 Task: Open the event Second Lunch and Learn: Effective Time and Priority Management Techniques on '2024/04/14', change the date to 2024/04/26, change the font style of the description to Times New Roman, set the availability to Tentative, insert an emoji Green heart, logged in from the account softage.10@softage.net and add another guest for the event, softage.2@softage.net. Change the alignment of the event description to Align right.Change the font color of the description to Purple and select an event charm, 
Action: Mouse moved to (372, 157)
Screenshot: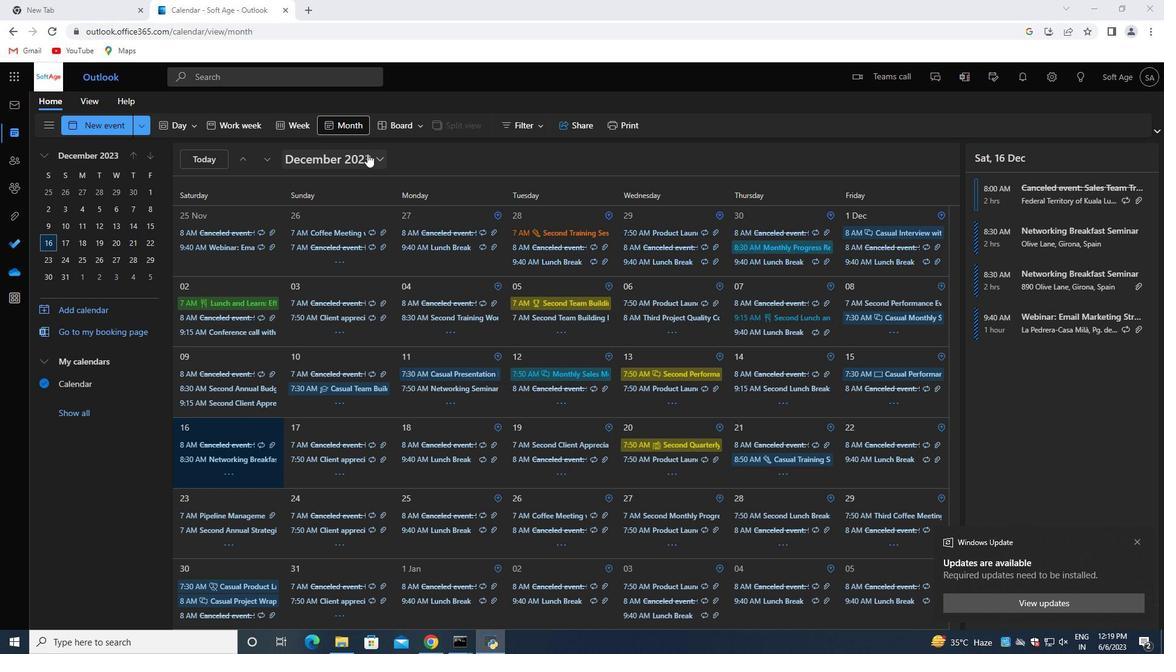 
Action: Mouse pressed left at (372, 157)
Screenshot: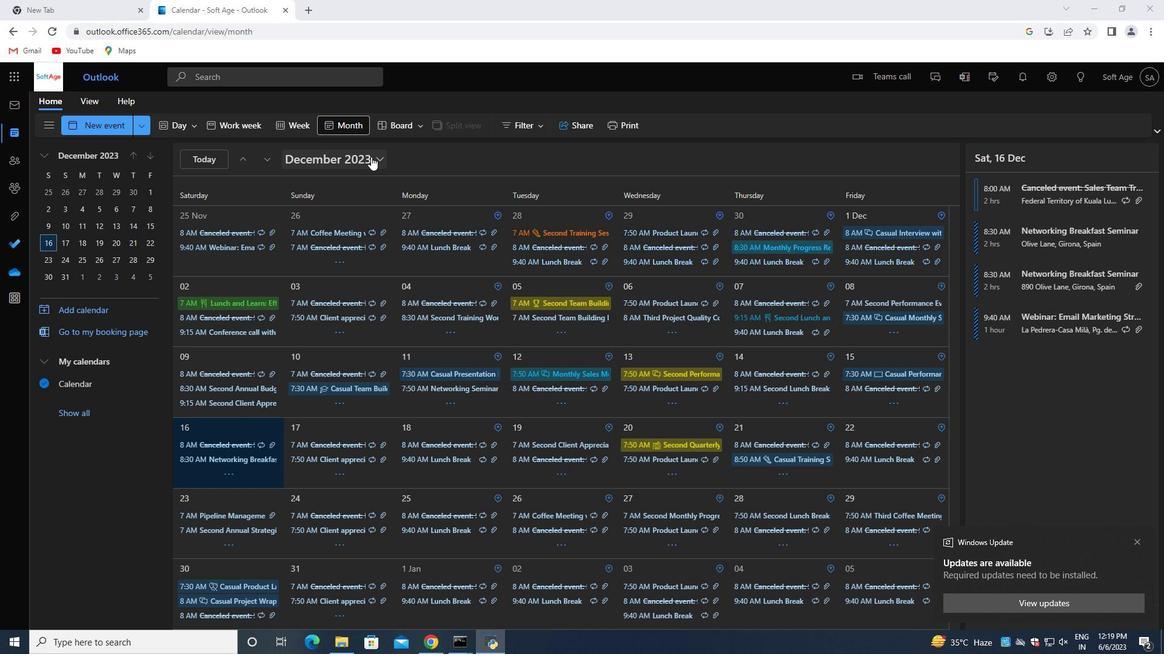 
Action: Mouse moved to (399, 192)
Screenshot: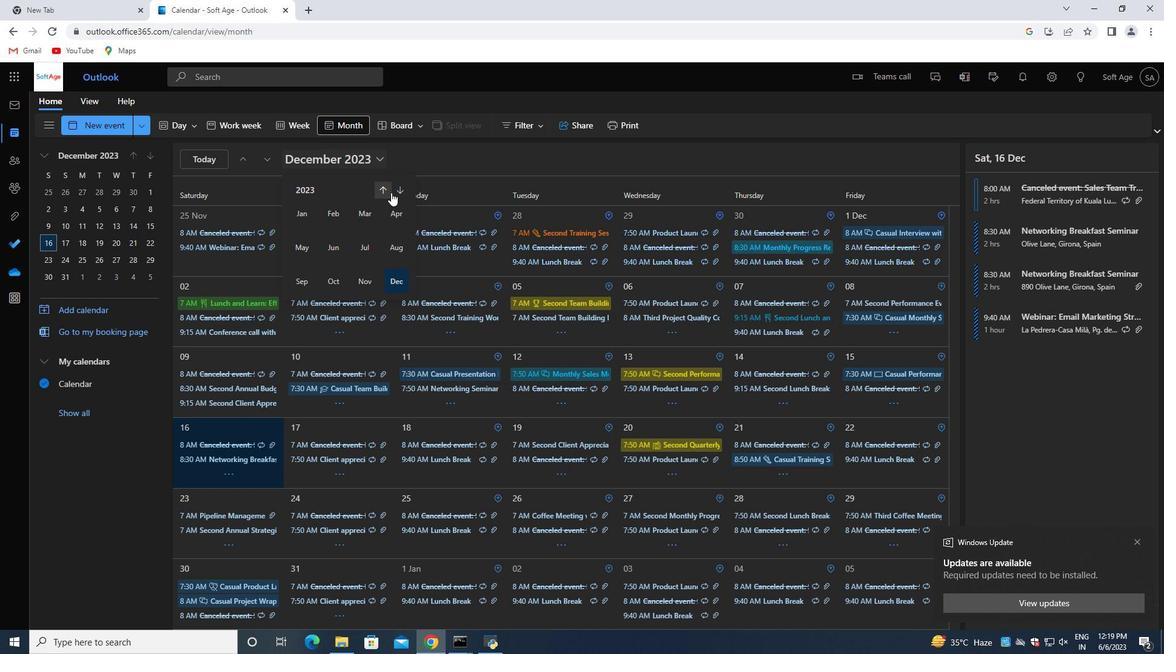 
Action: Mouse pressed left at (399, 192)
Screenshot: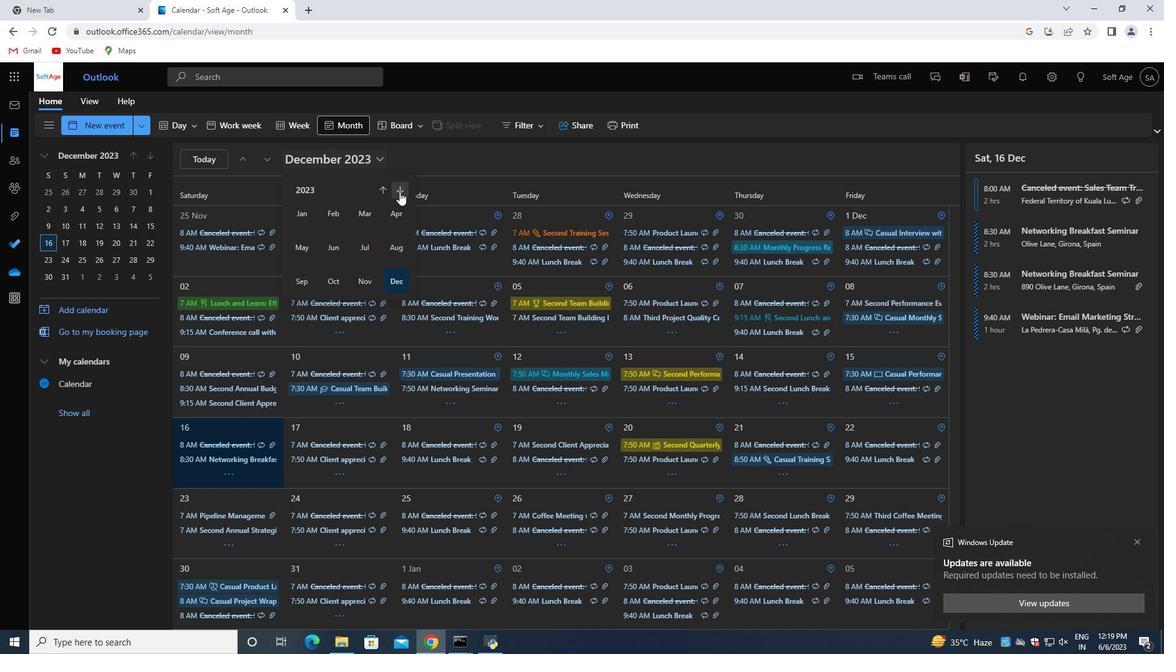
Action: Mouse moved to (400, 215)
Screenshot: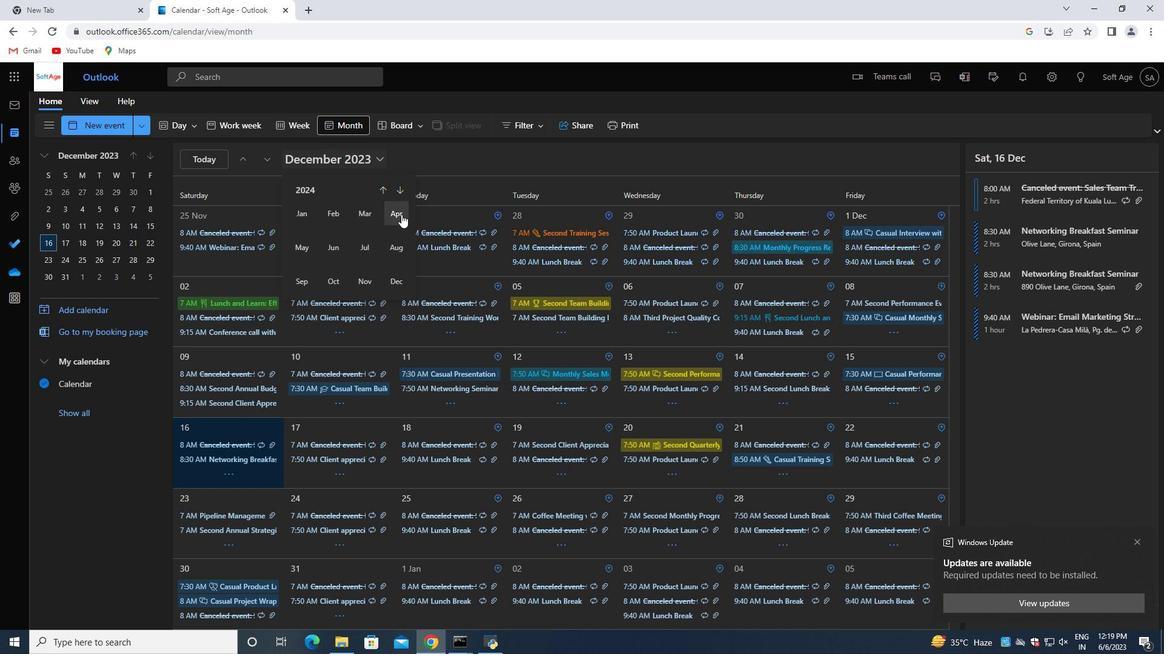 
Action: Mouse pressed left at (400, 215)
Screenshot: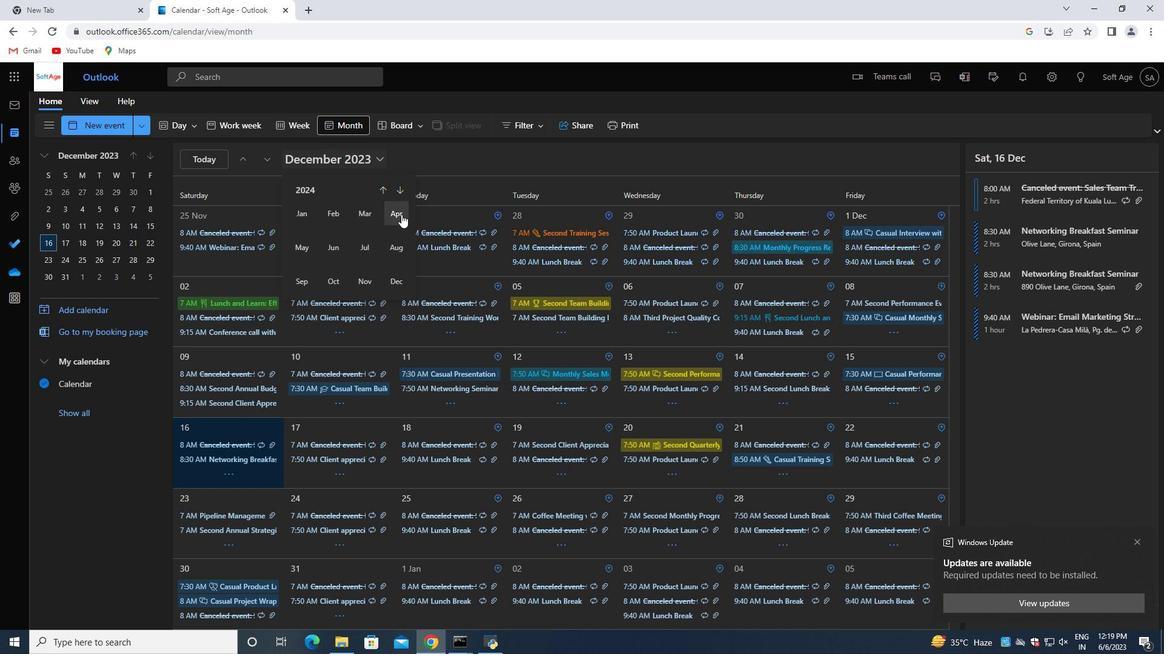
Action: Mouse moved to (306, 446)
Screenshot: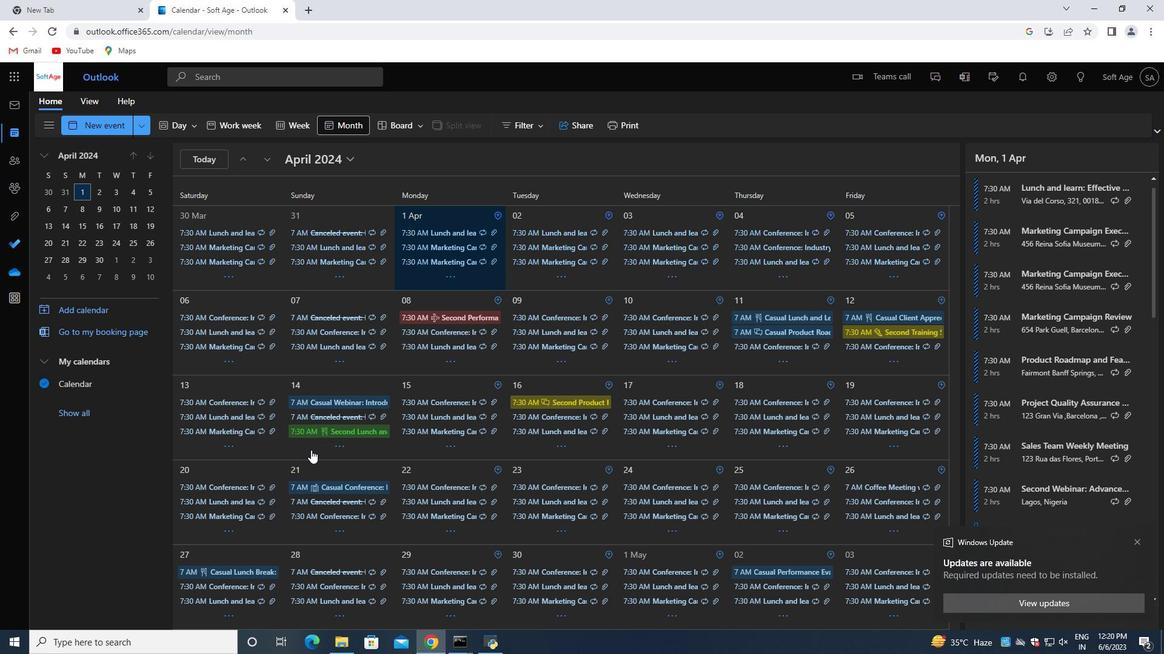
Action: Mouse pressed left at (306, 446)
Screenshot: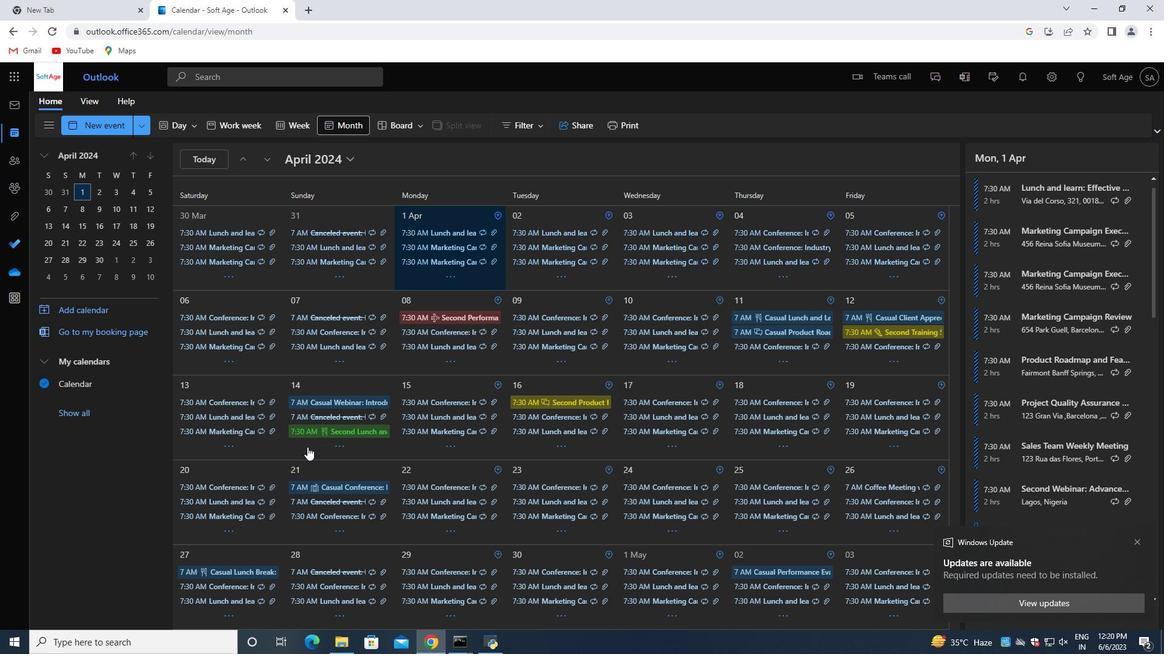 
Action: Mouse moved to (1006, 294)
Screenshot: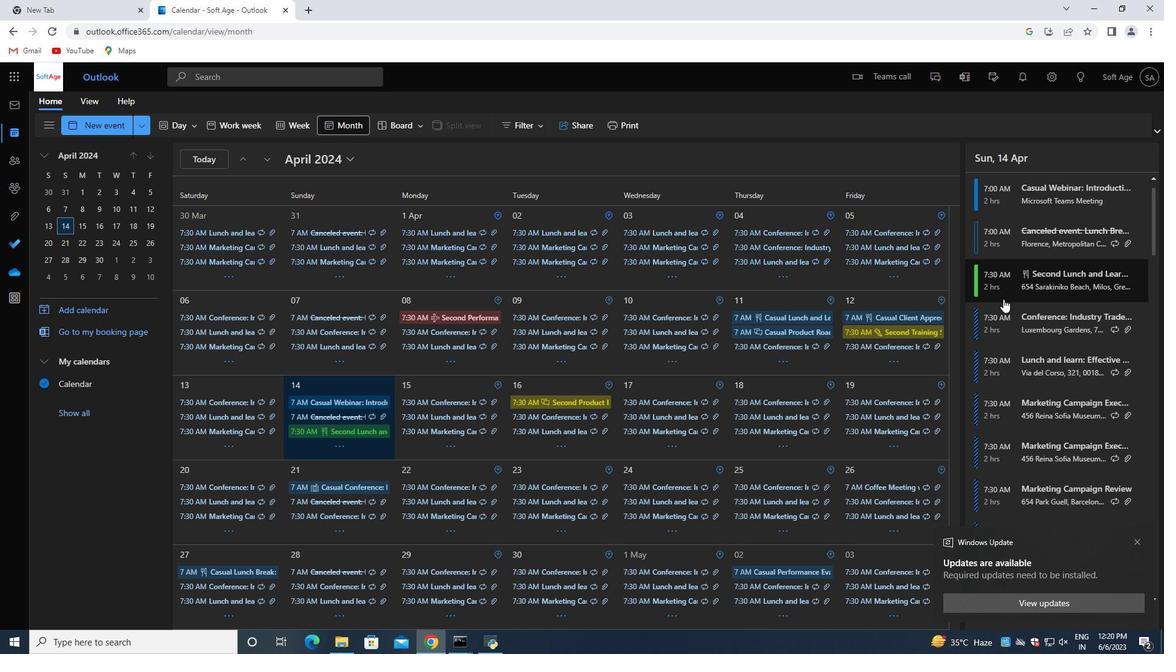 
Action: Mouse pressed left at (1006, 294)
Screenshot: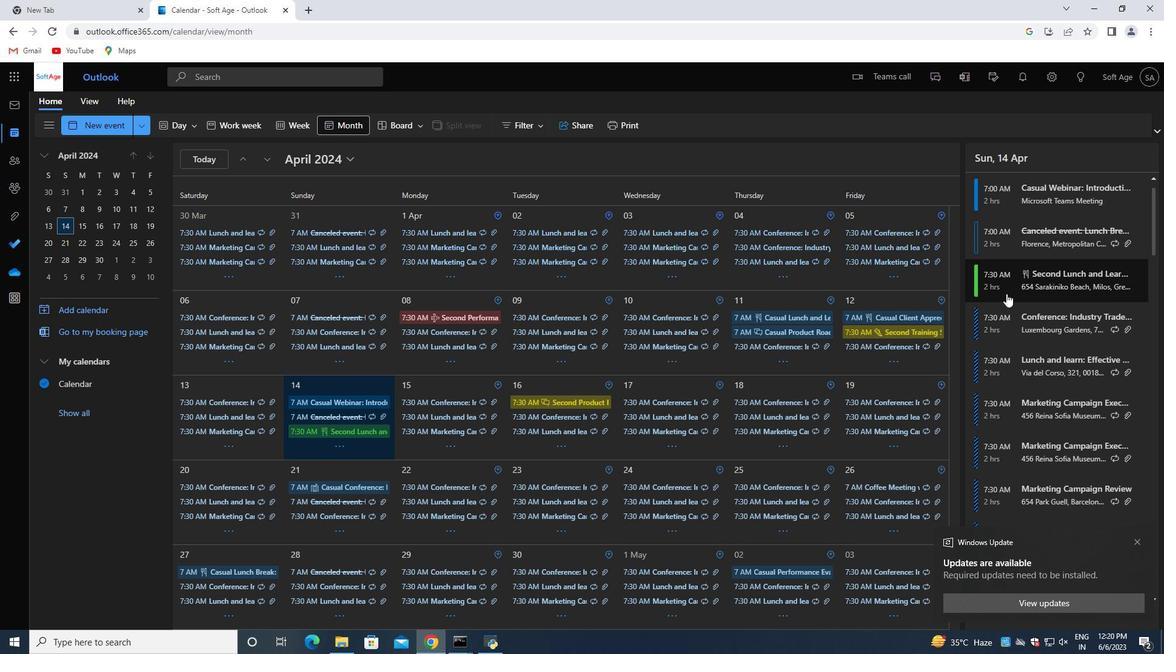 
Action: Mouse moved to (773, 425)
Screenshot: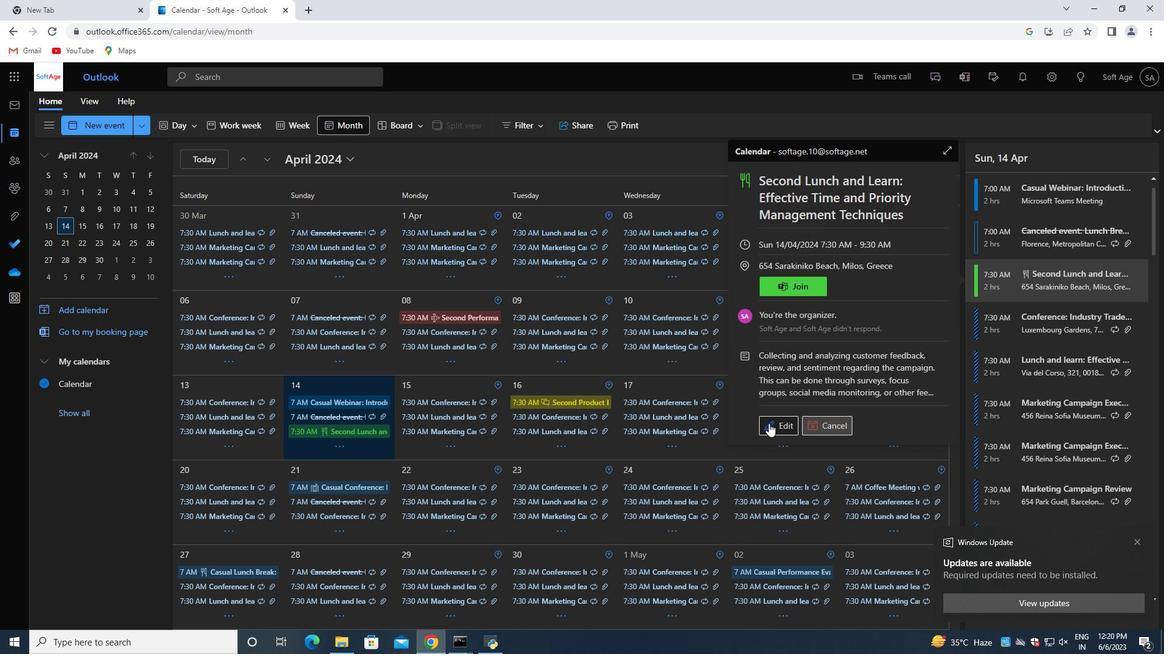 
Action: Mouse pressed left at (773, 425)
Screenshot: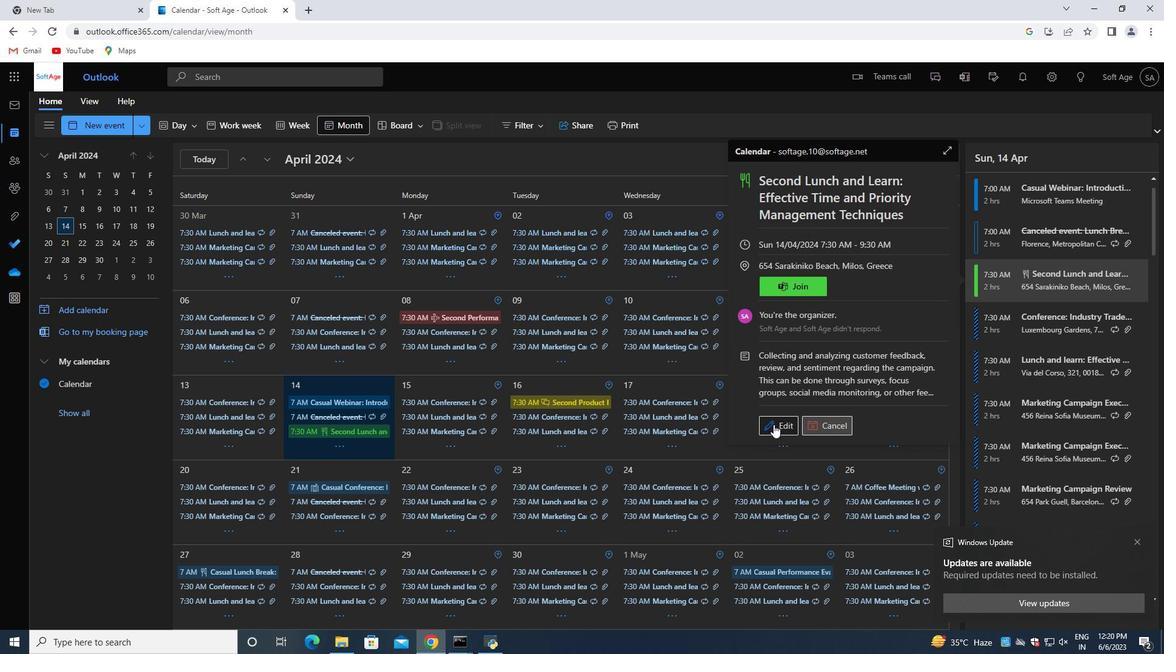 
Action: Mouse moved to (354, 335)
Screenshot: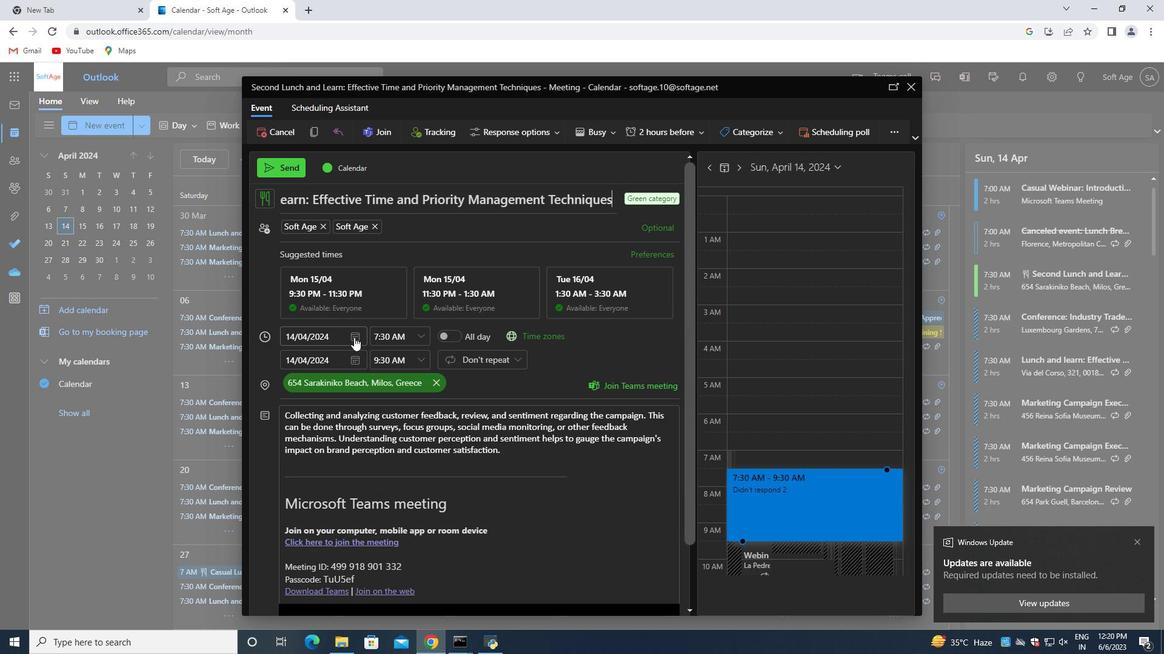 
Action: Mouse pressed left at (354, 335)
Screenshot: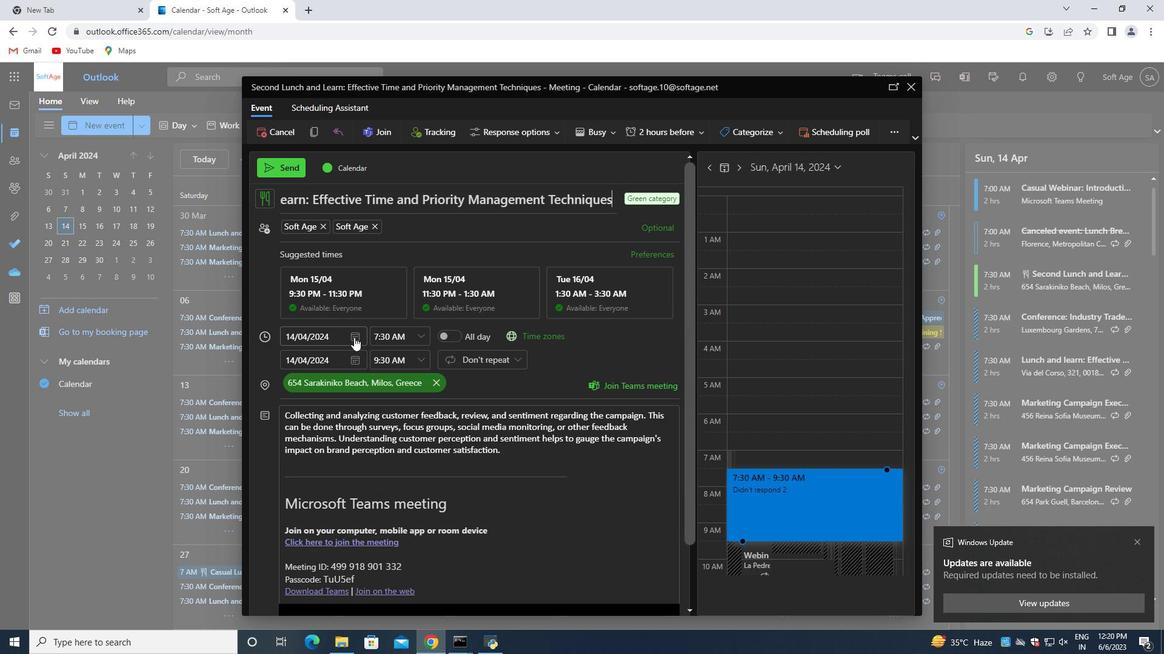 
Action: Mouse moved to (400, 450)
Screenshot: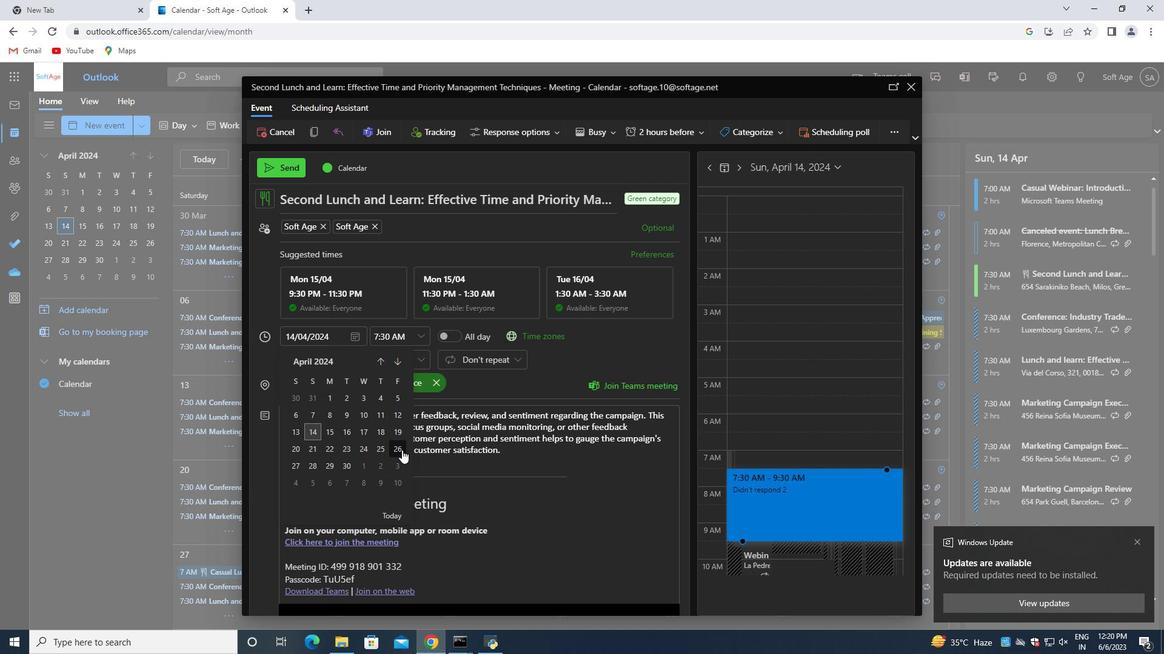 
Action: Mouse pressed left at (400, 450)
Screenshot: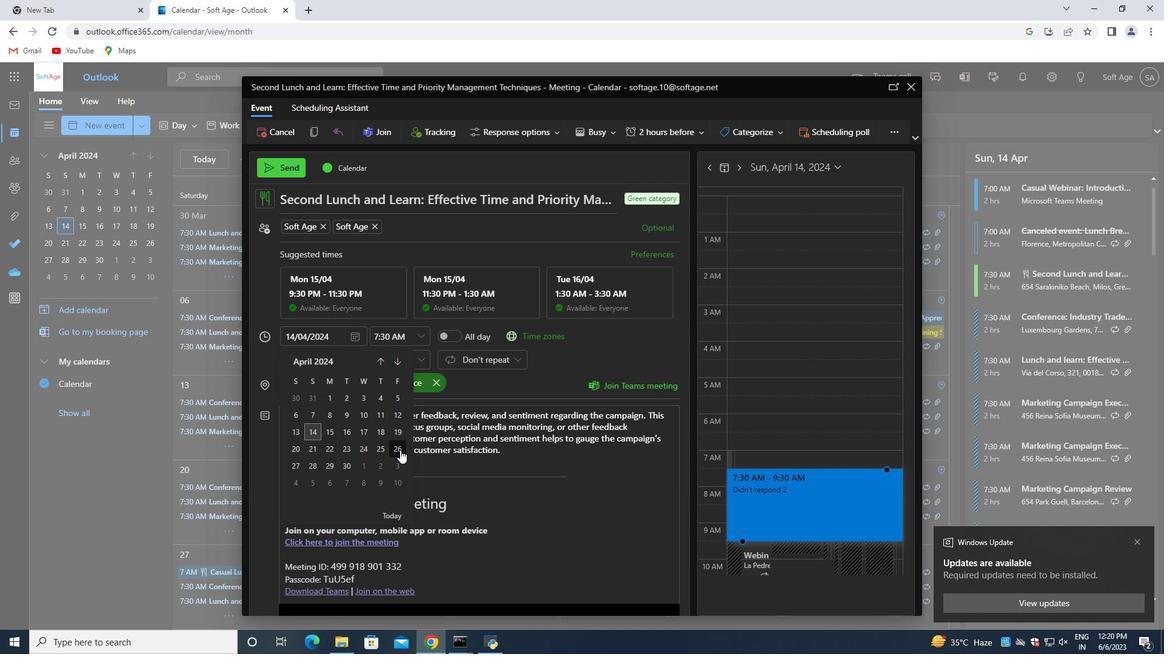 
Action: Mouse moved to (502, 452)
Screenshot: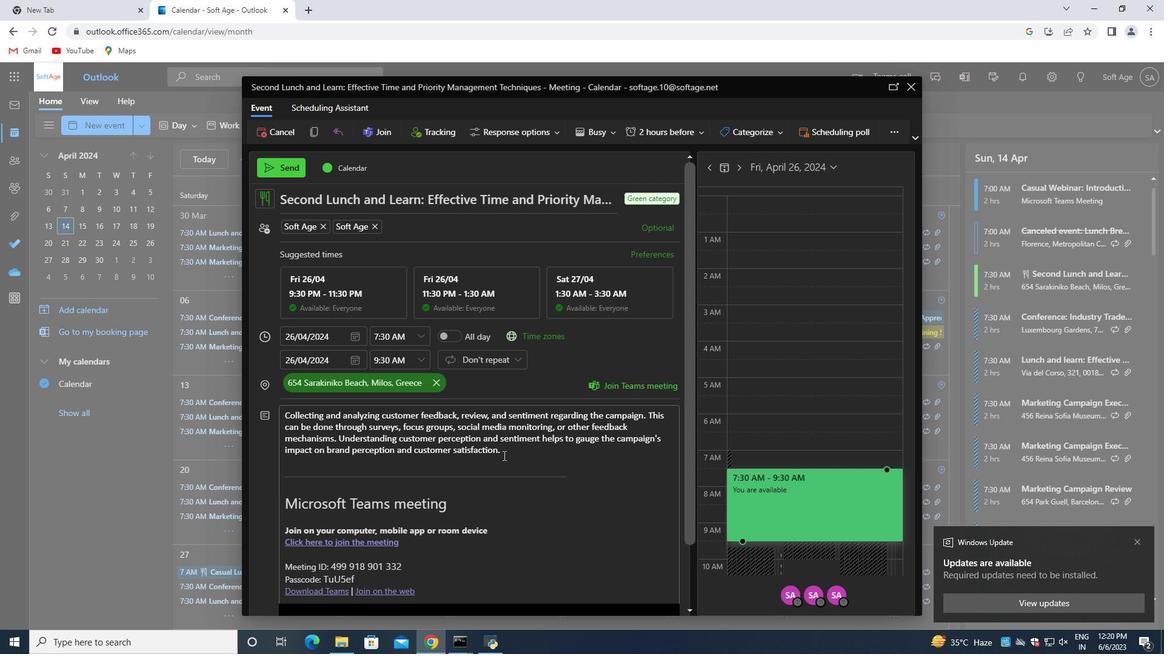 
Action: Mouse pressed left at (502, 452)
Screenshot: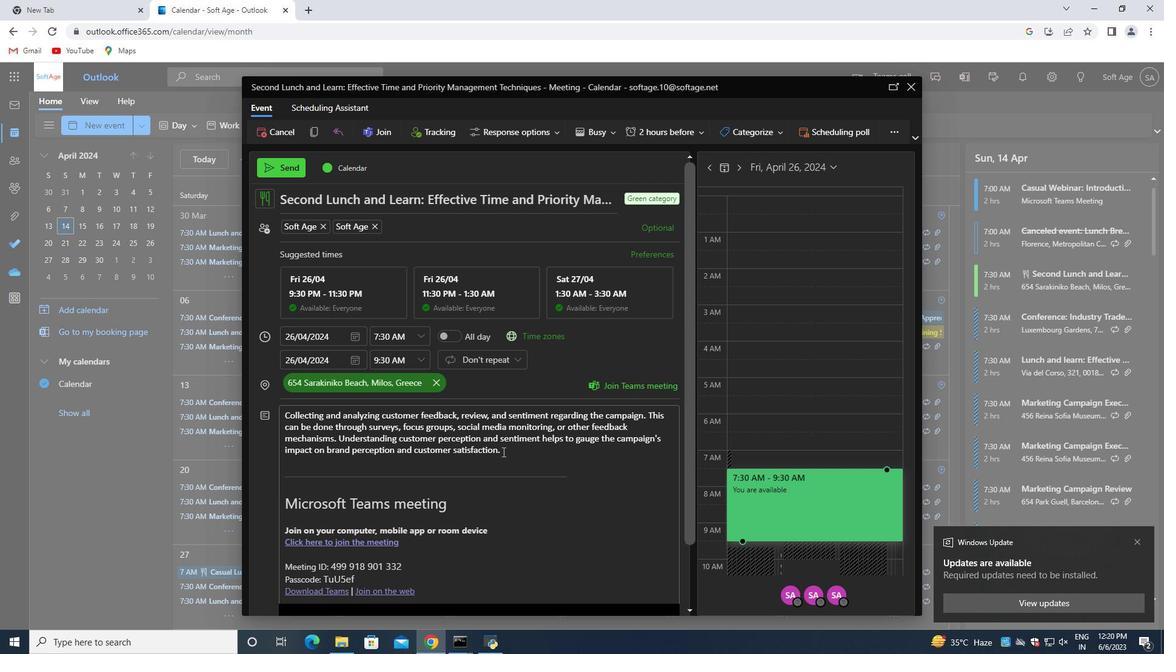 
Action: Mouse moved to (402, 491)
Screenshot: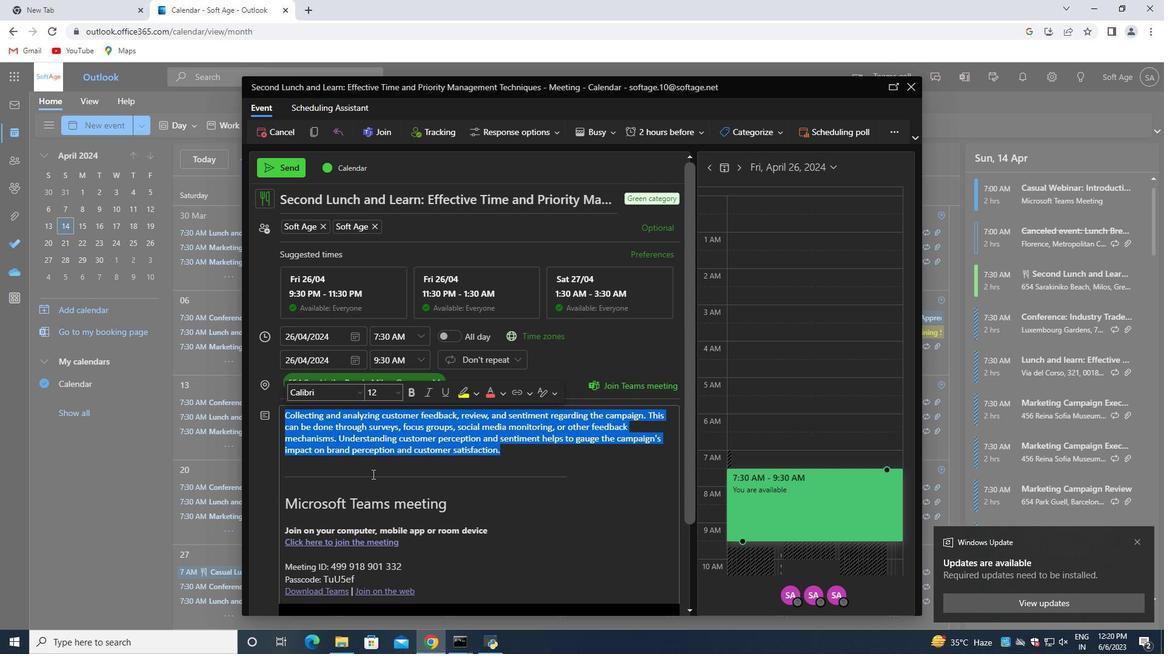 
Action: Mouse scrolled (402, 490) with delta (0, 0)
Screenshot: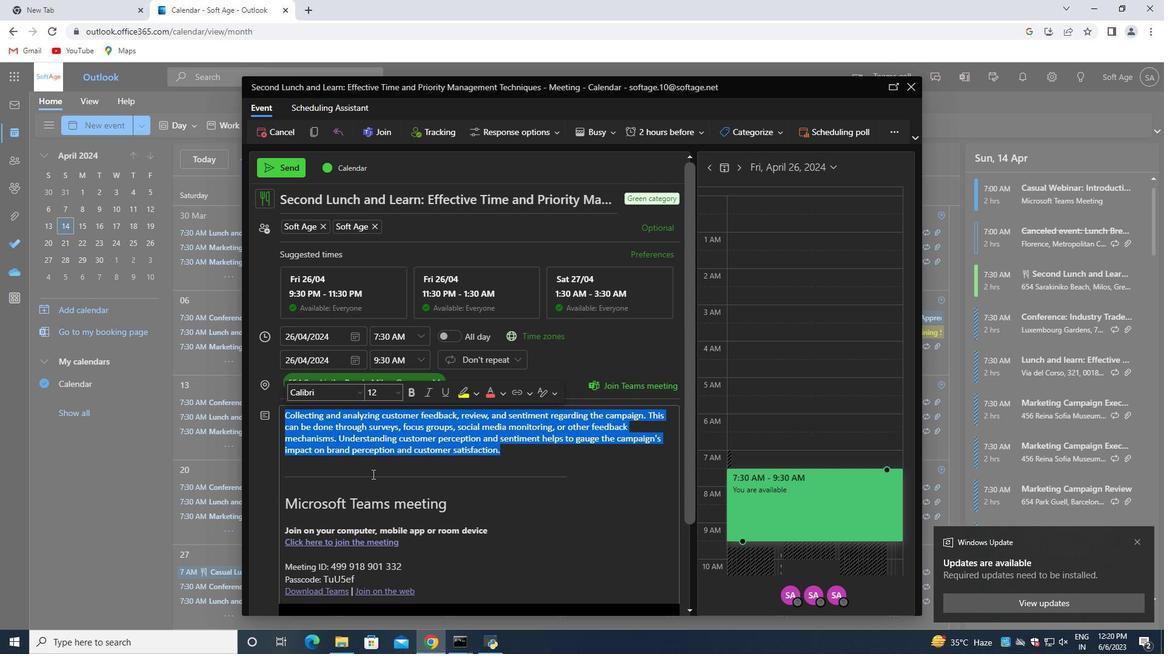 
Action: Mouse moved to (402, 491)
Screenshot: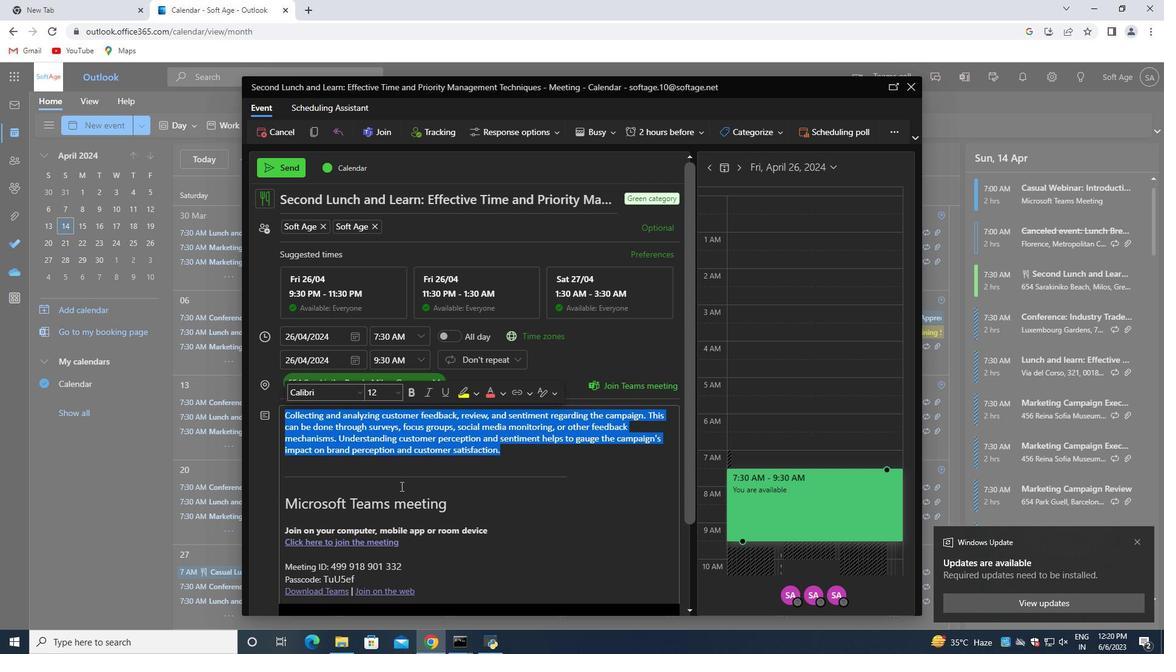 
Action: Mouse scrolled (402, 491) with delta (0, 0)
Screenshot: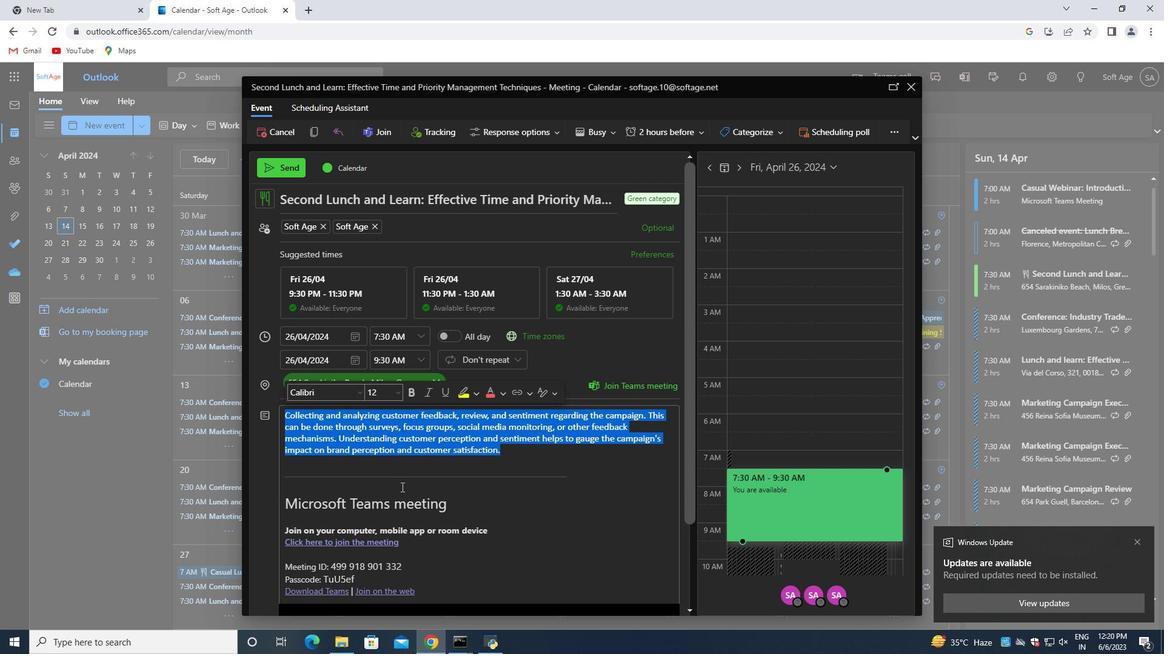 
Action: Mouse scrolled (402, 491) with delta (0, 0)
Screenshot: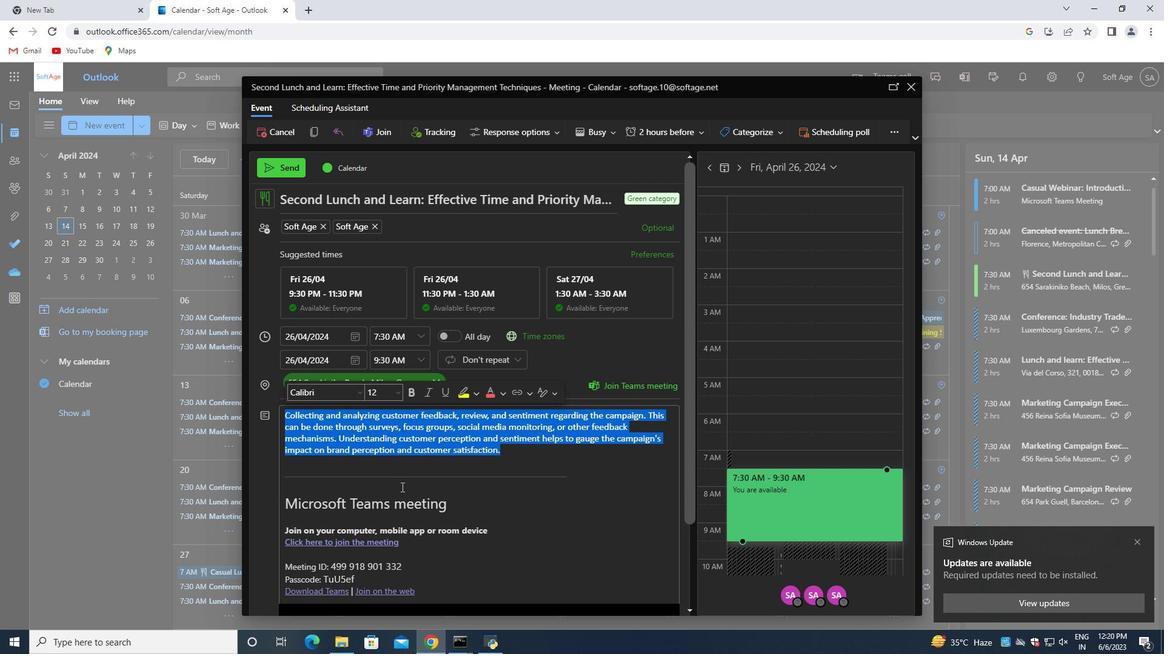 
Action: Mouse moved to (402, 492)
Screenshot: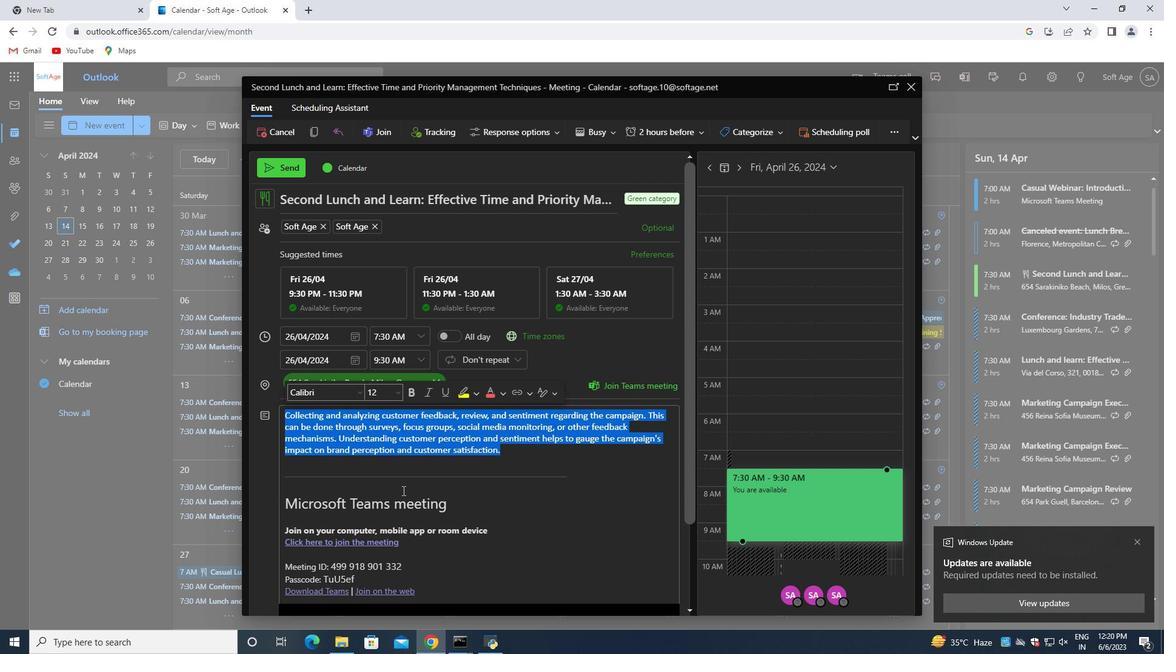 
Action: Mouse scrolled (402, 491) with delta (0, 0)
Screenshot: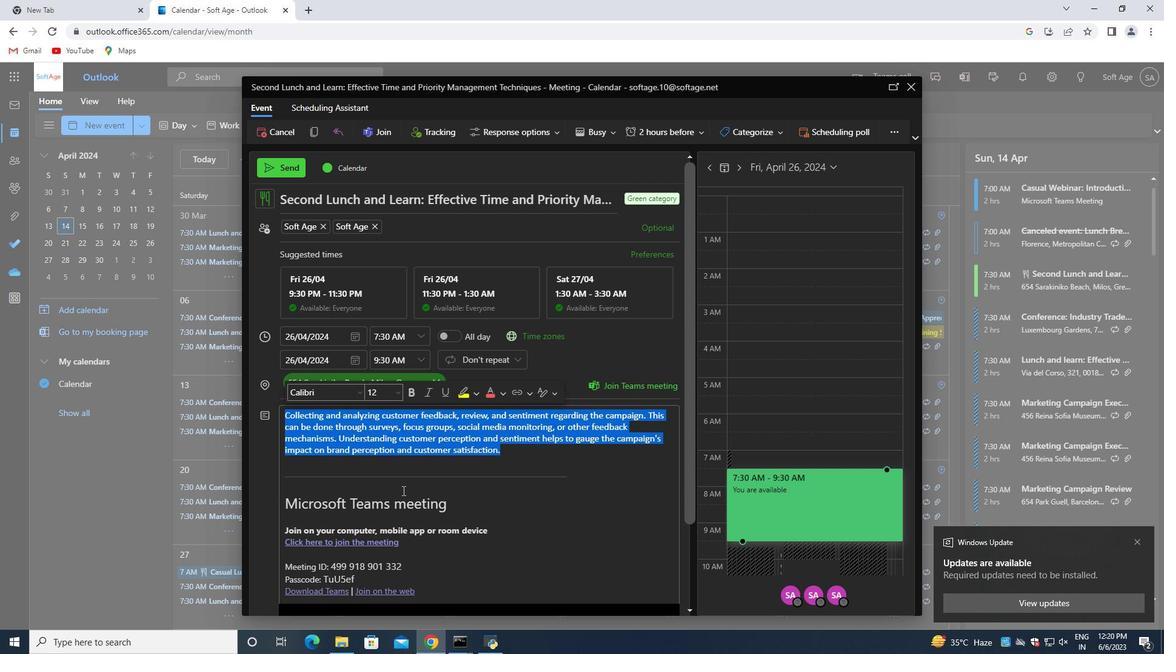 
Action: Mouse moved to (324, 558)
Screenshot: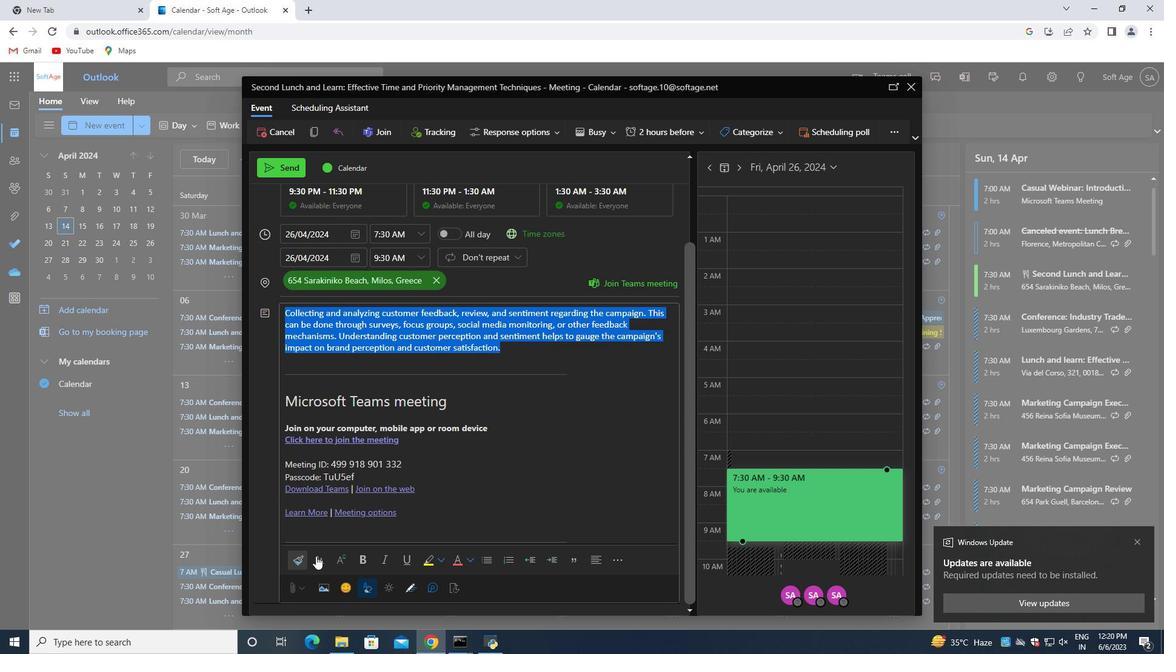 
Action: Mouse pressed left at (324, 558)
Screenshot: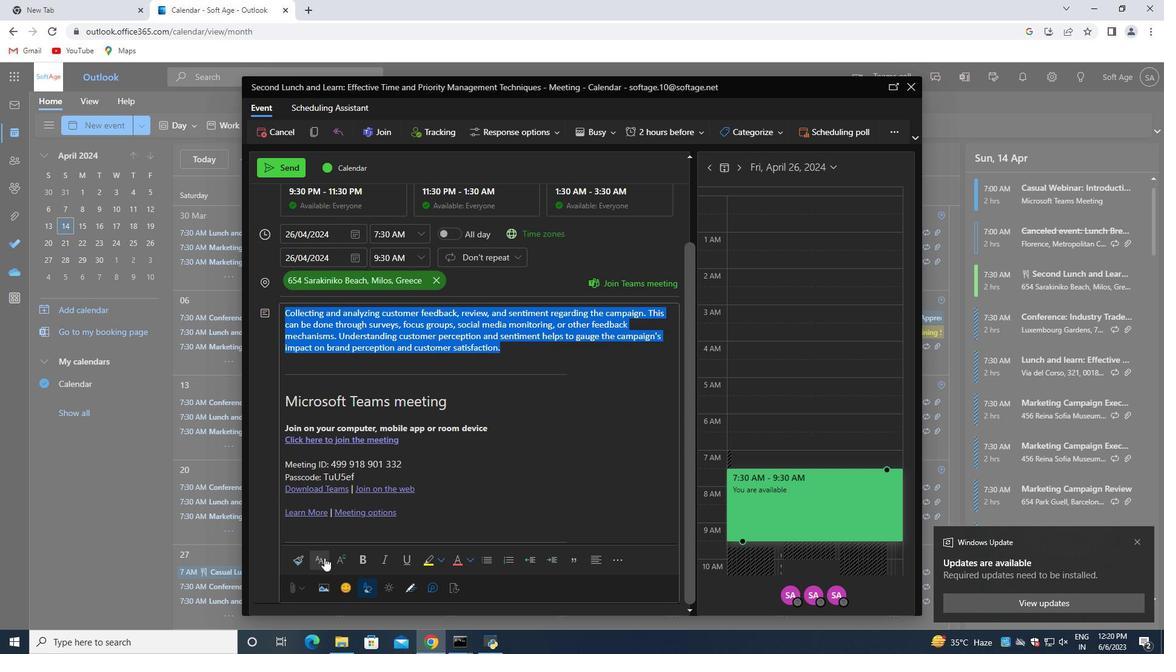 
Action: Mouse moved to (372, 499)
Screenshot: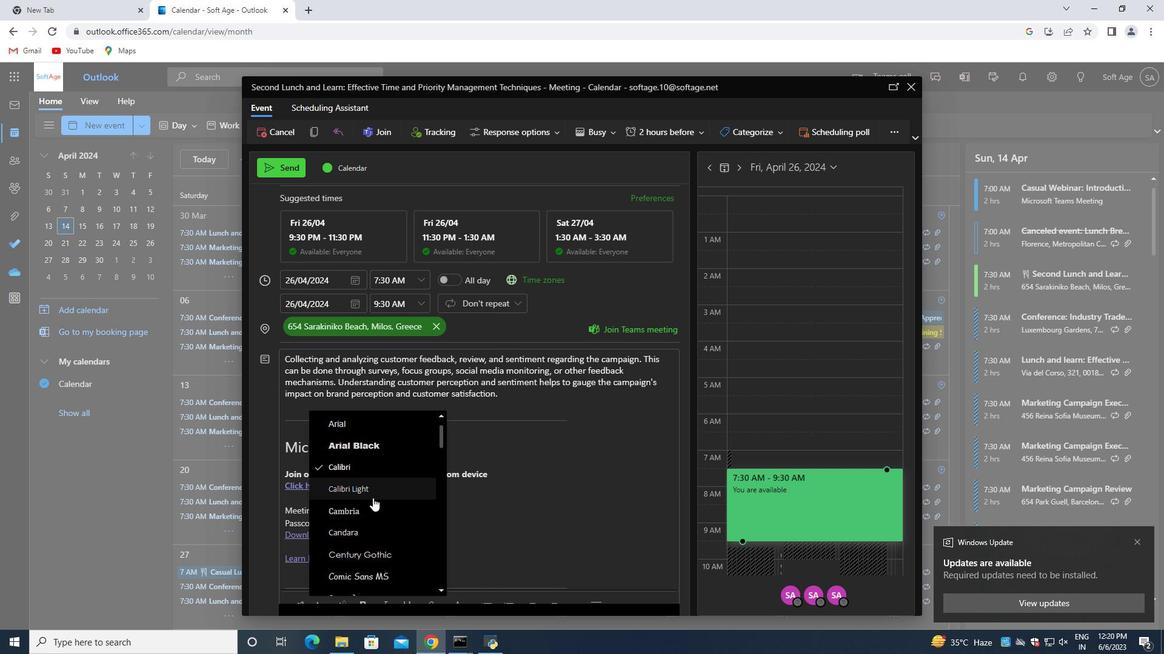 
Action: Mouse scrolled (372, 498) with delta (0, 0)
Screenshot: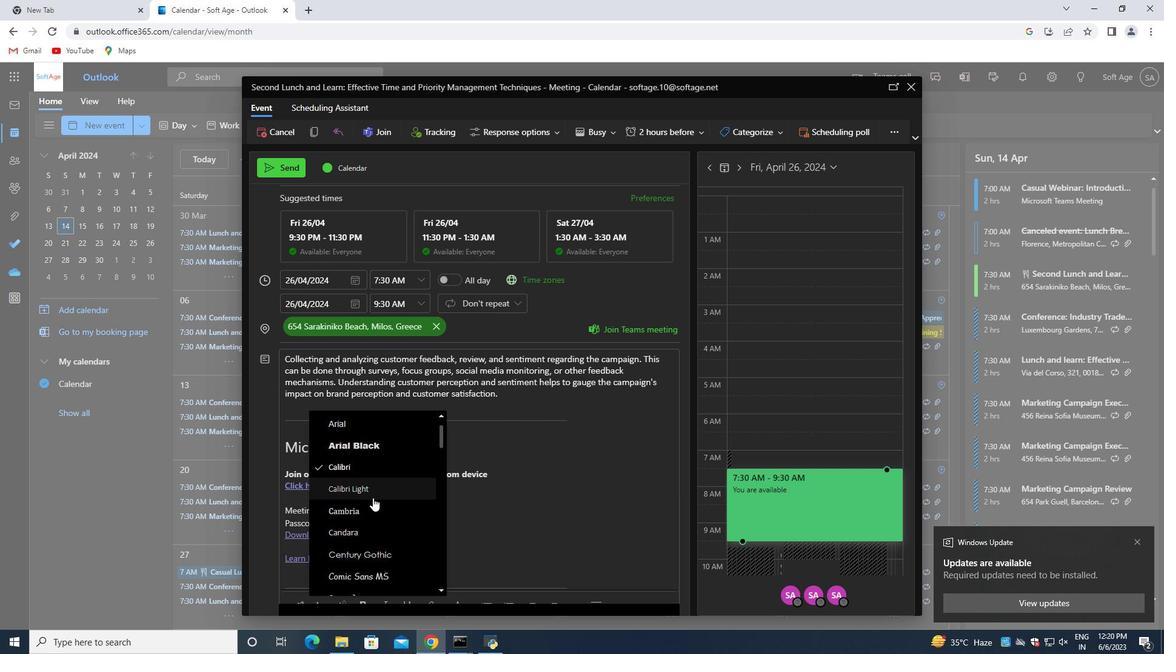 
Action: Mouse moved to (372, 499)
Screenshot: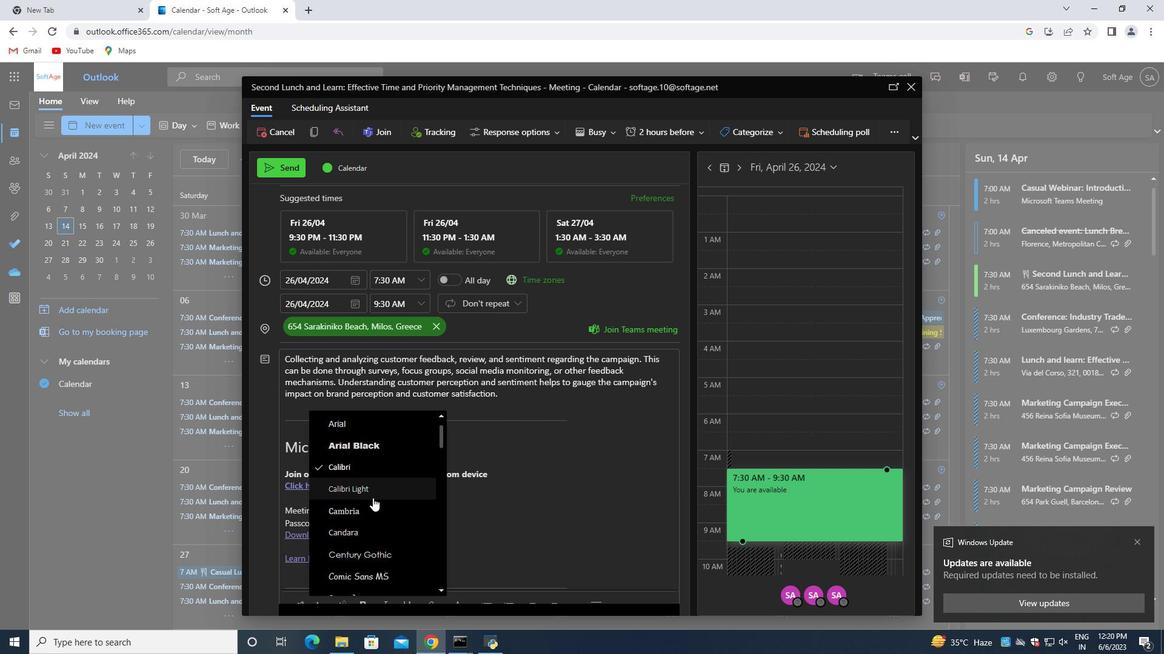 
Action: Mouse scrolled (372, 499) with delta (0, 0)
Screenshot: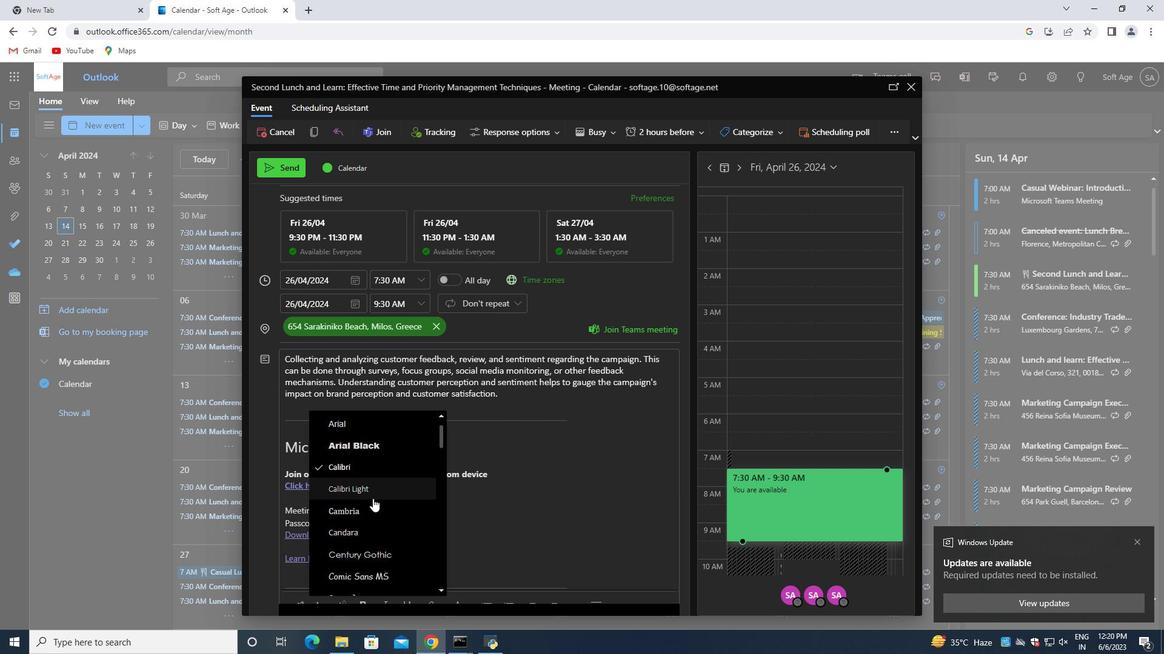 
Action: Mouse scrolled (372, 499) with delta (0, 0)
Screenshot: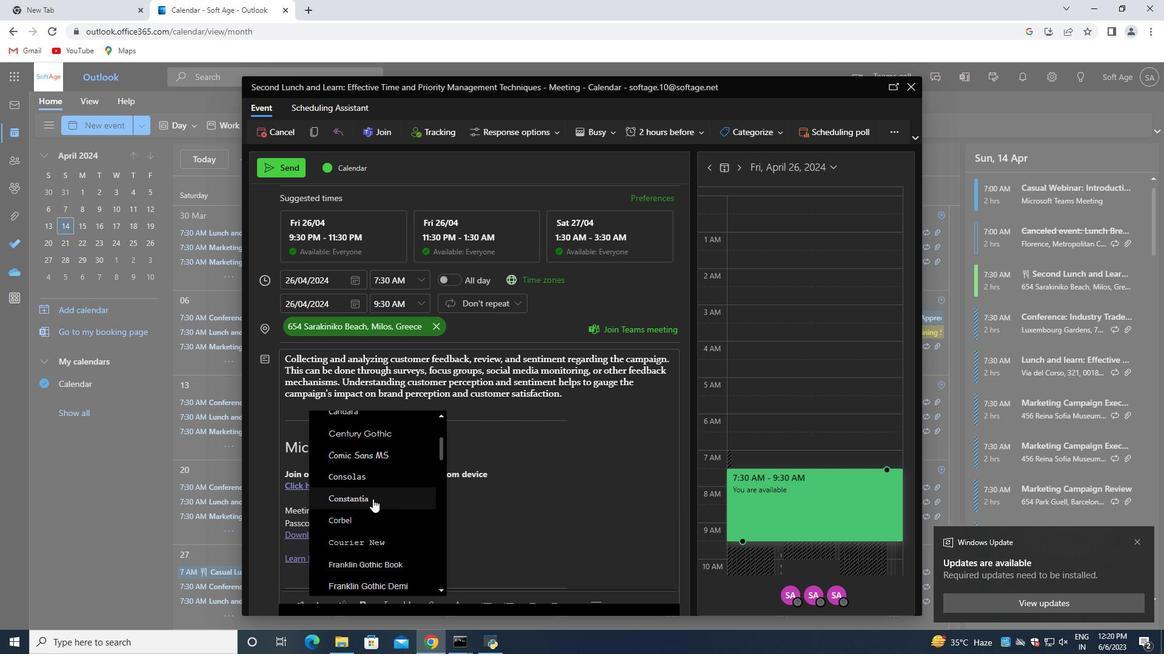 
Action: Mouse moved to (361, 495)
Screenshot: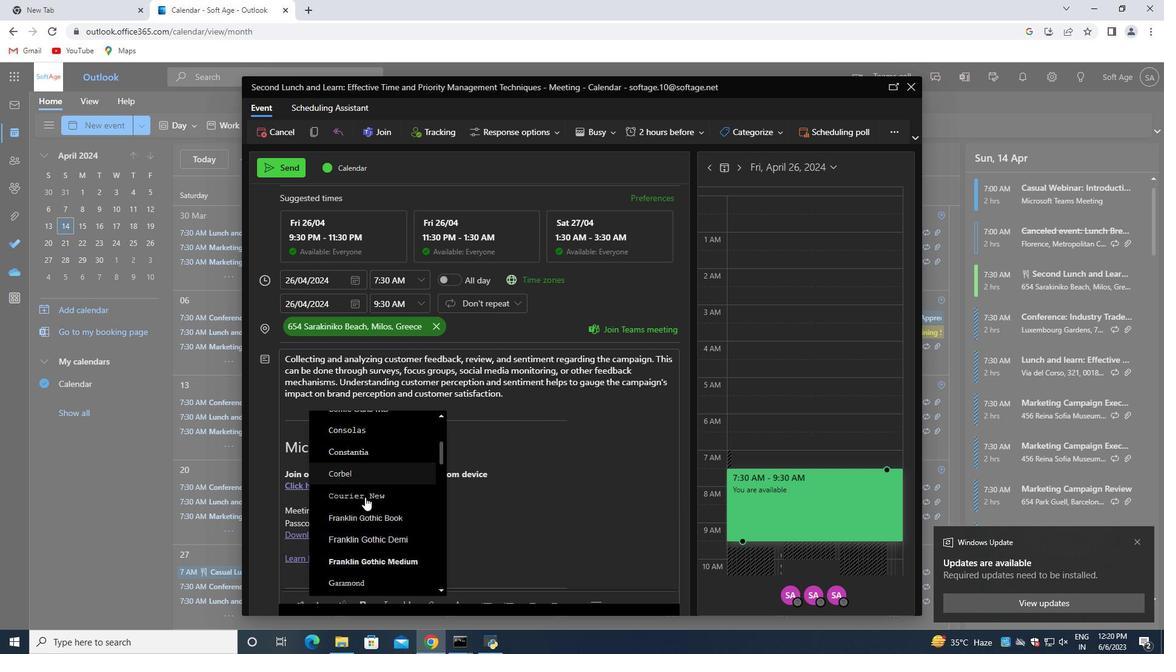 
Action: Mouse scrolled (361, 494) with delta (0, 0)
Screenshot: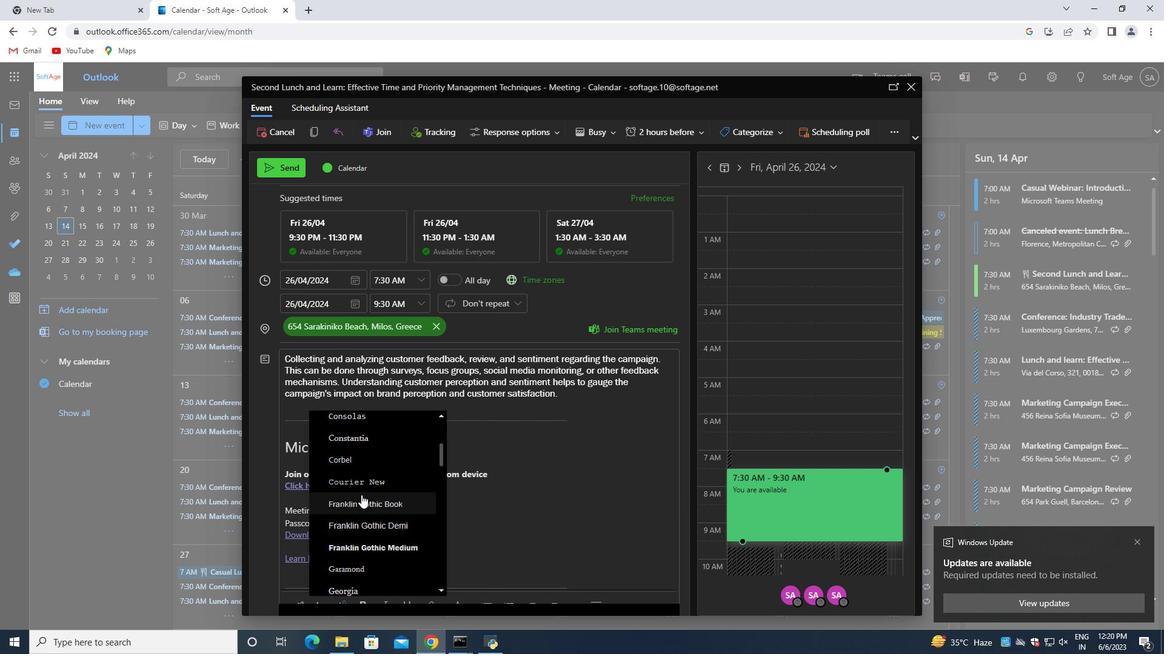 
Action: Mouse moved to (360, 497)
Screenshot: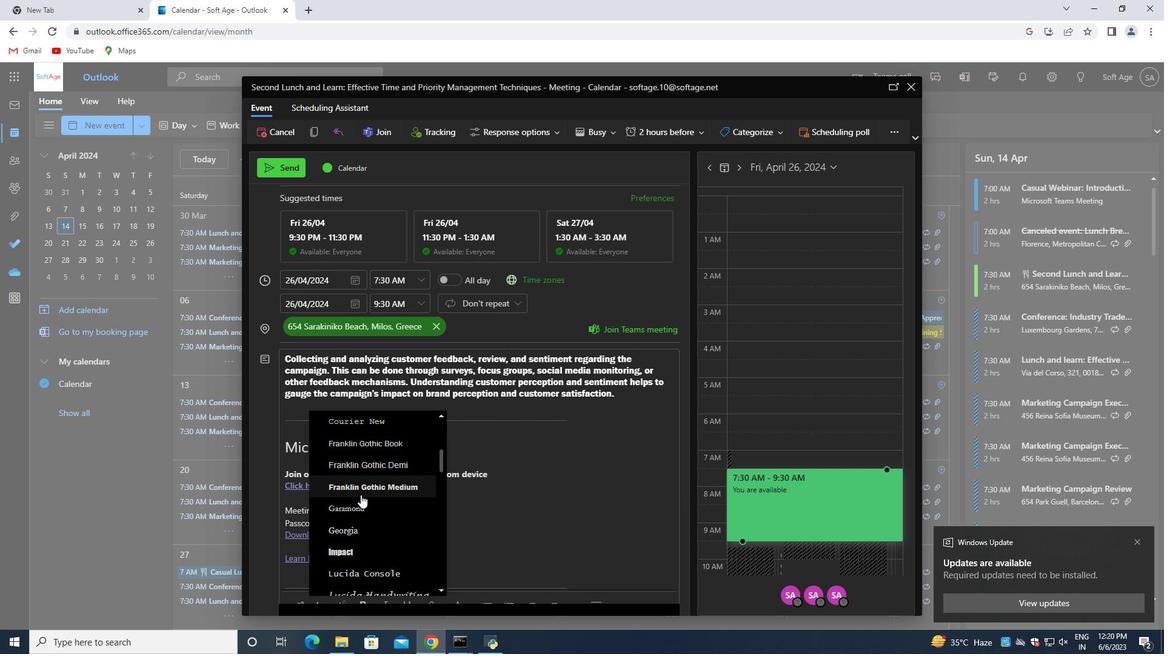 
Action: Mouse scrolled (360, 497) with delta (0, 0)
Screenshot: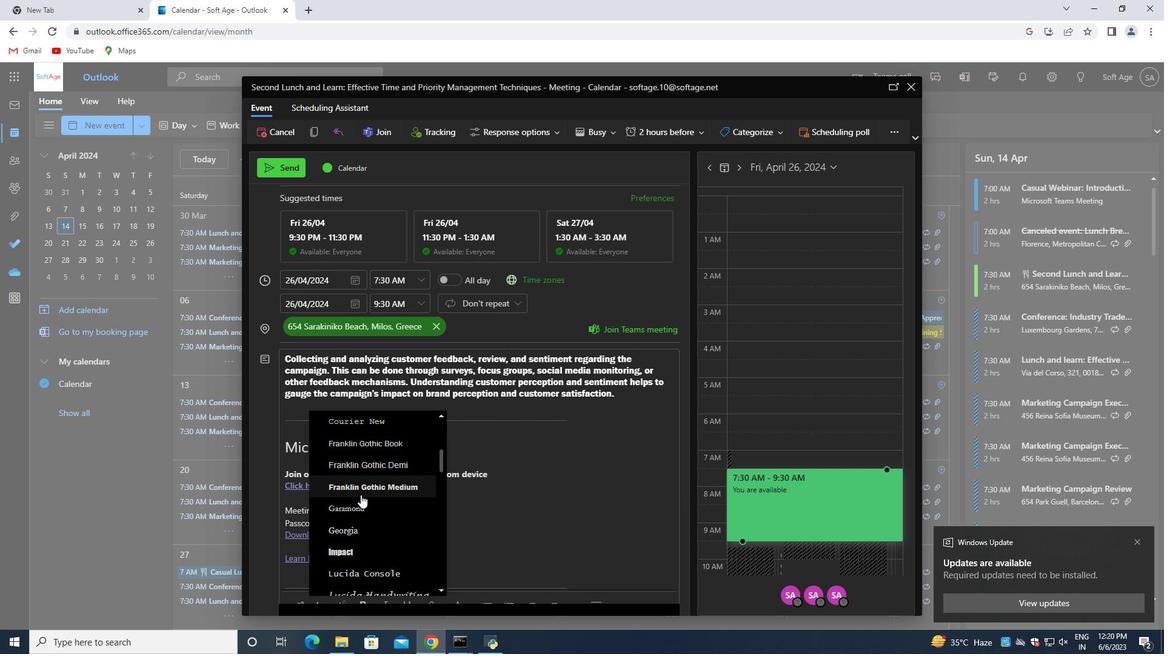
Action: Mouse scrolled (360, 497) with delta (0, 0)
Screenshot: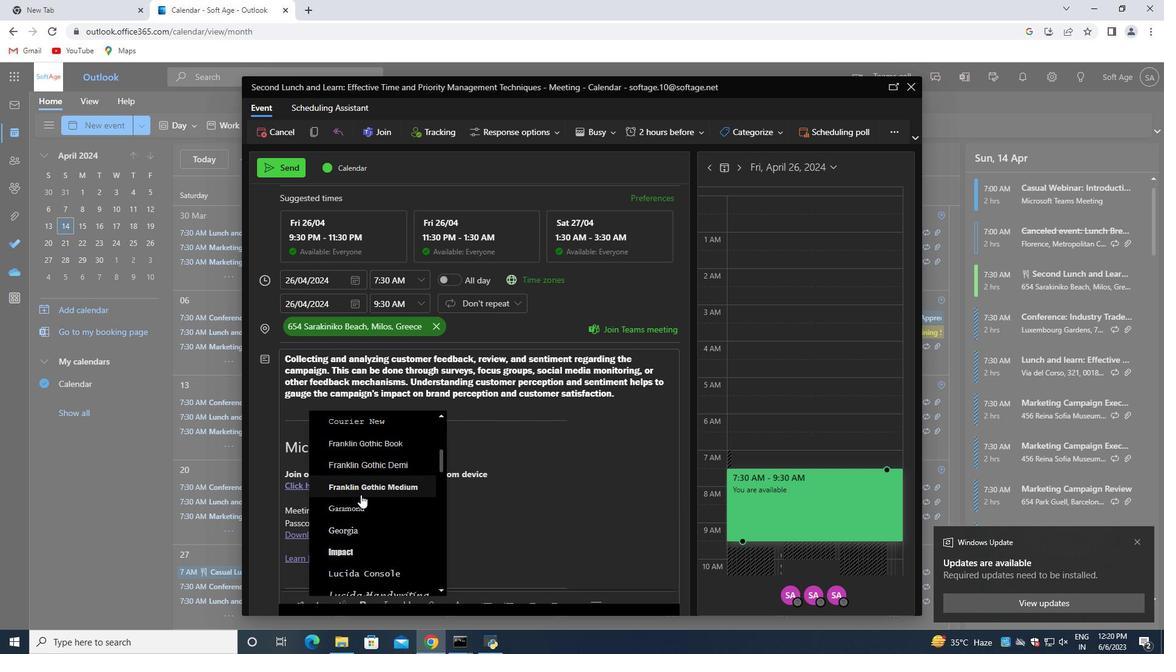
Action: Mouse moved to (360, 498)
Screenshot: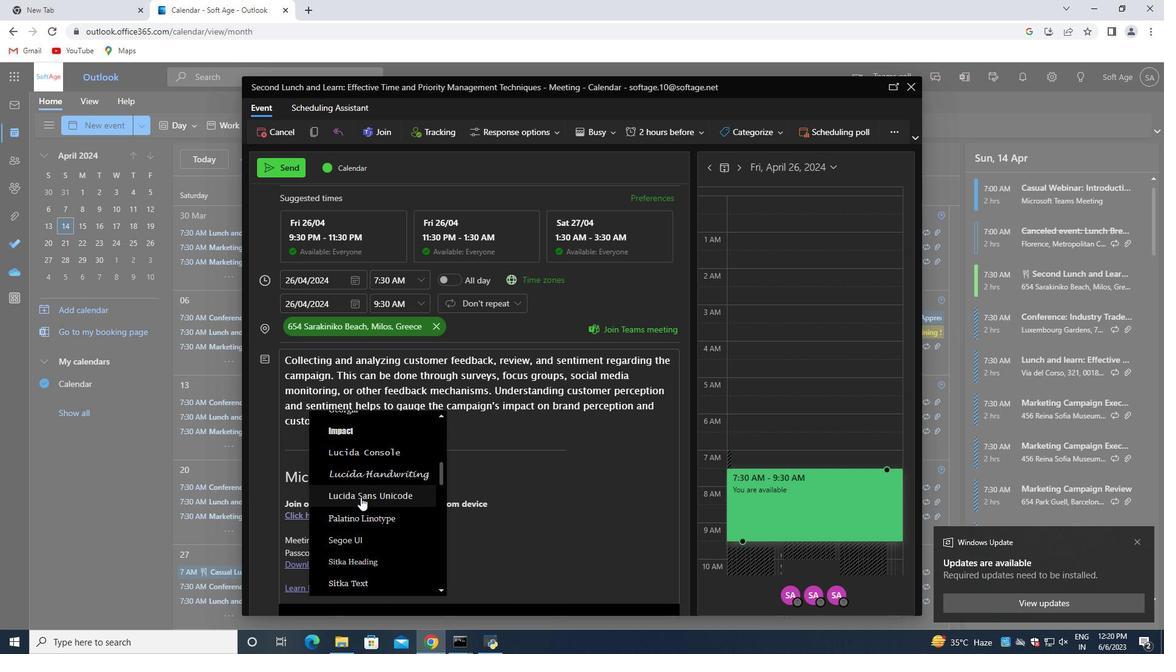 
Action: Mouse scrolled (360, 497) with delta (0, 0)
Screenshot: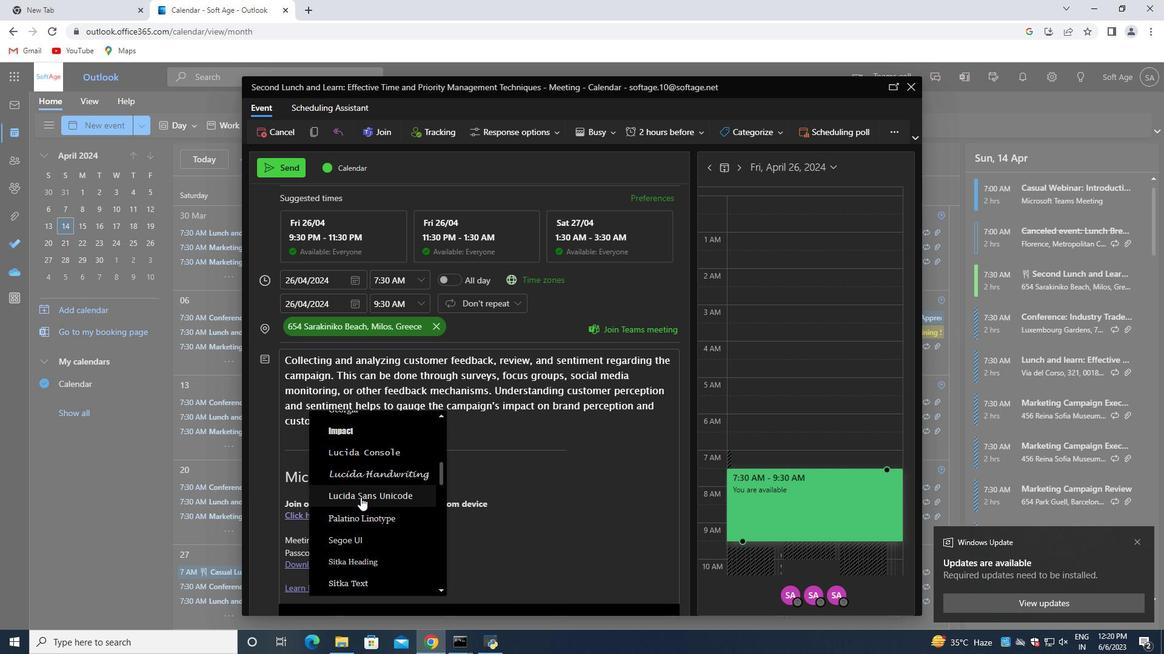 
Action: Mouse moved to (360, 500)
Screenshot: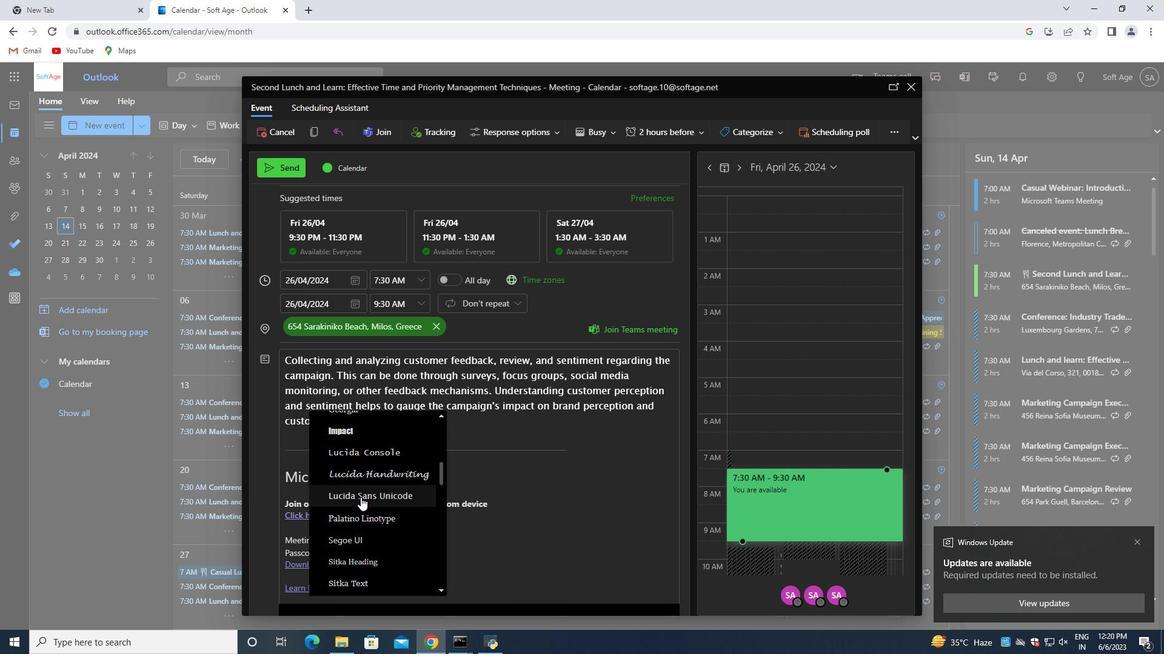 
Action: Mouse scrolled (360, 500) with delta (0, 0)
Screenshot: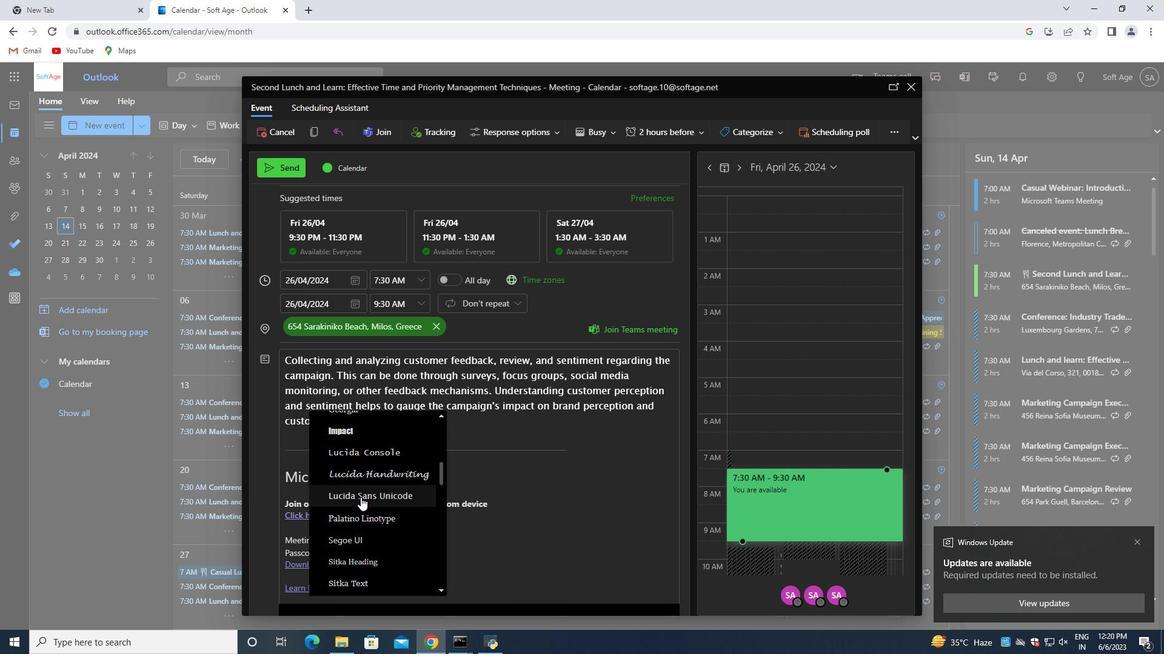 
Action: Mouse moved to (357, 527)
Screenshot: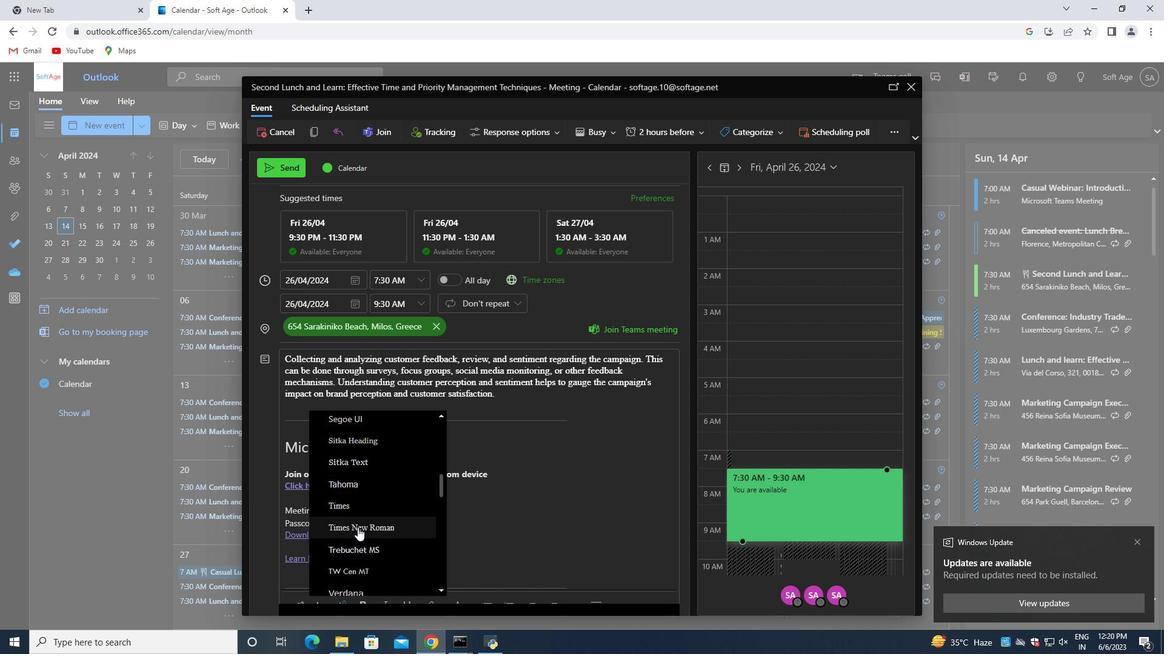 
Action: Mouse pressed left at (357, 527)
Screenshot: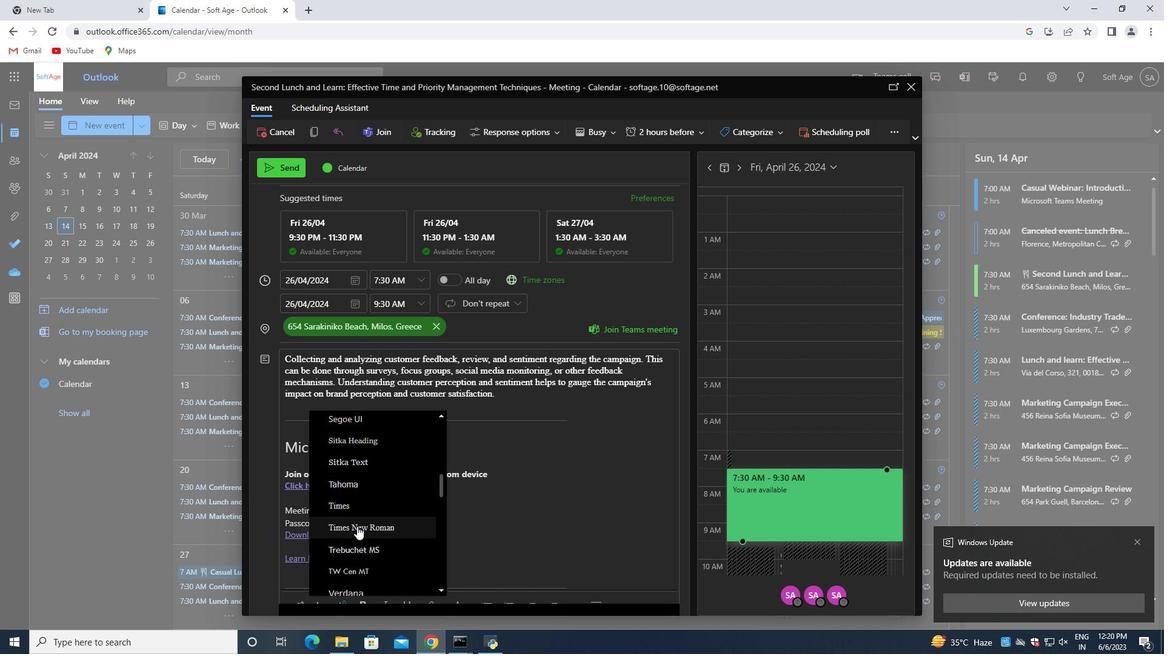 
Action: Mouse moved to (507, 312)
Screenshot: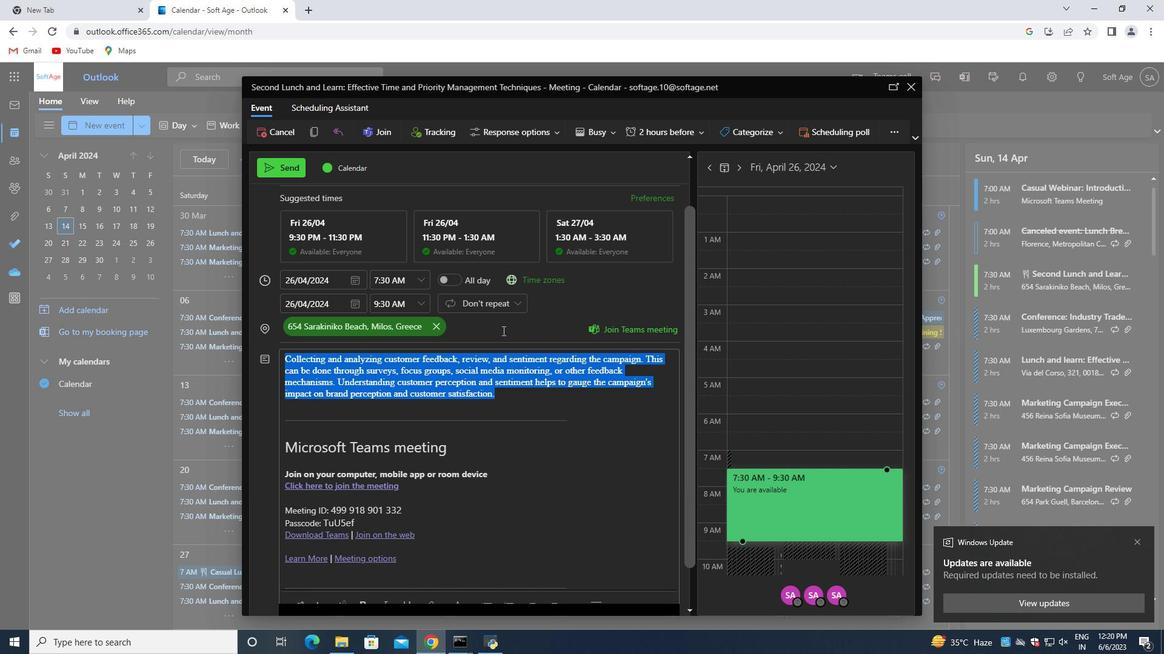 
Action: Mouse scrolled (507, 313) with delta (0, 0)
Screenshot: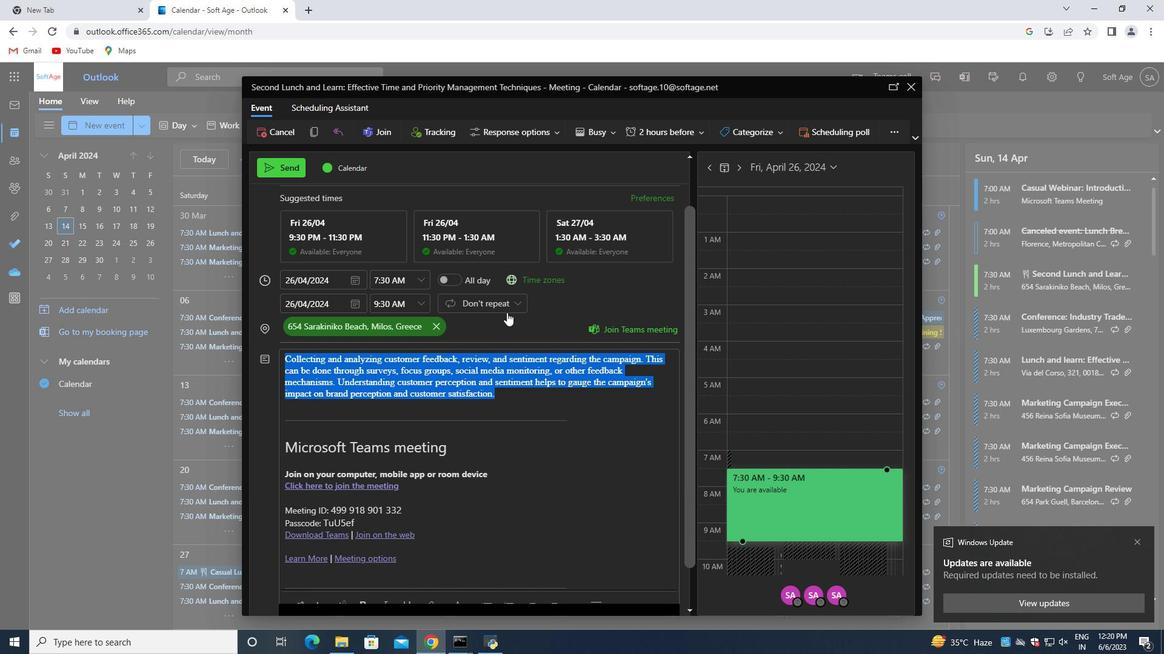 
Action: Mouse scrolled (507, 313) with delta (0, 0)
Screenshot: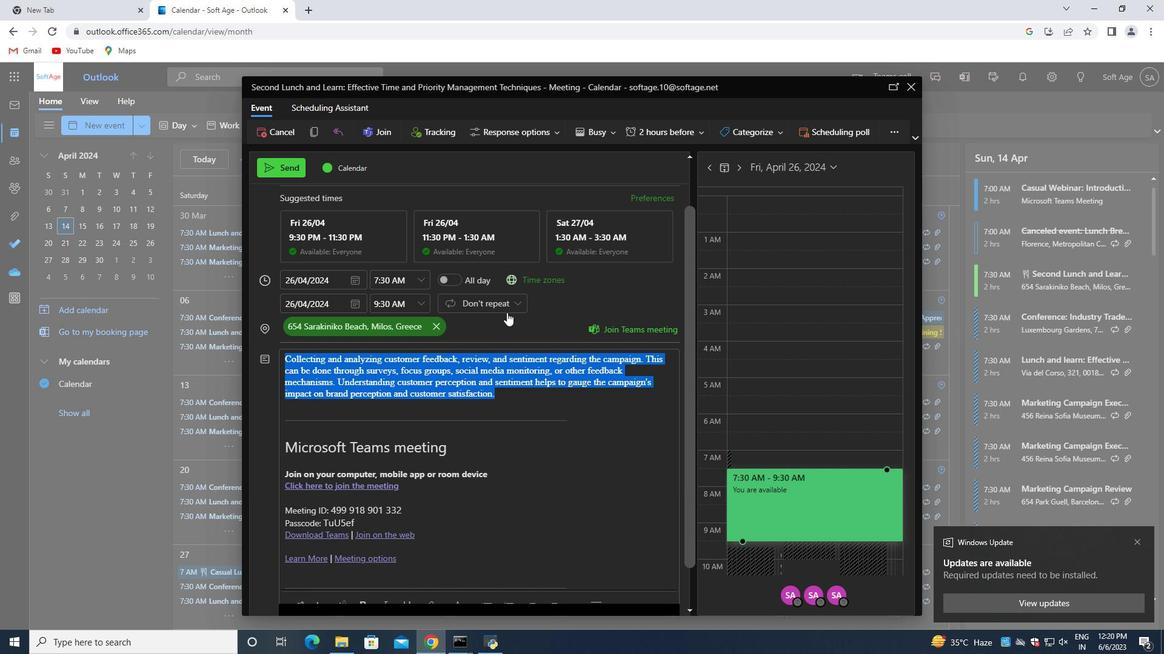 
Action: Mouse moved to (507, 312)
Screenshot: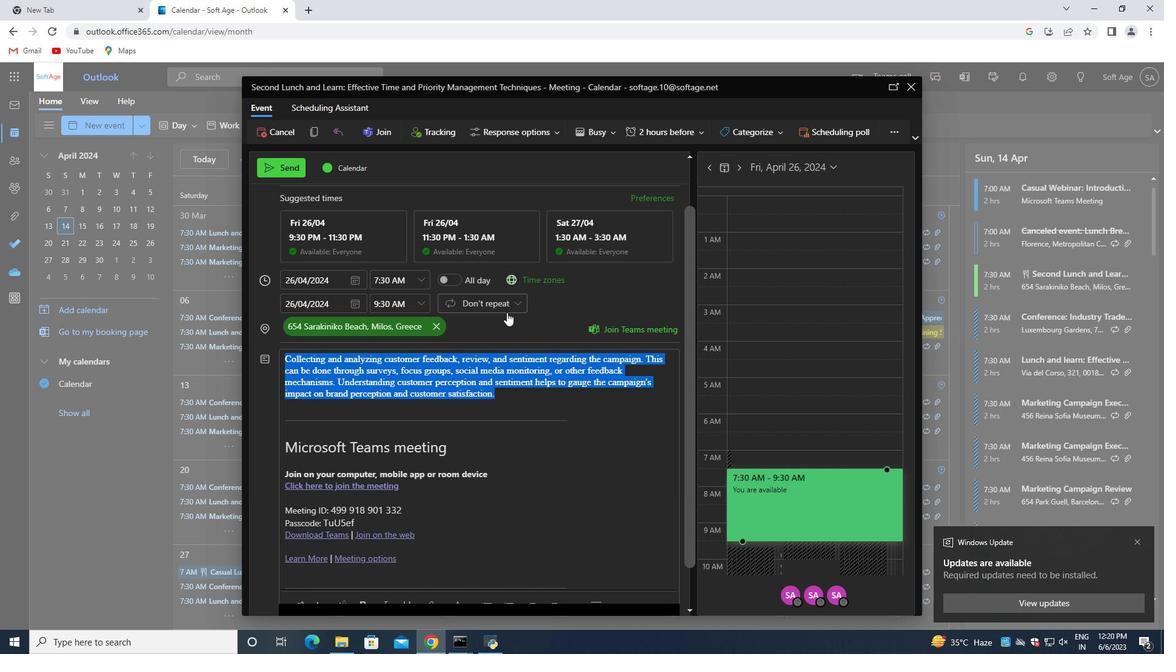 
Action: Mouse scrolled (507, 313) with delta (0, 0)
Screenshot: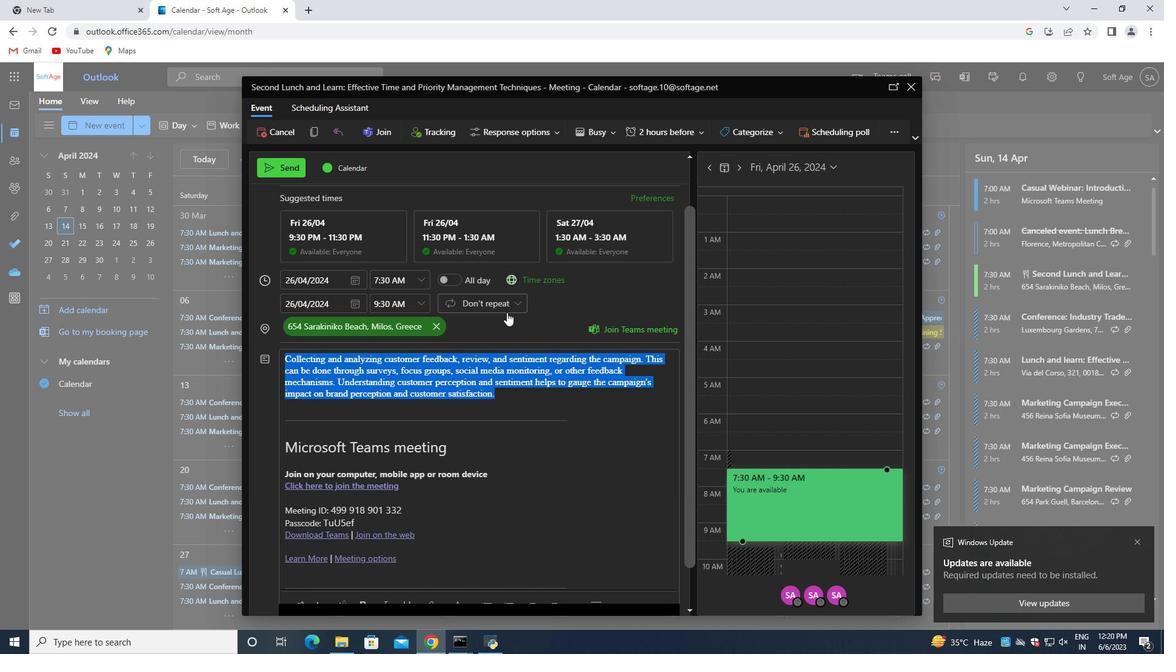 
Action: Mouse scrolled (507, 313) with delta (0, 0)
Screenshot: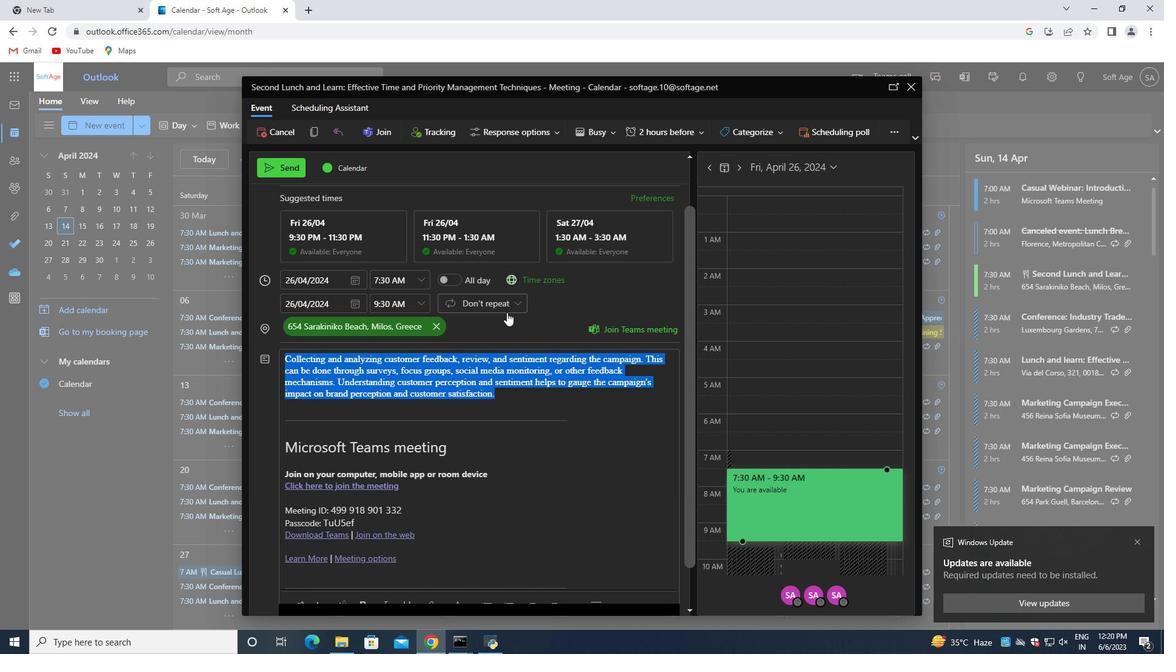 
Action: Mouse moved to (507, 312)
Screenshot: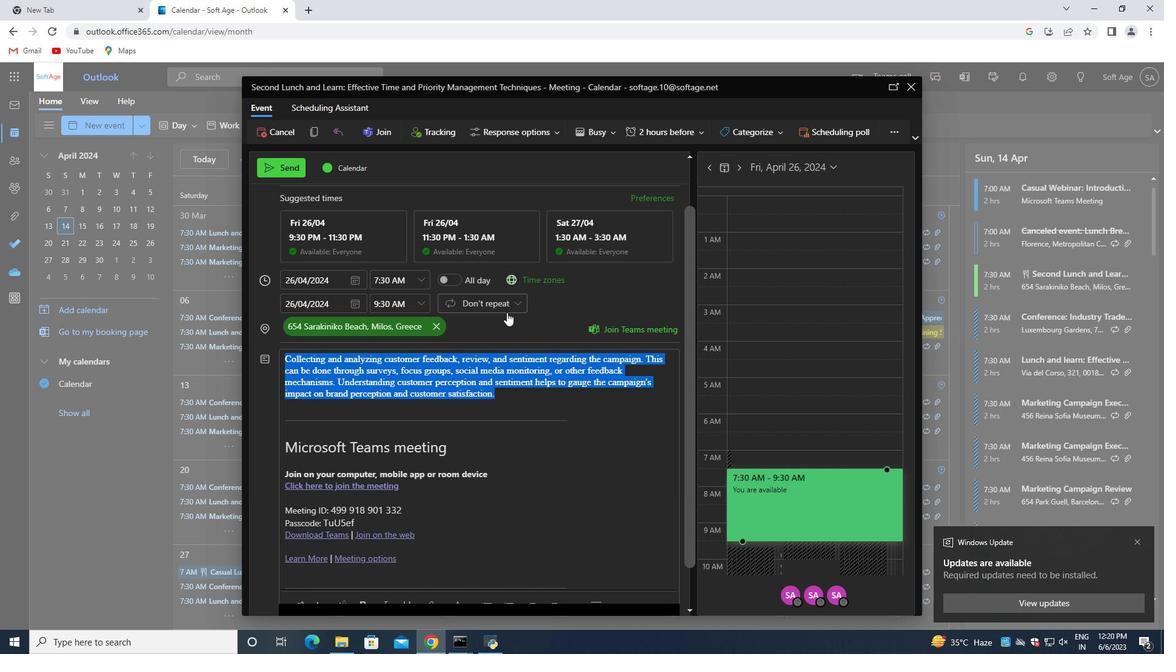 
Action: Mouse scrolled (507, 313) with delta (0, 0)
Screenshot: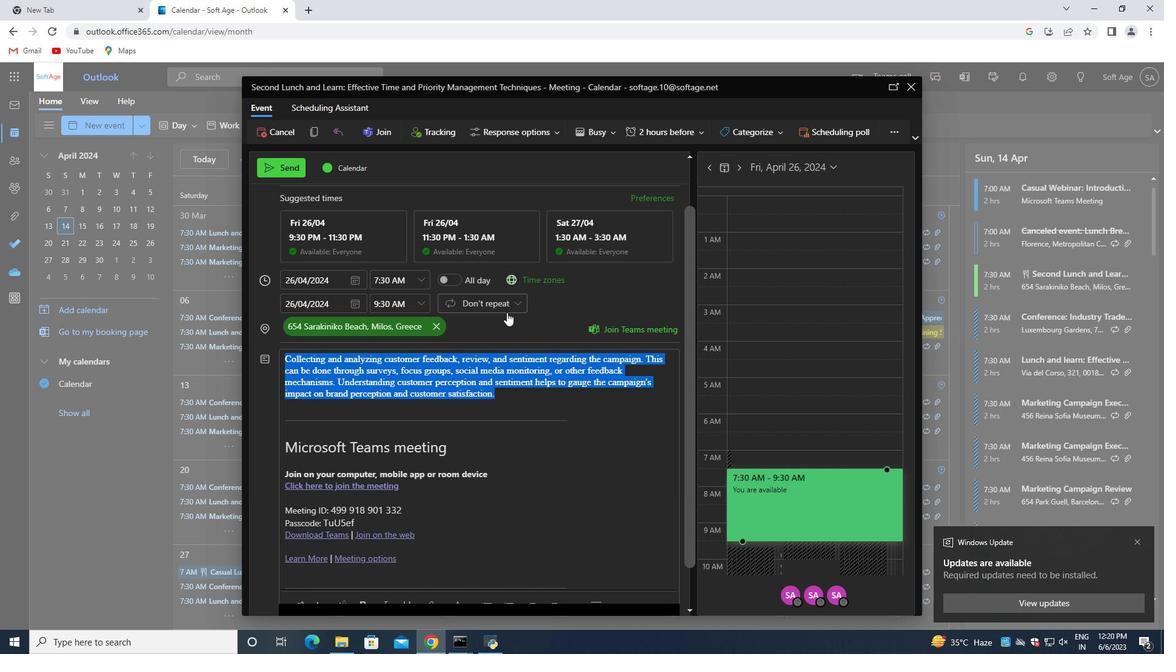
Action: Mouse moved to (514, 451)
Screenshot: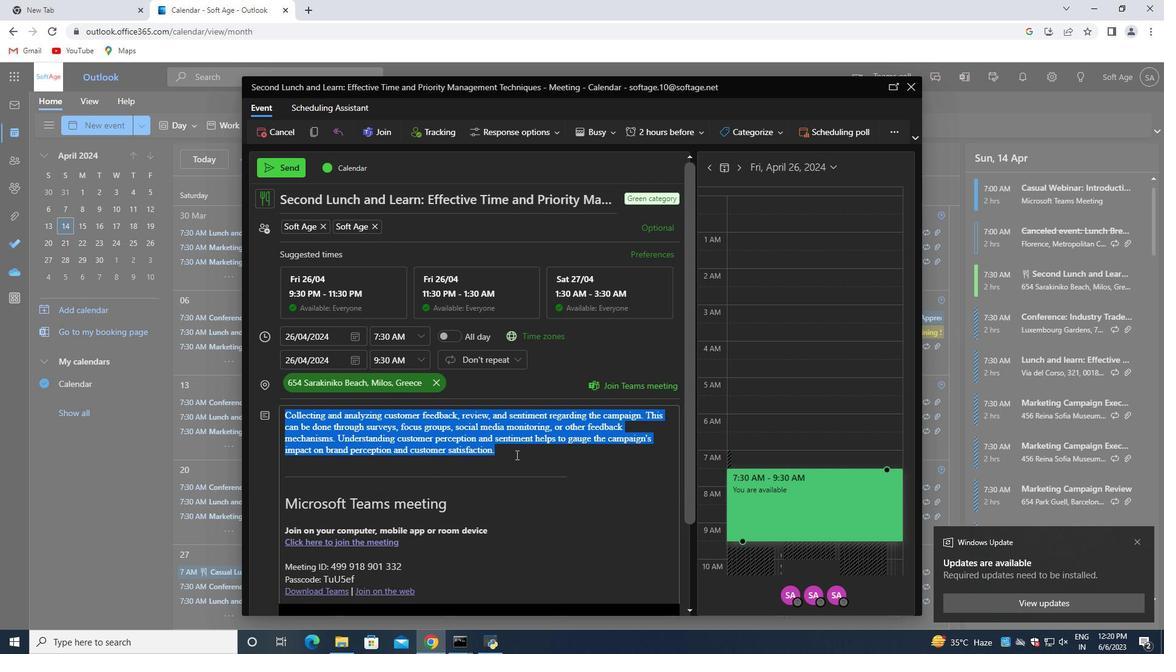 
Action: Mouse pressed left at (514, 451)
Screenshot: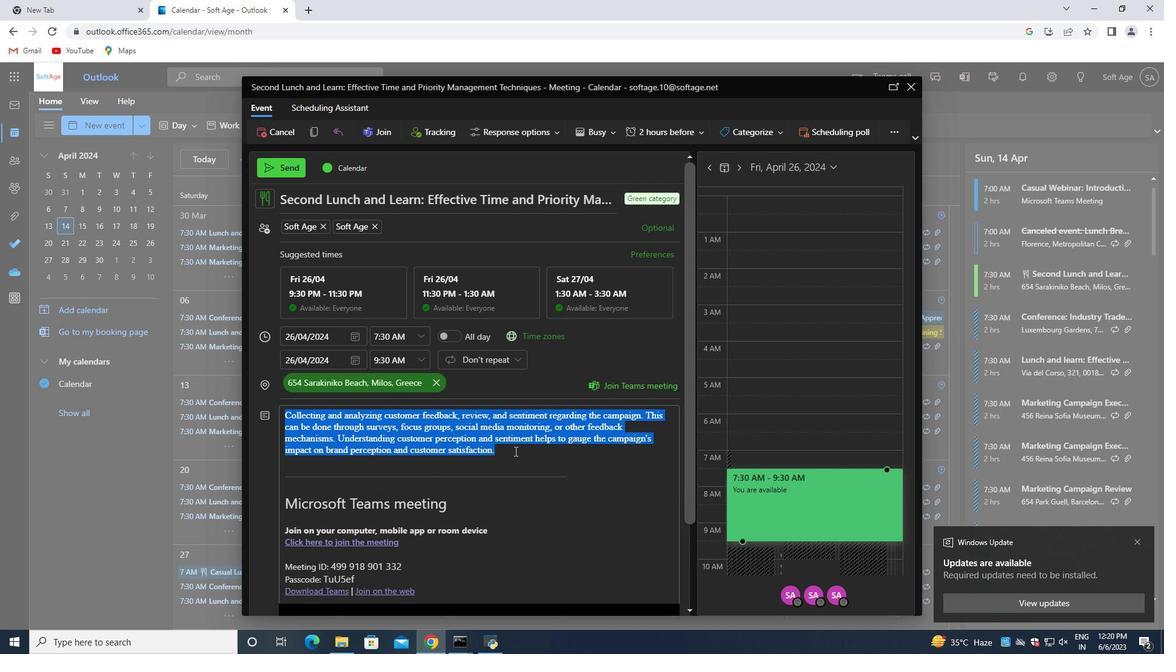 
Action: Mouse moved to (604, 130)
Screenshot: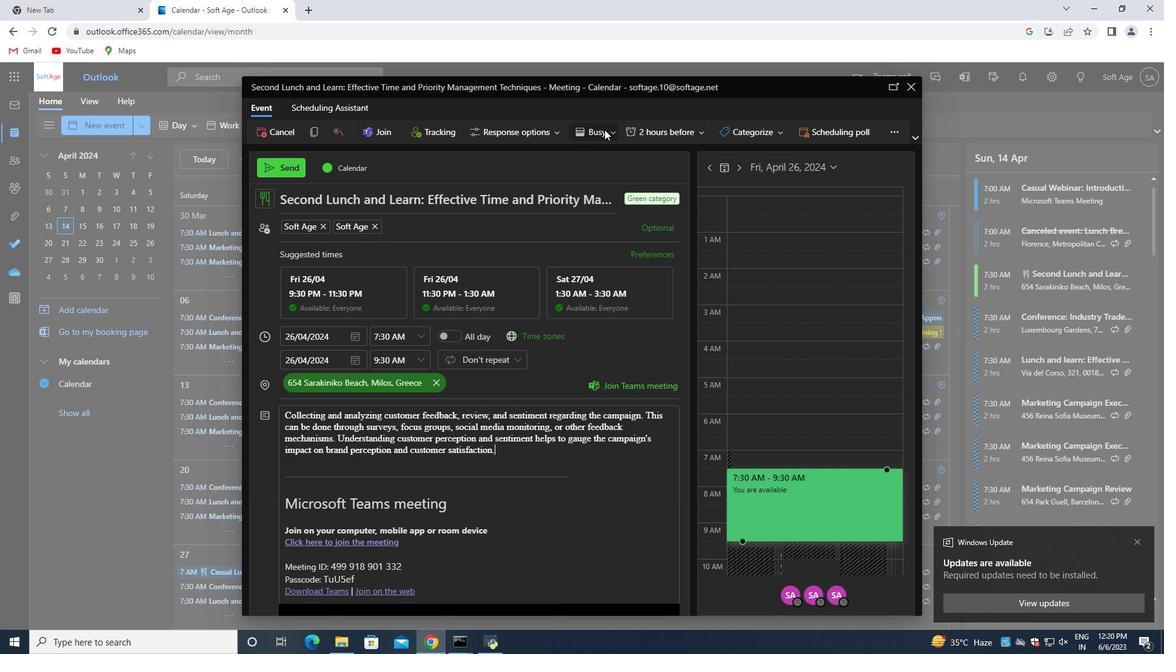 
Action: Mouse pressed left at (604, 130)
Screenshot: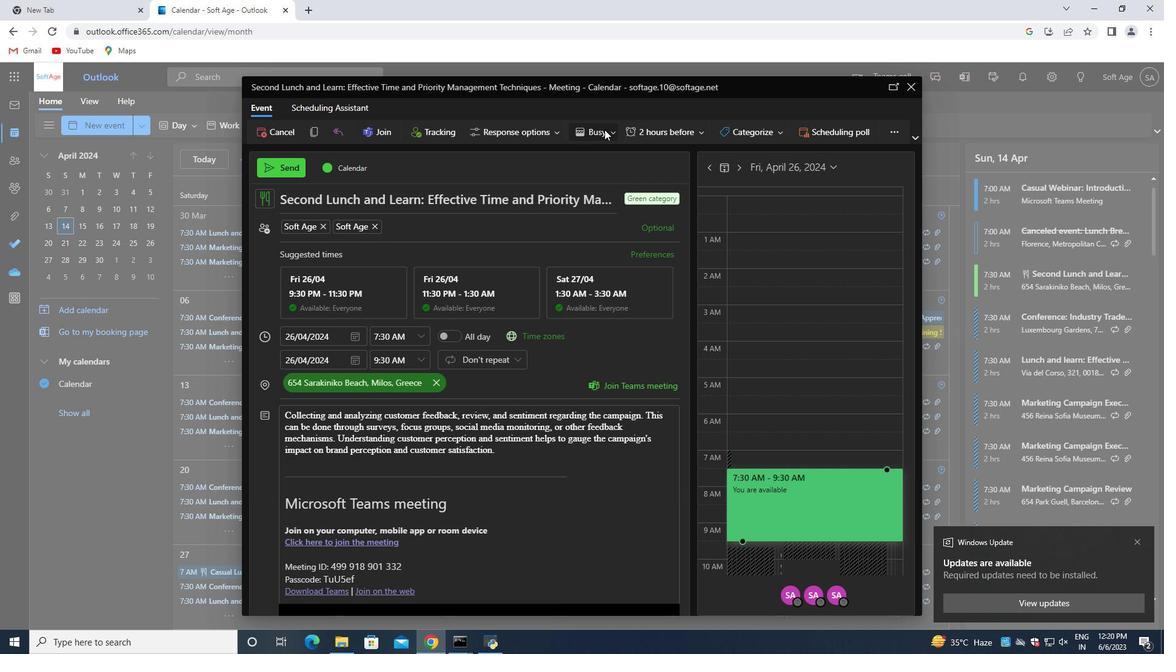 
Action: Mouse moved to (567, 198)
Screenshot: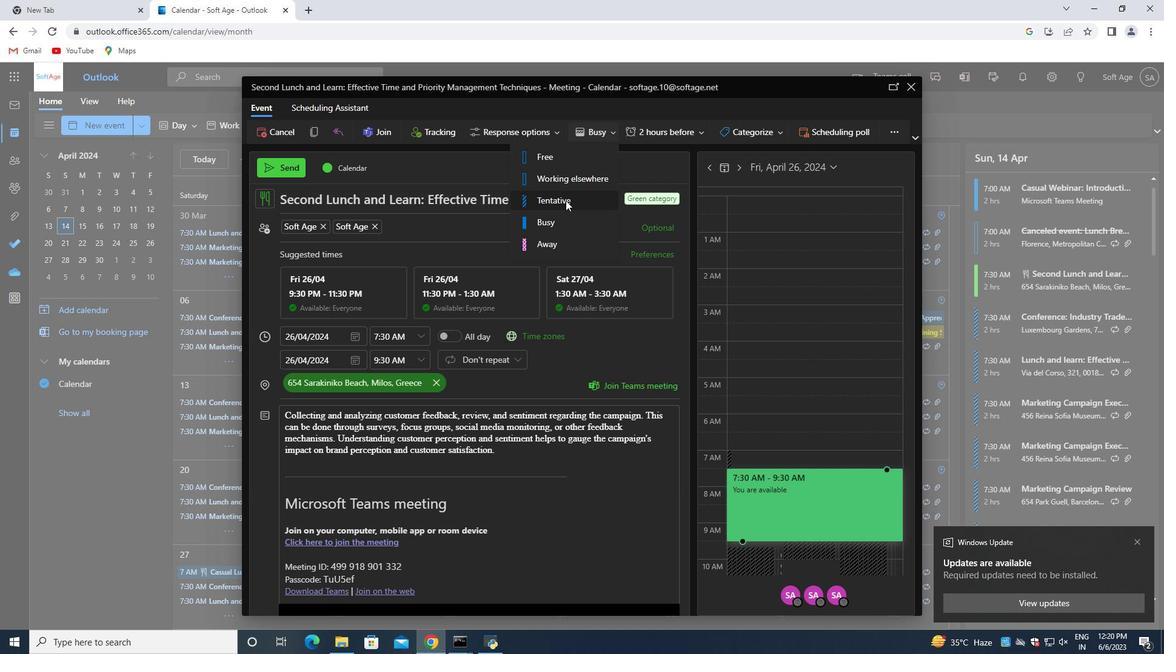 
Action: Mouse pressed left at (567, 198)
Screenshot: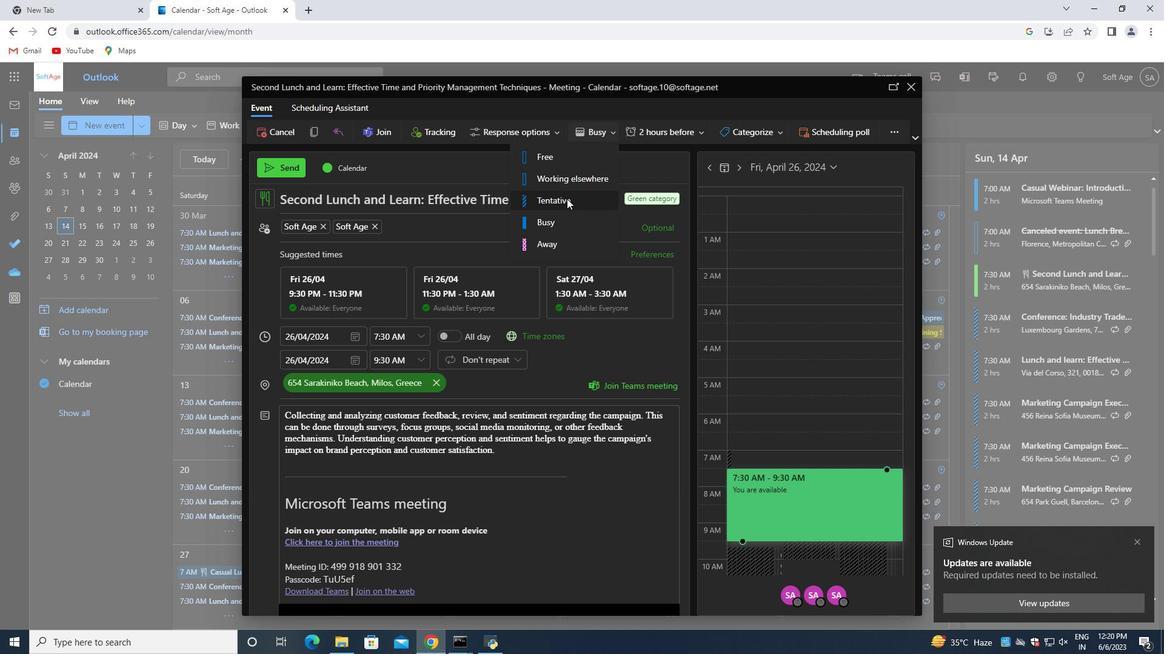 
Action: Mouse moved to (501, 453)
Screenshot: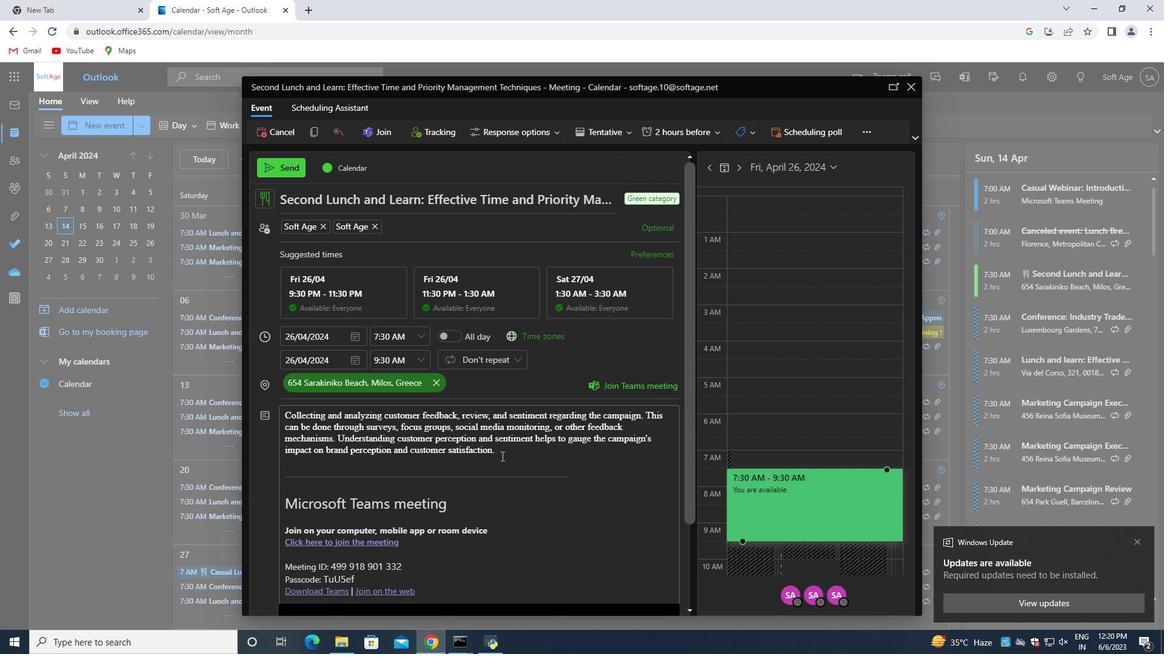 
Action: Mouse pressed left at (501, 453)
Screenshot: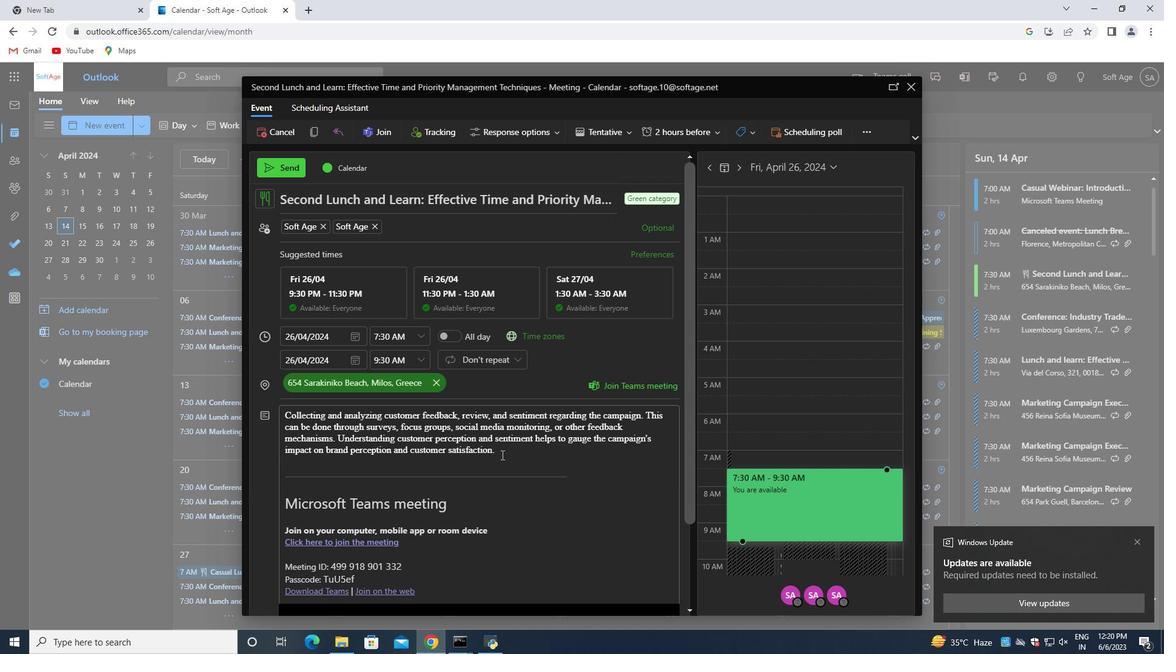 
Action: Mouse moved to (499, 451)
Screenshot: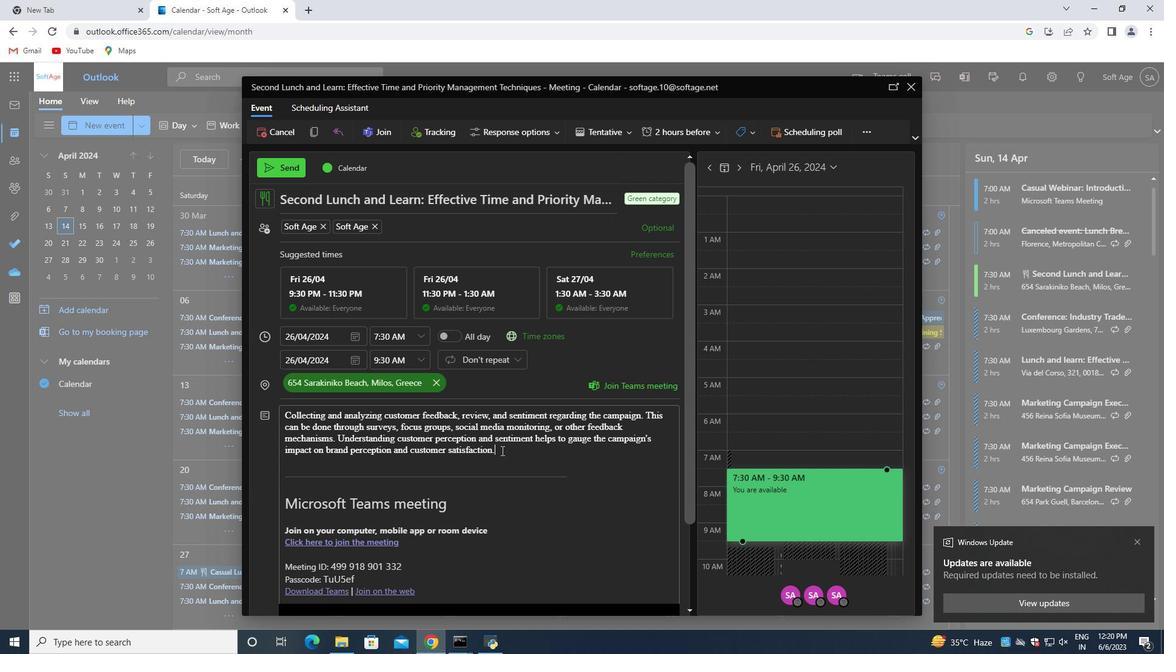
Action: Mouse scrolled (499, 451) with delta (0, 0)
Screenshot: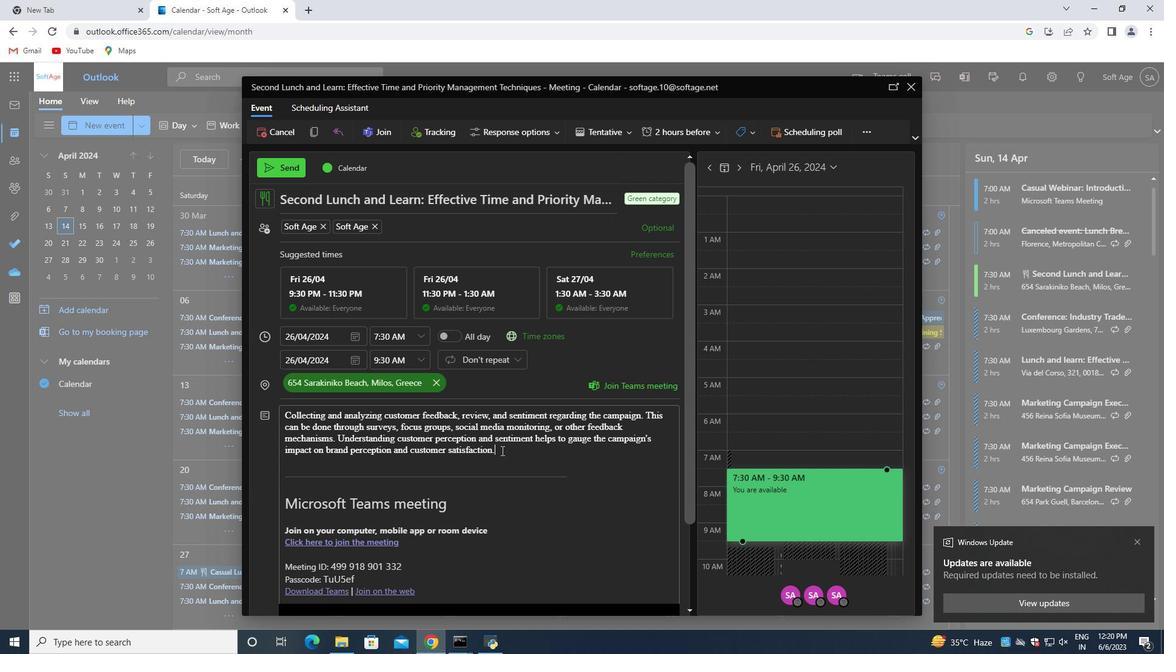 
Action: Mouse moved to (498, 453)
Screenshot: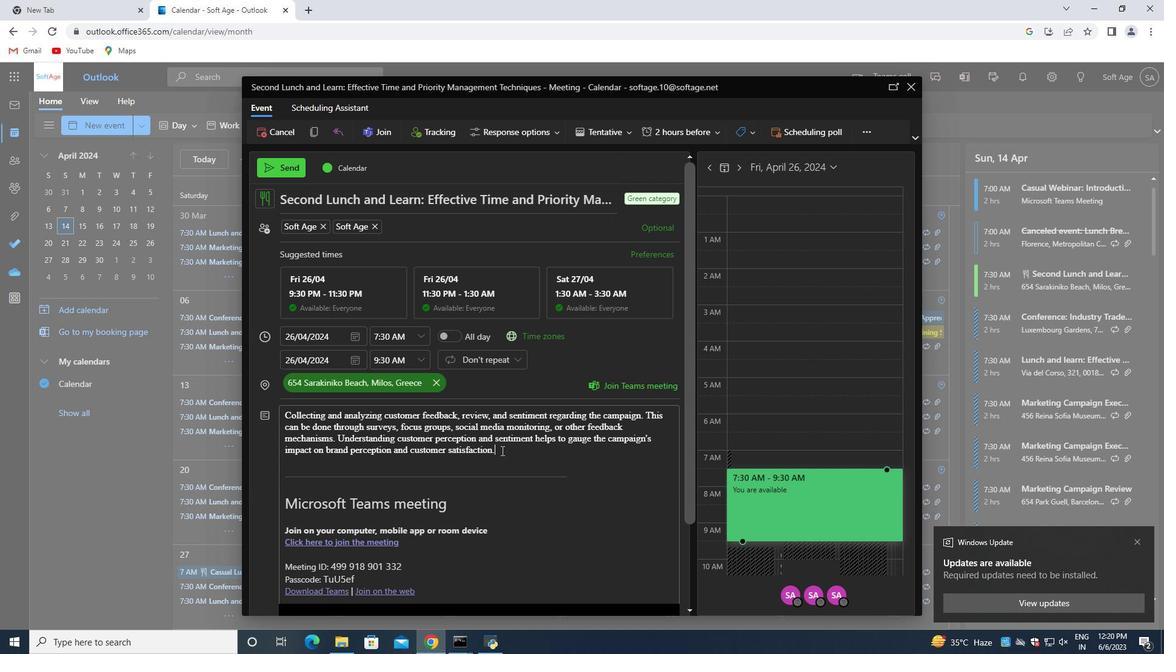 
Action: Mouse scrolled (498, 452) with delta (0, 0)
Screenshot: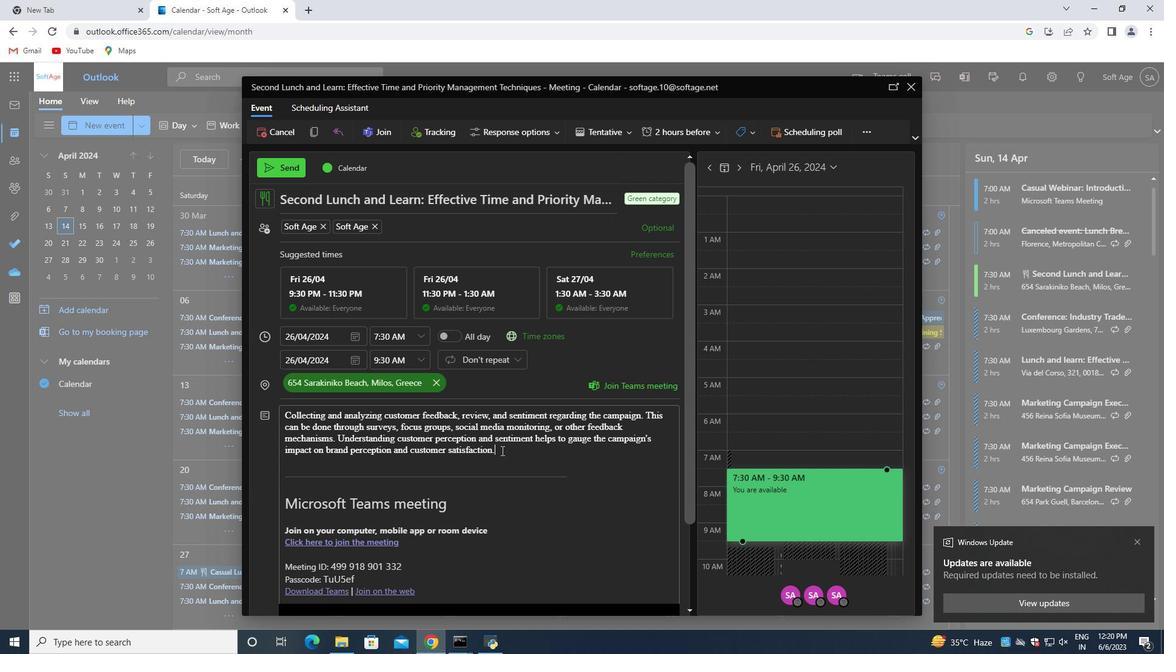 
Action: Mouse moved to (496, 454)
Screenshot: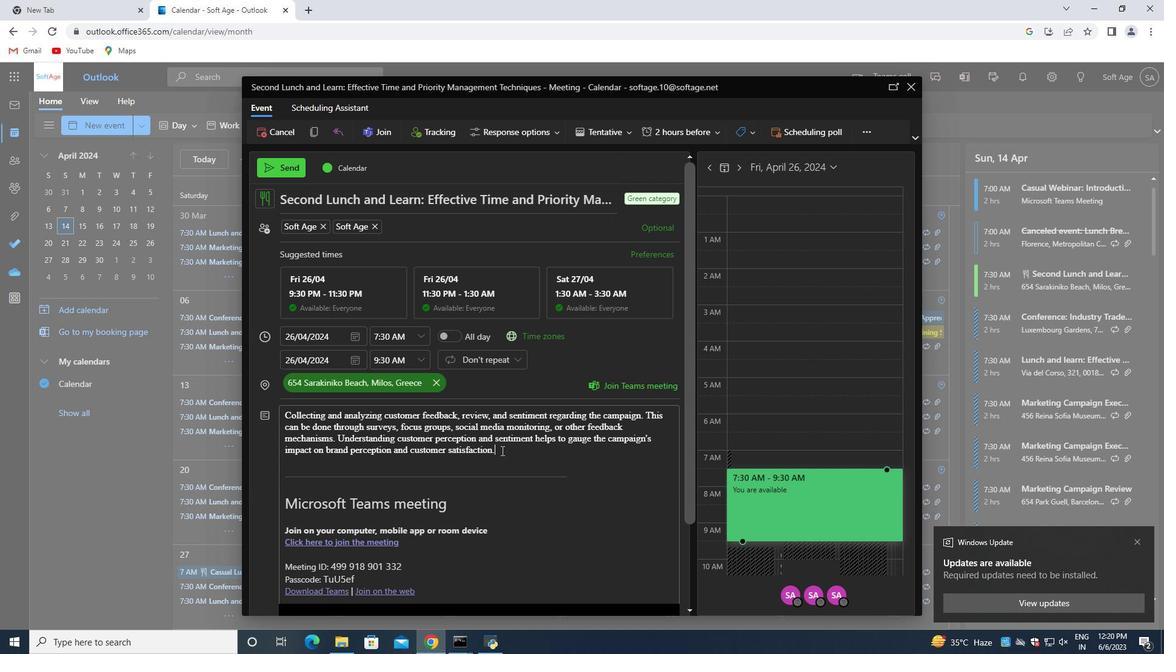 
Action: Mouse scrolled (496, 454) with delta (0, 0)
Screenshot: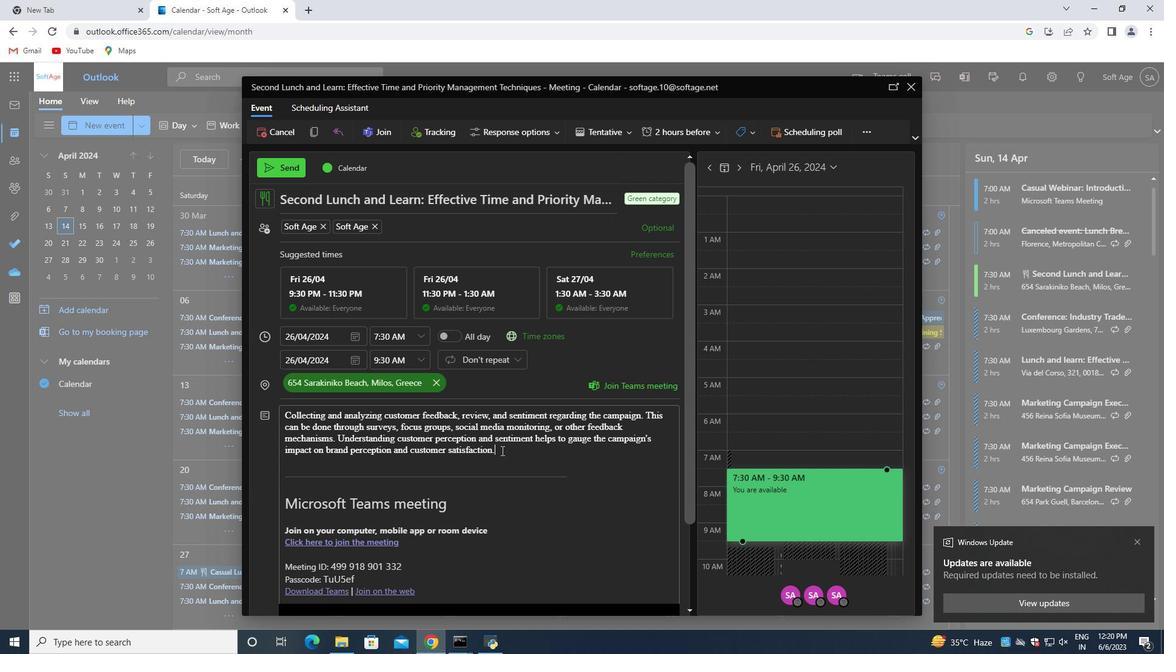 
Action: Mouse moved to (488, 460)
Screenshot: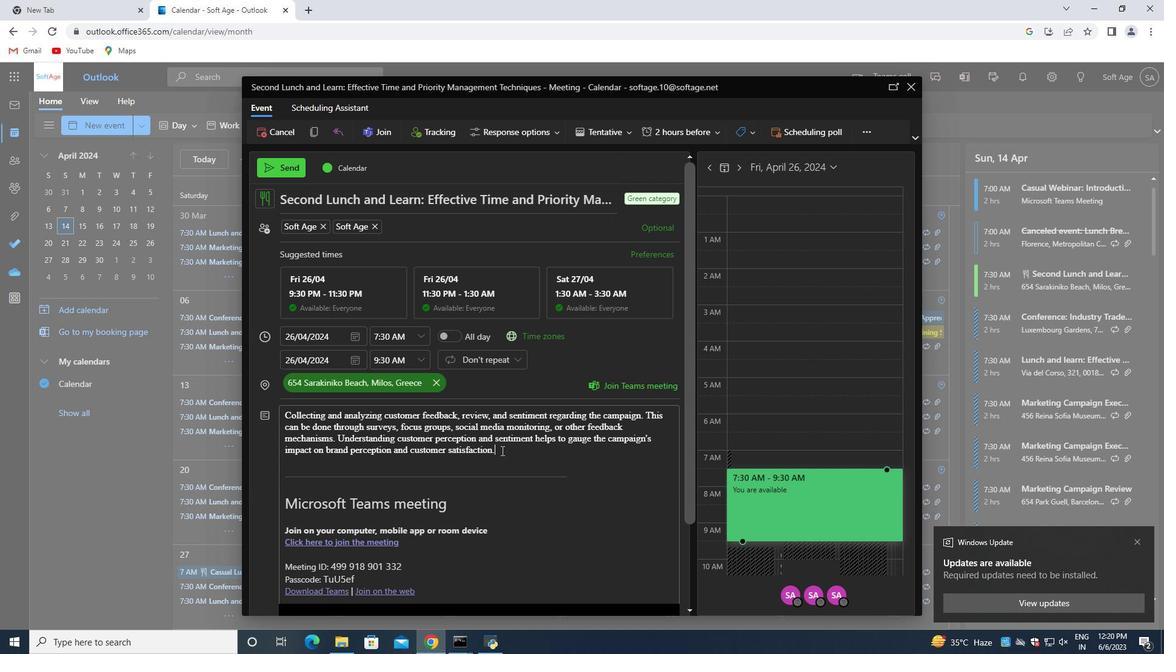 
Action: Mouse scrolled (491, 457) with delta (0, 0)
Screenshot: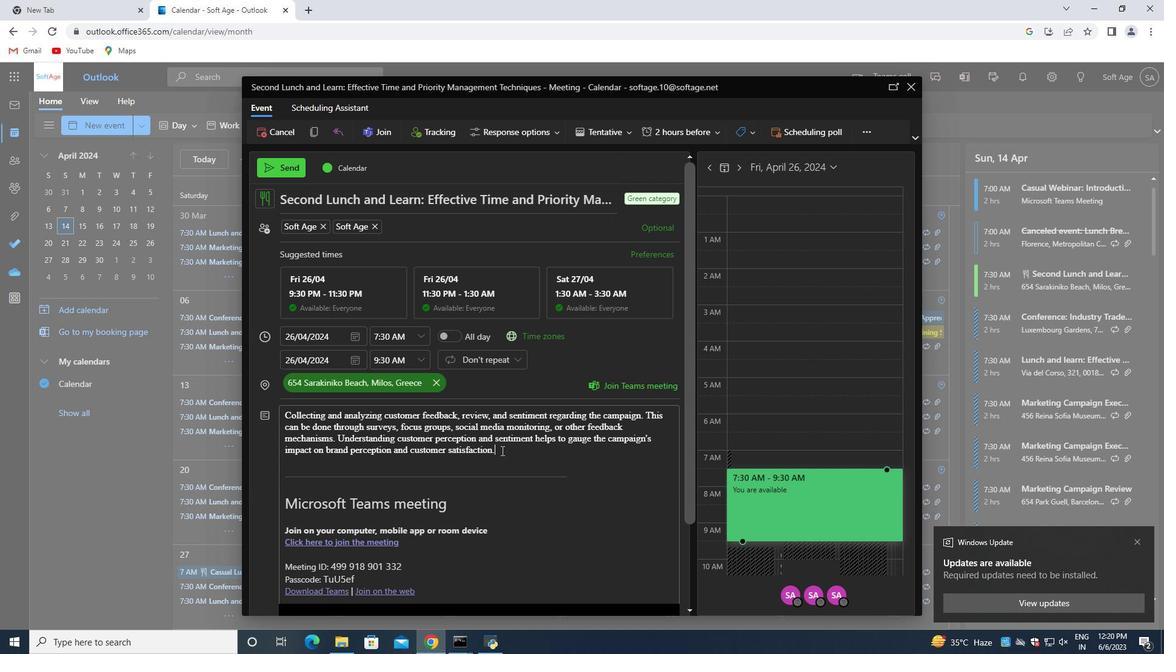 
Action: Mouse moved to (479, 466)
Screenshot: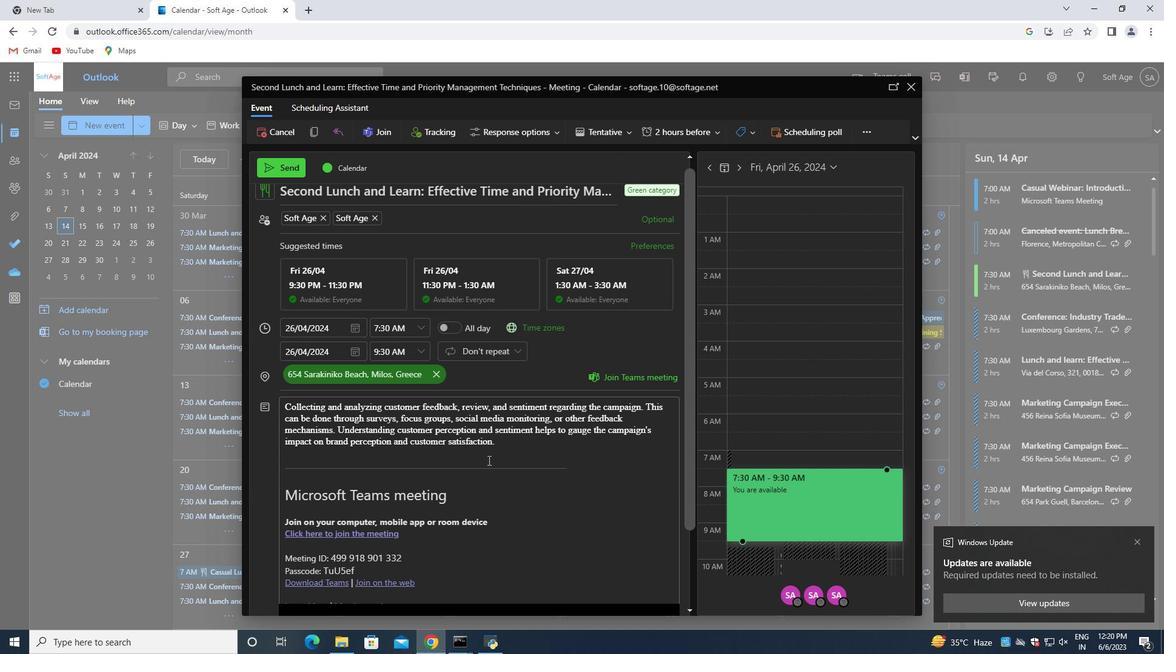 
Action: Mouse scrolled (483, 463) with delta (0, 0)
Screenshot: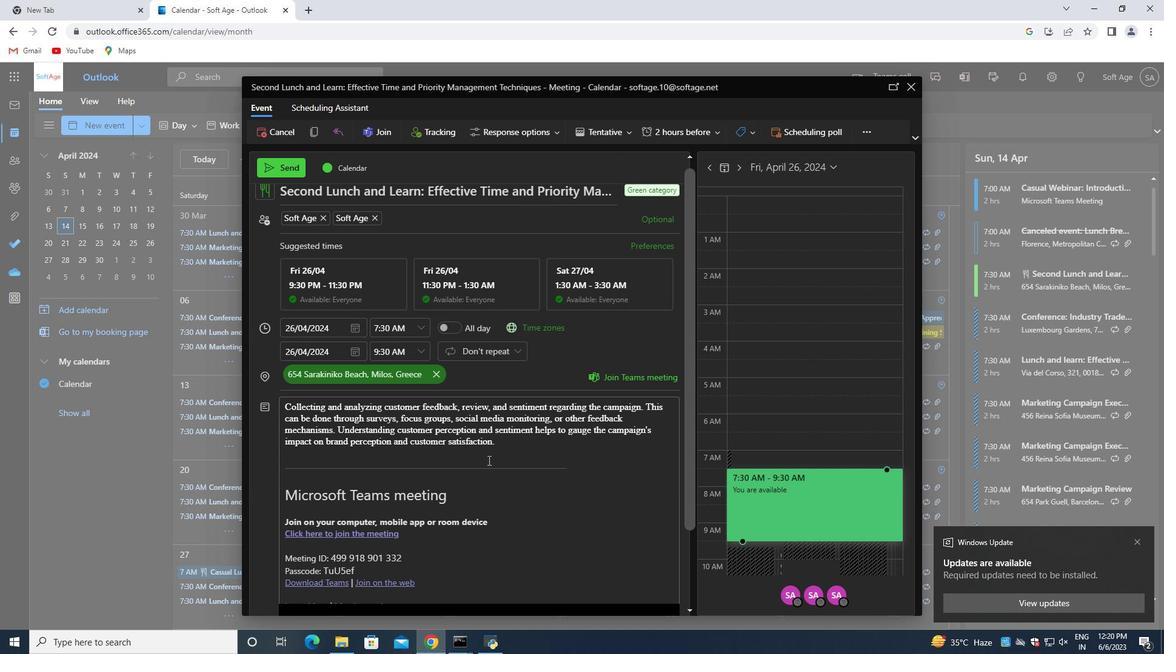 
Action: Mouse moved to (345, 584)
Screenshot: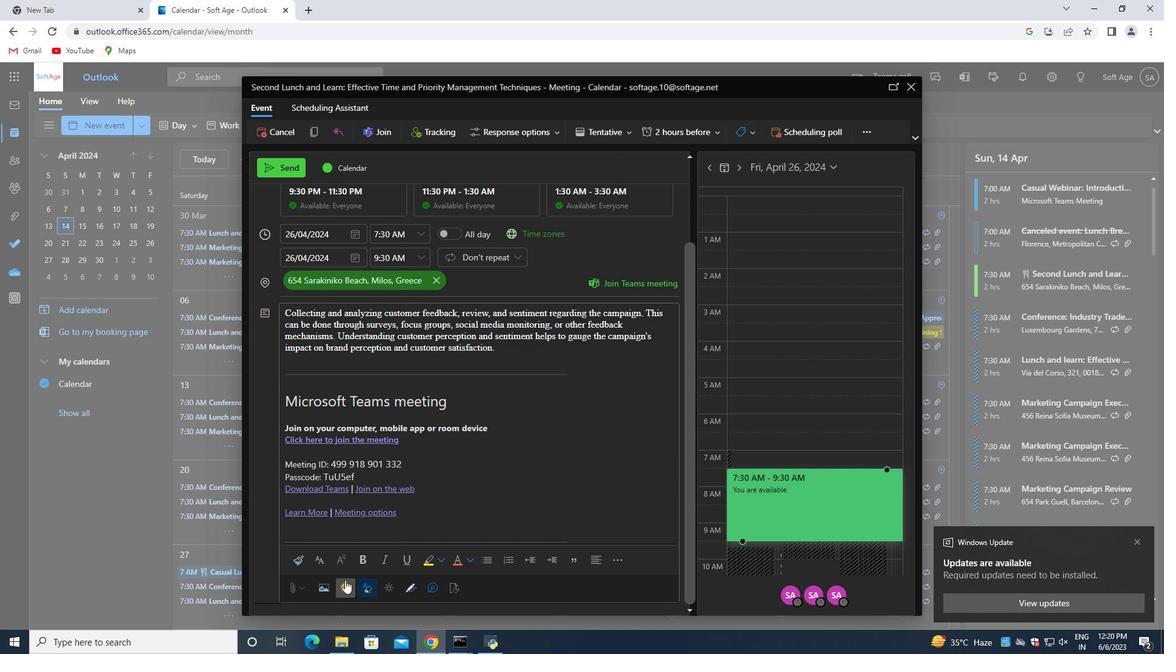 
Action: Mouse pressed left at (345, 584)
Screenshot: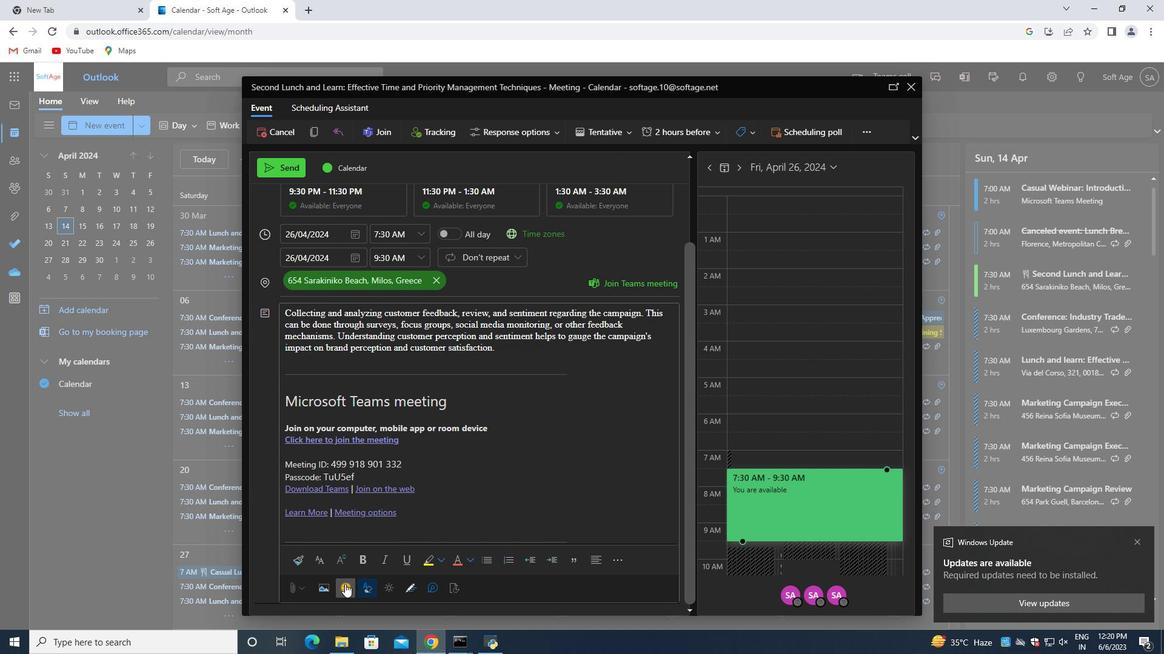 
Action: Mouse moved to (886, 255)
Screenshot: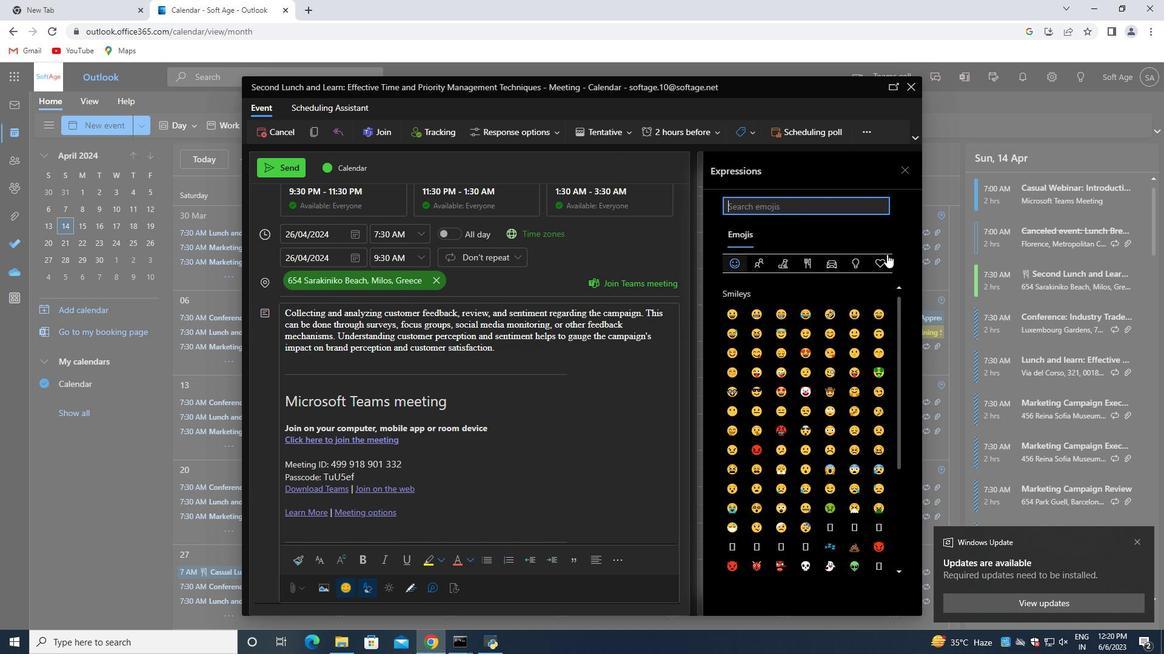 
Action: Mouse pressed left at (886, 255)
Screenshot: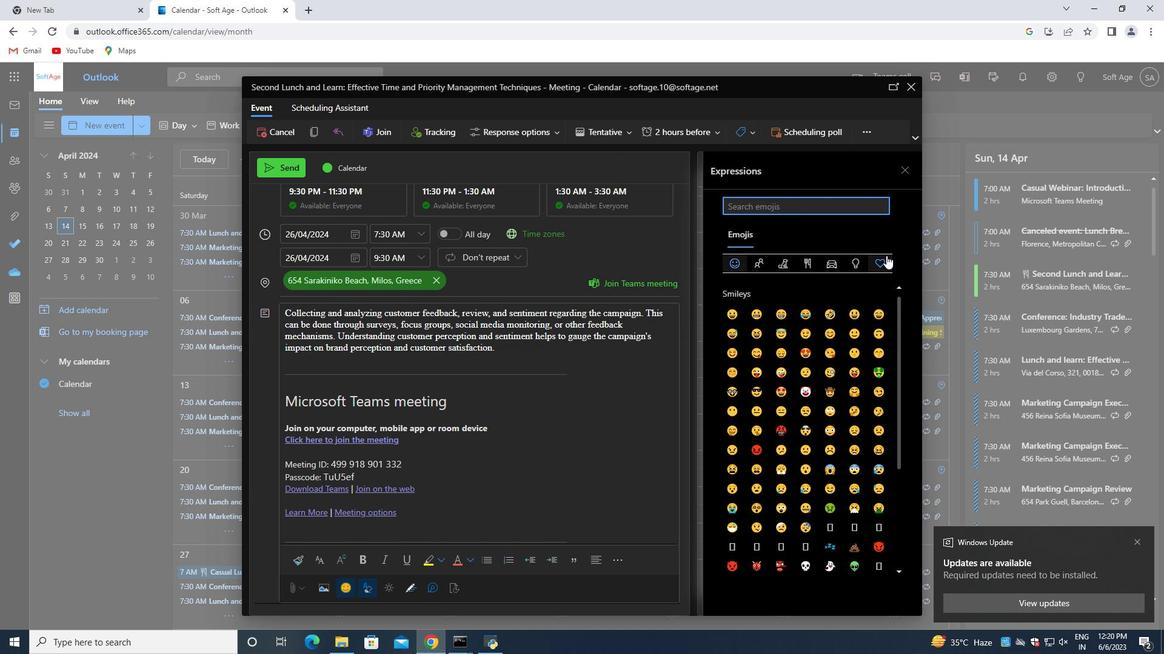 
Action: Mouse moved to (827, 314)
Screenshot: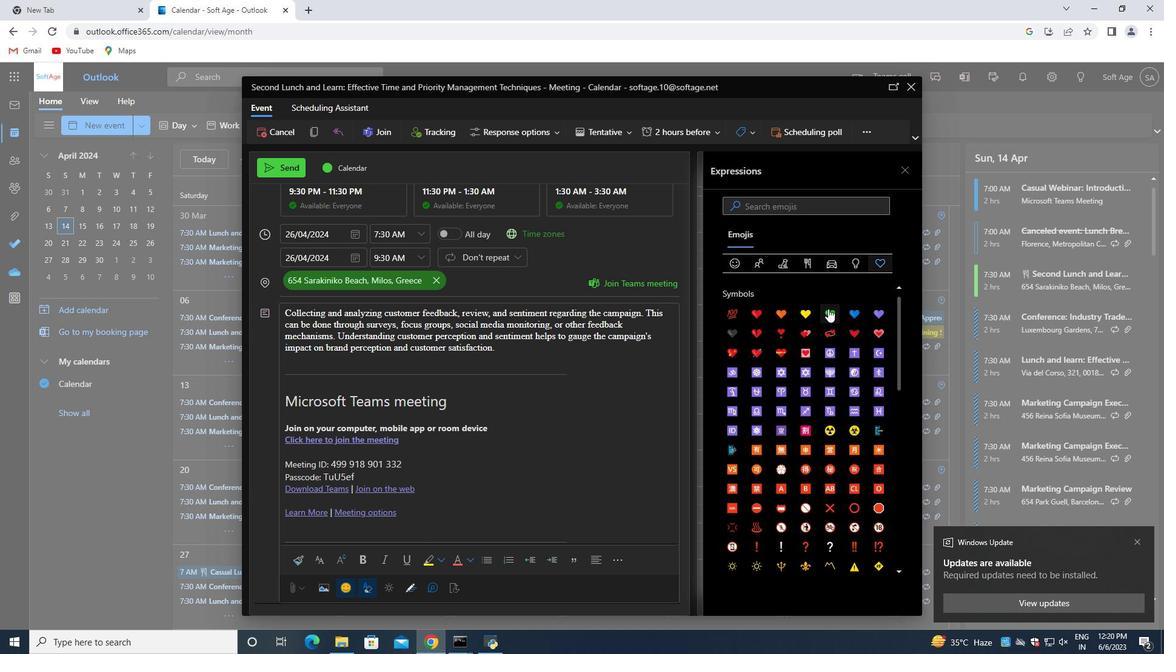 
Action: Mouse pressed left at (827, 314)
Screenshot: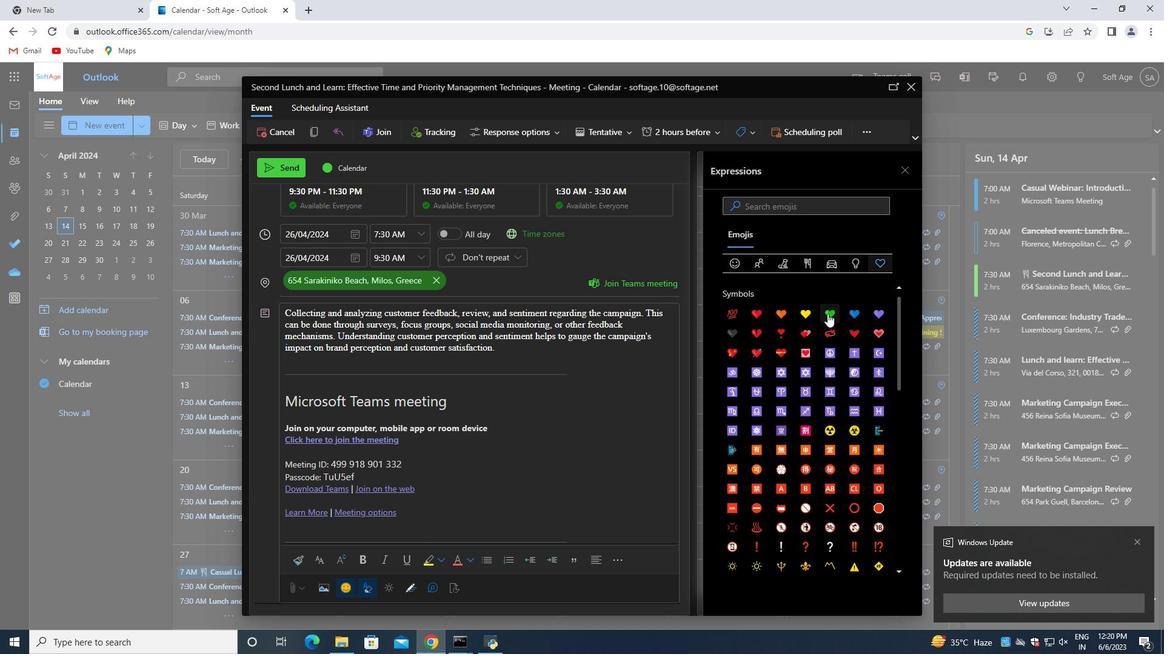 
Action: Mouse moved to (906, 169)
Screenshot: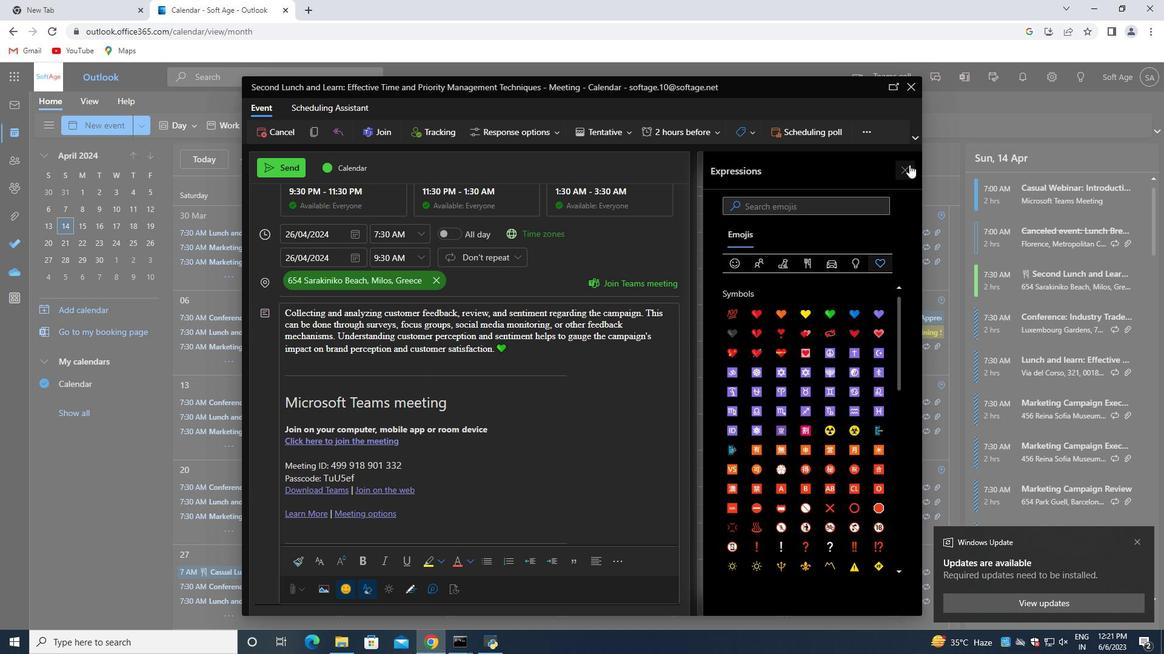 
Action: Mouse pressed left at (906, 169)
Screenshot: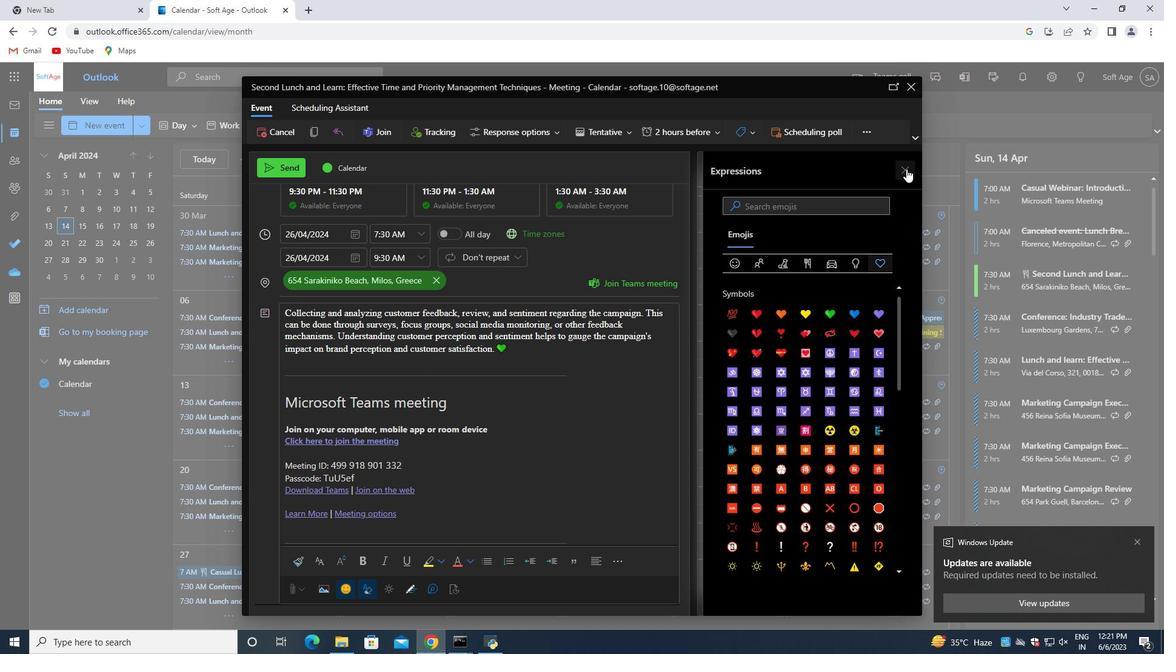 
Action: Mouse moved to (590, 268)
Screenshot: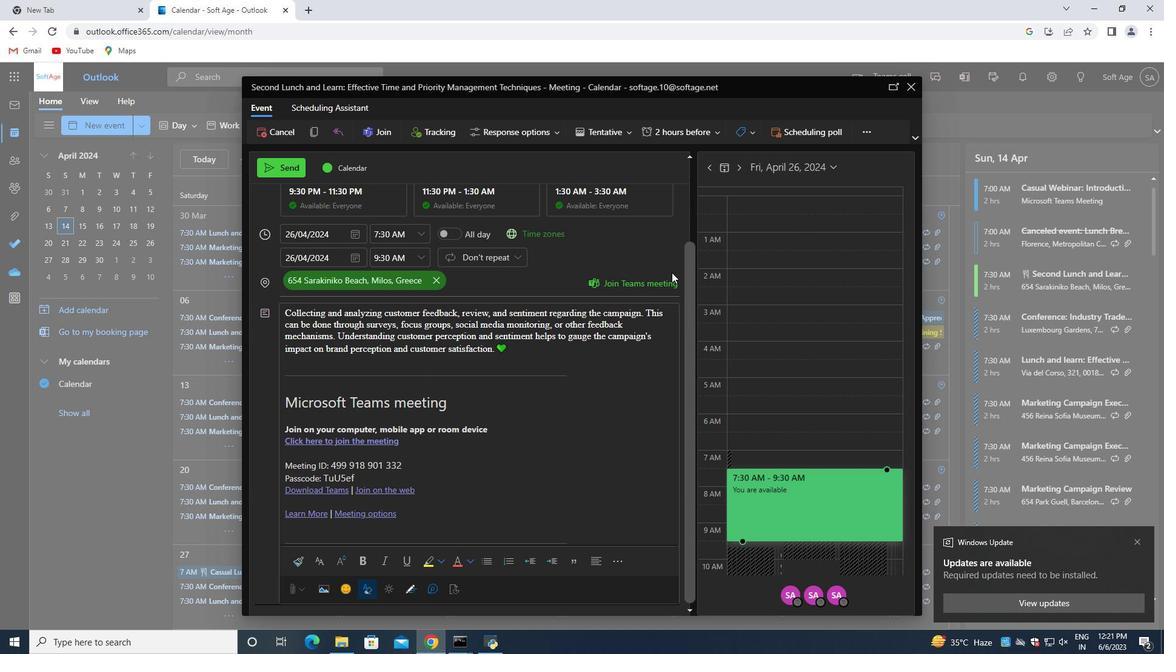 
Action: Mouse scrolled (590, 268) with delta (0, 0)
Screenshot: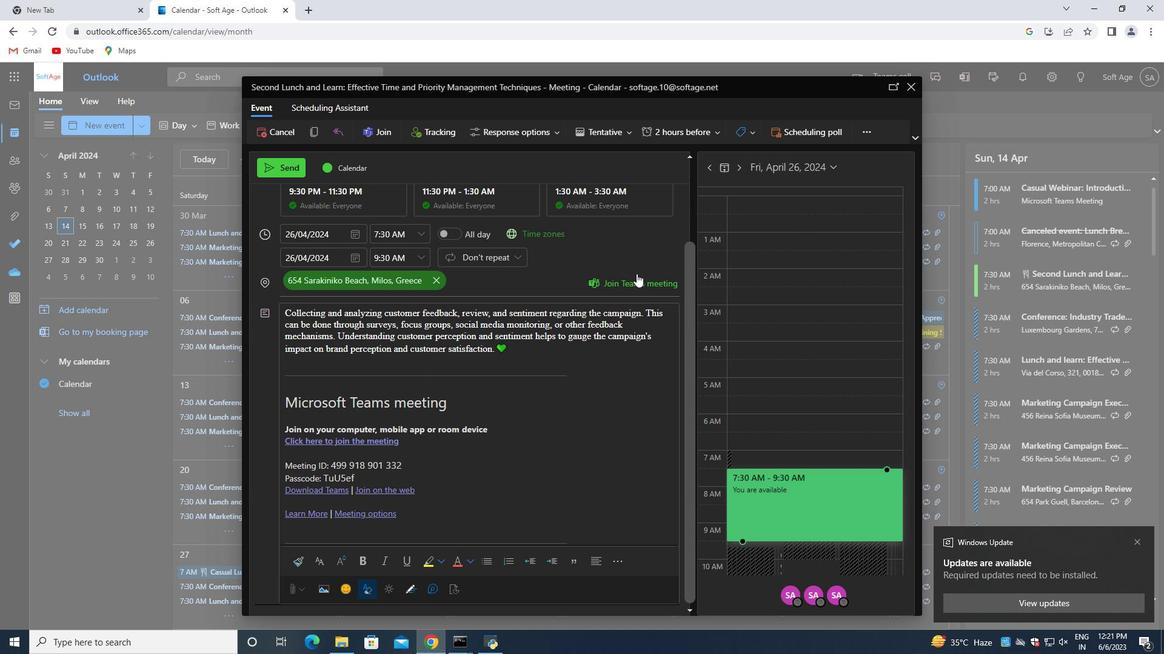 
Action: Mouse scrolled (590, 268) with delta (0, 0)
Screenshot: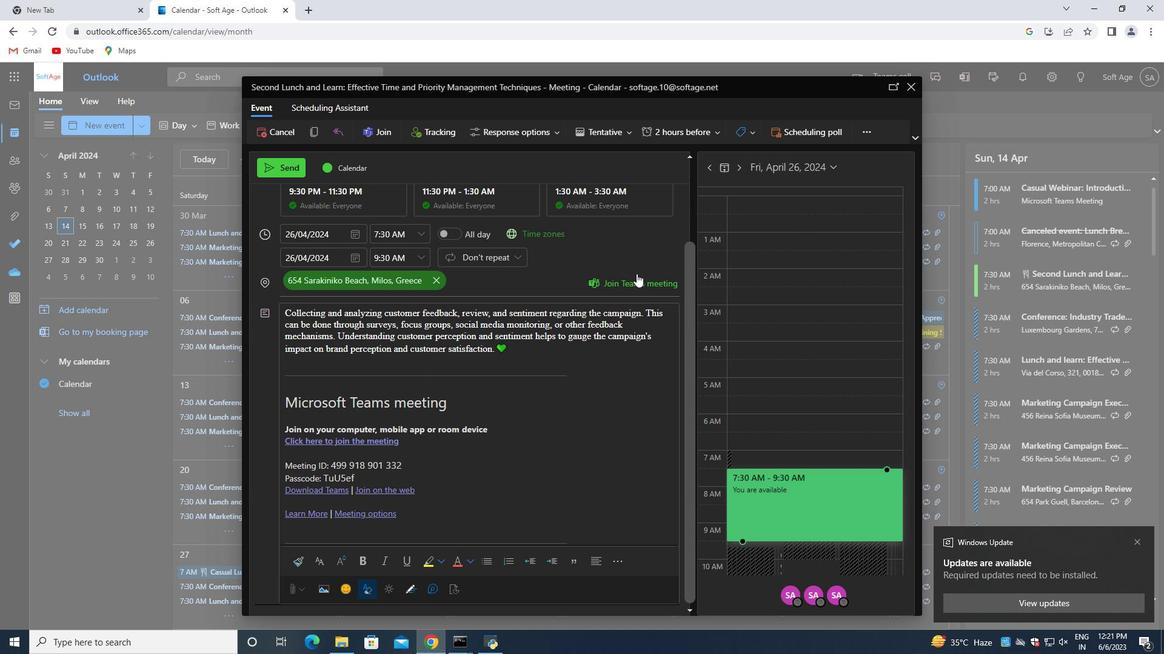 
Action: Mouse scrolled (590, 268) with delta (0, 0)
Screenshot: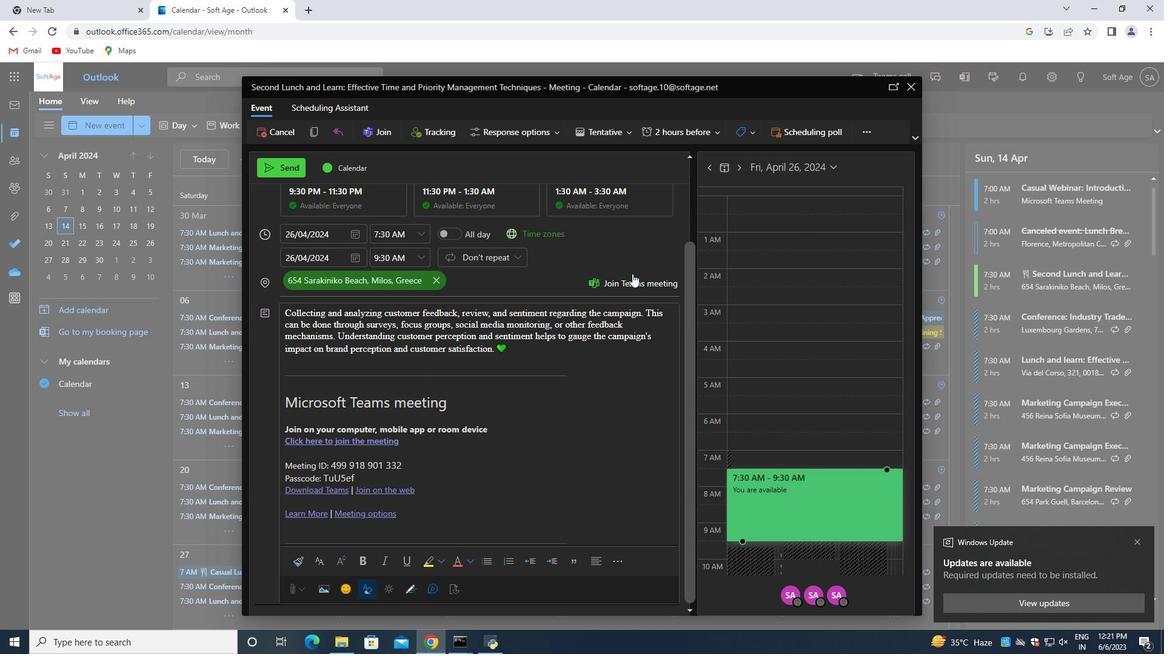 
Action: Mouse moved to (589, 266)
Screenshot: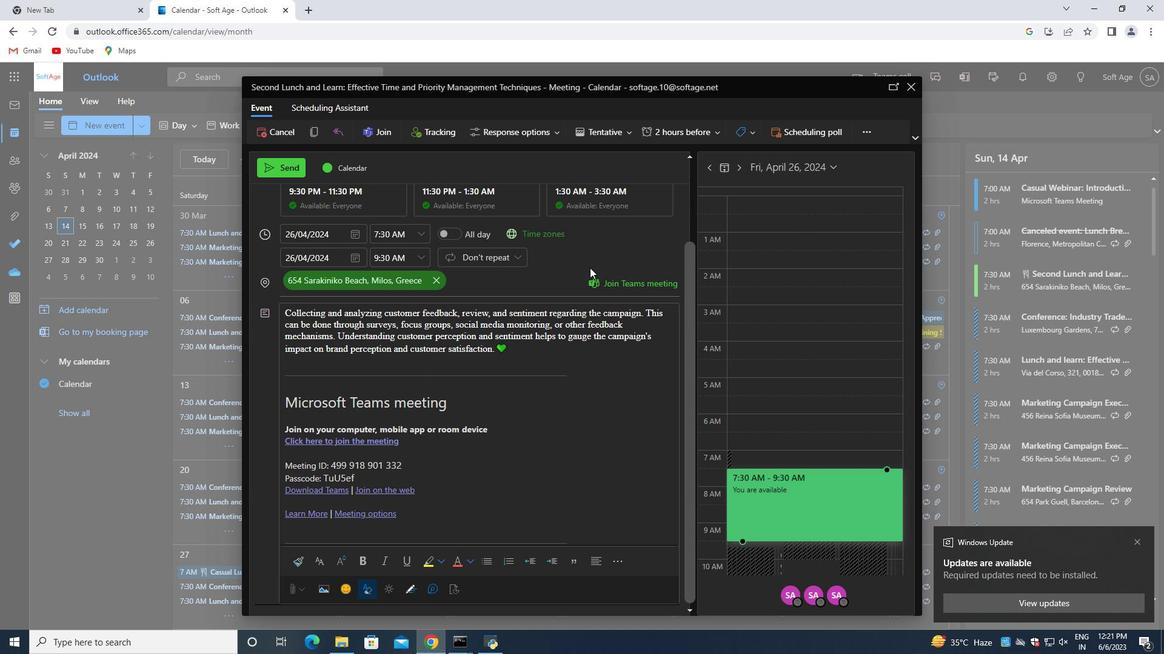 
Action: Mouse scrolled (589, 267) with delta (0, 0)
Screenshot: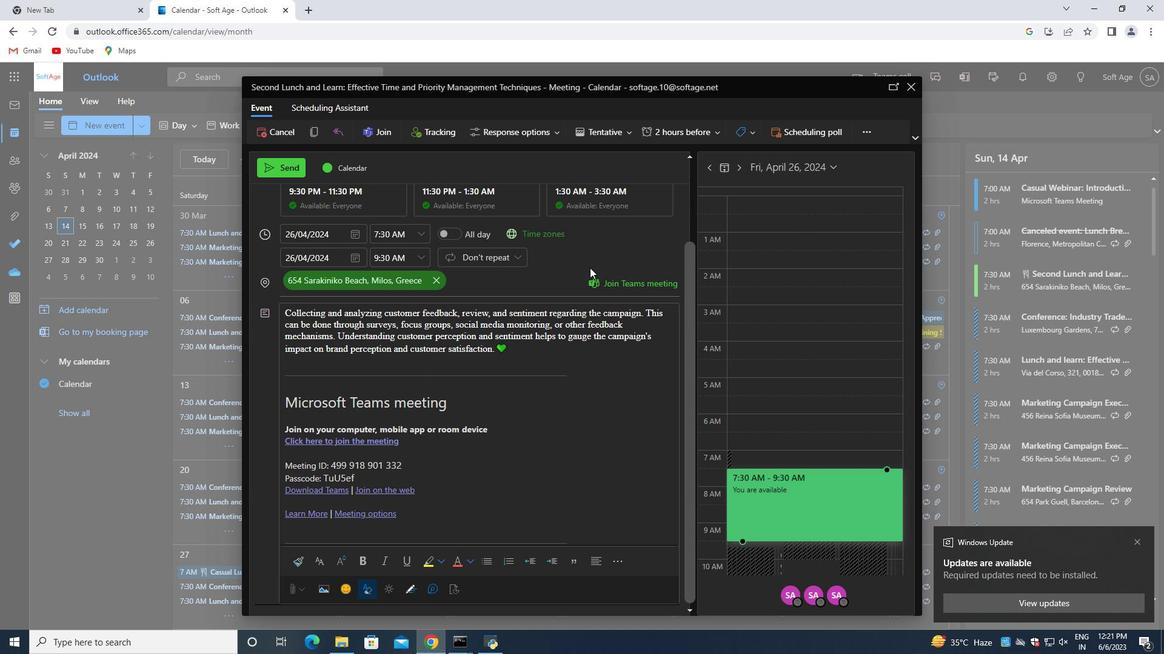 
Action: Mouse moved to (434, 228)
Screenshot: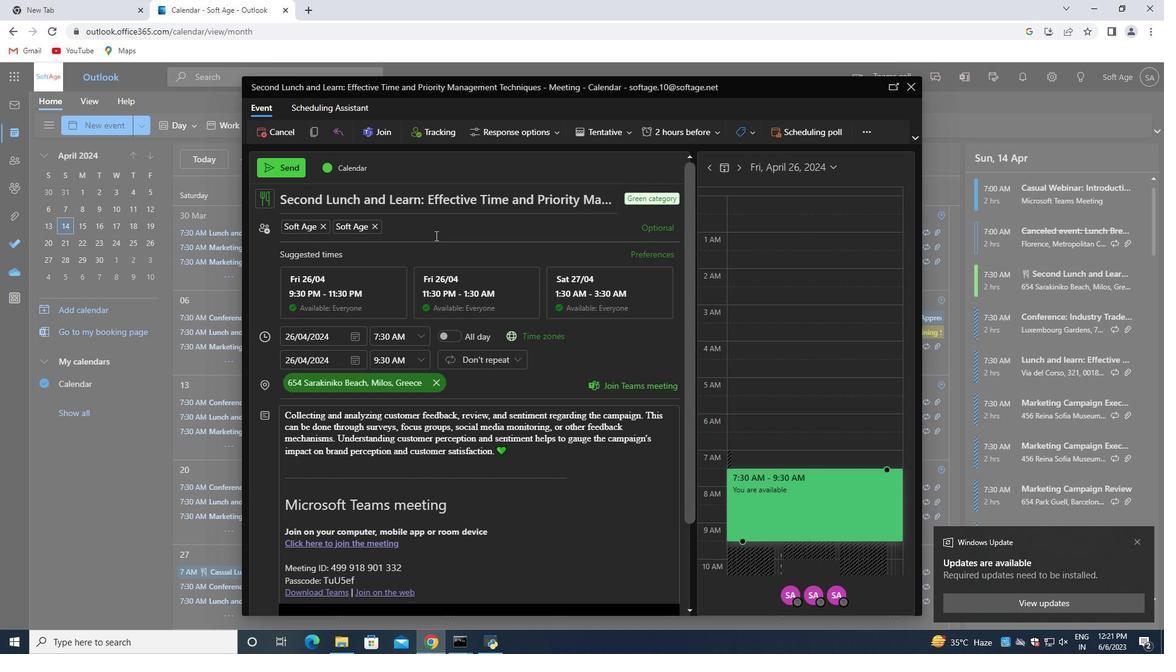 
Action: Mouse pressed left at (434, 228)
Screenshot: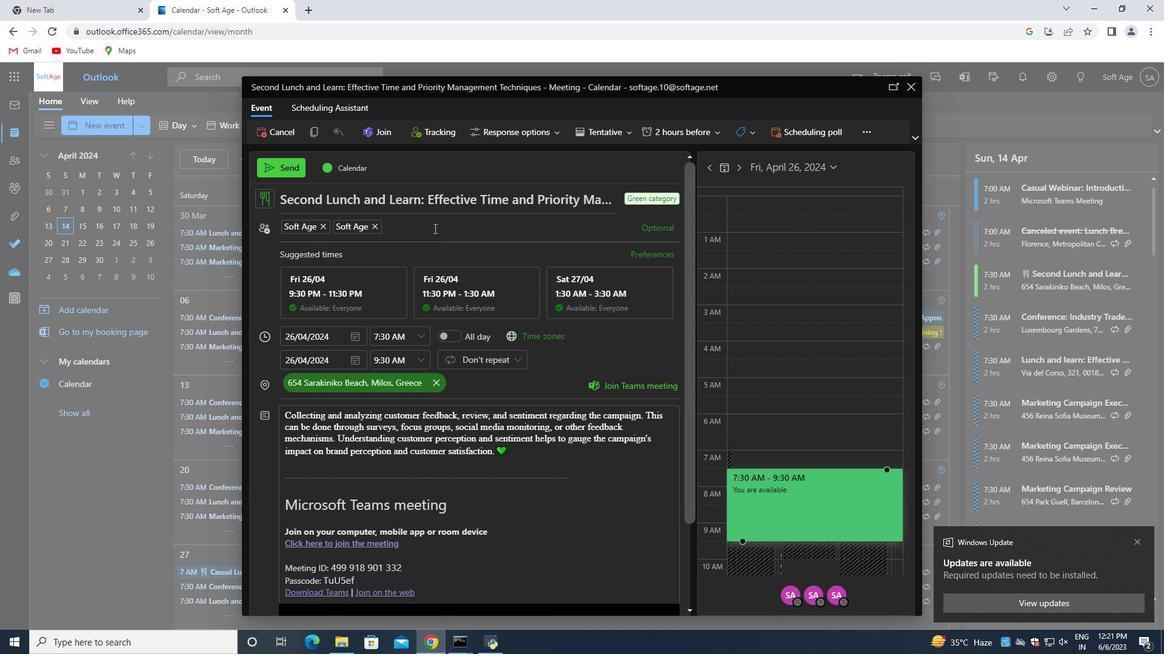 
Action: Key pressed softage.2<Key.shift>@softage.net<Key.enter>
Screenshot: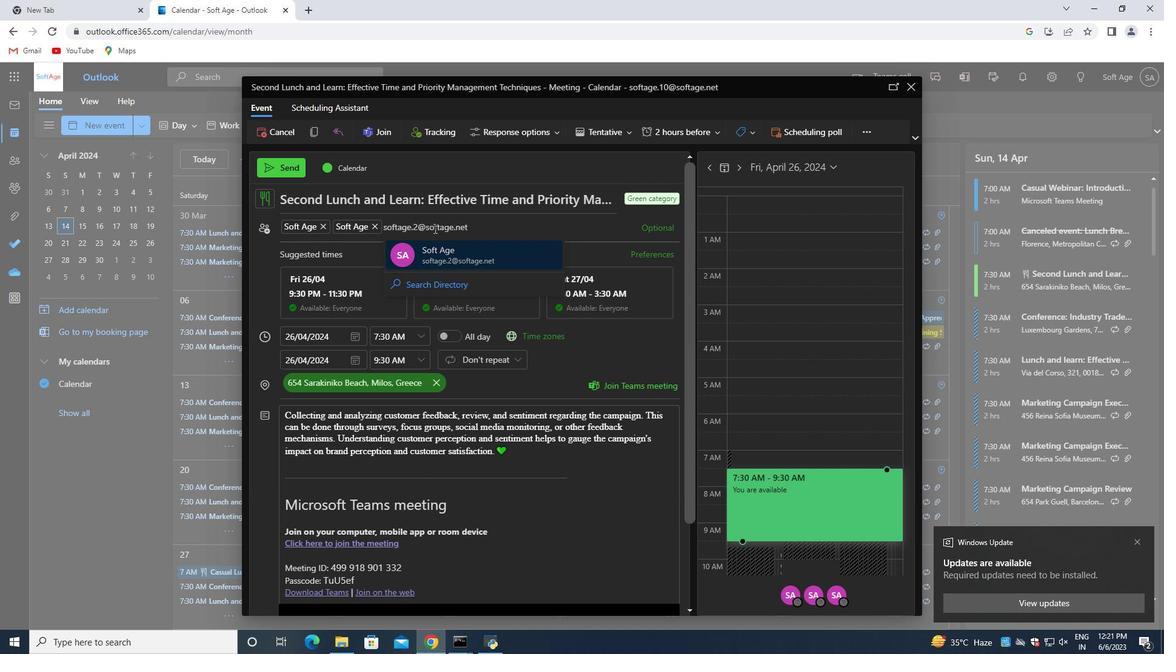 
Action: Mouse moved to (515, 367)
Screenshot: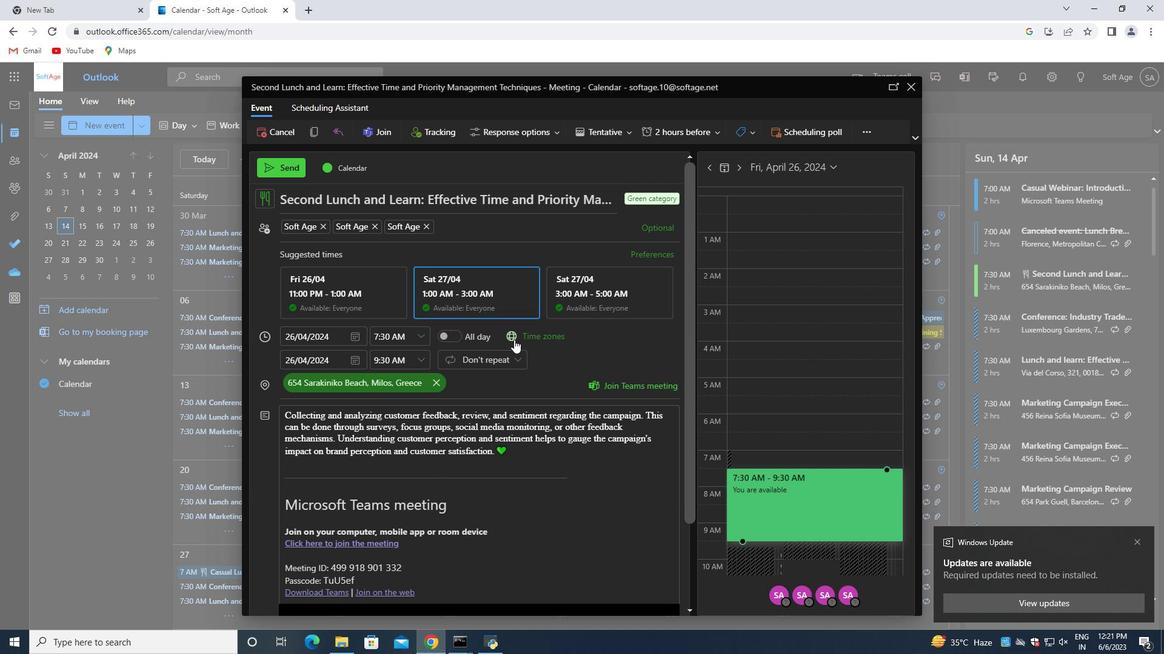 
Action: Mouse scrolled (515, 366) with delta (0, 0)
Screenshot: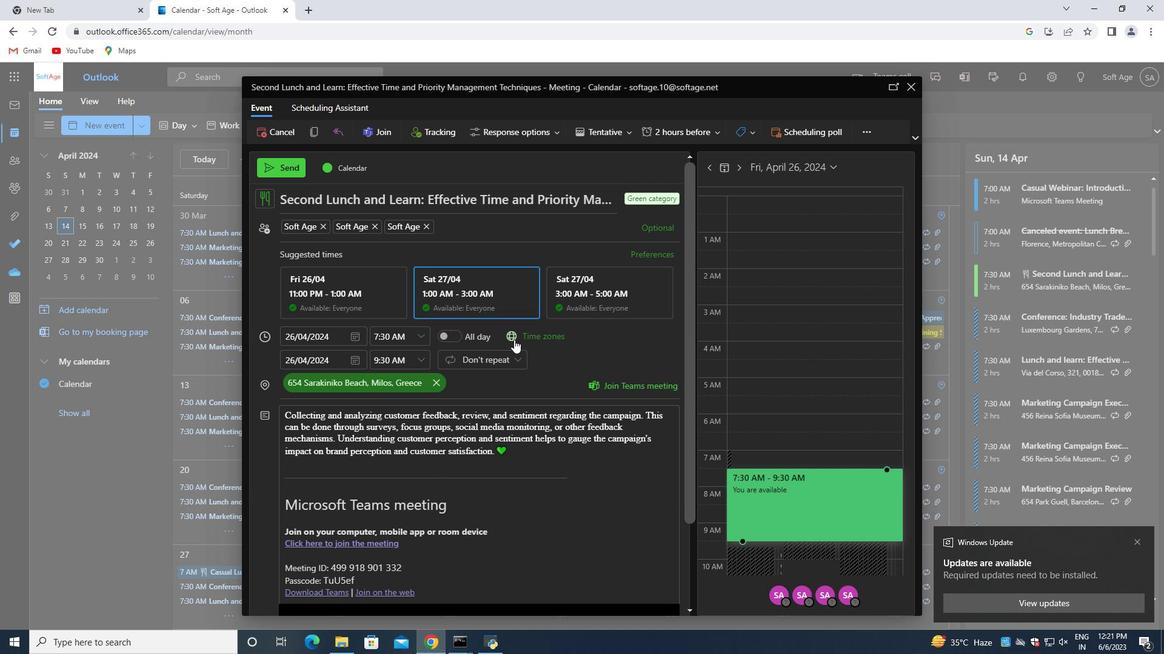 
Action: Mouse moved to (516, 369)
Screenshot: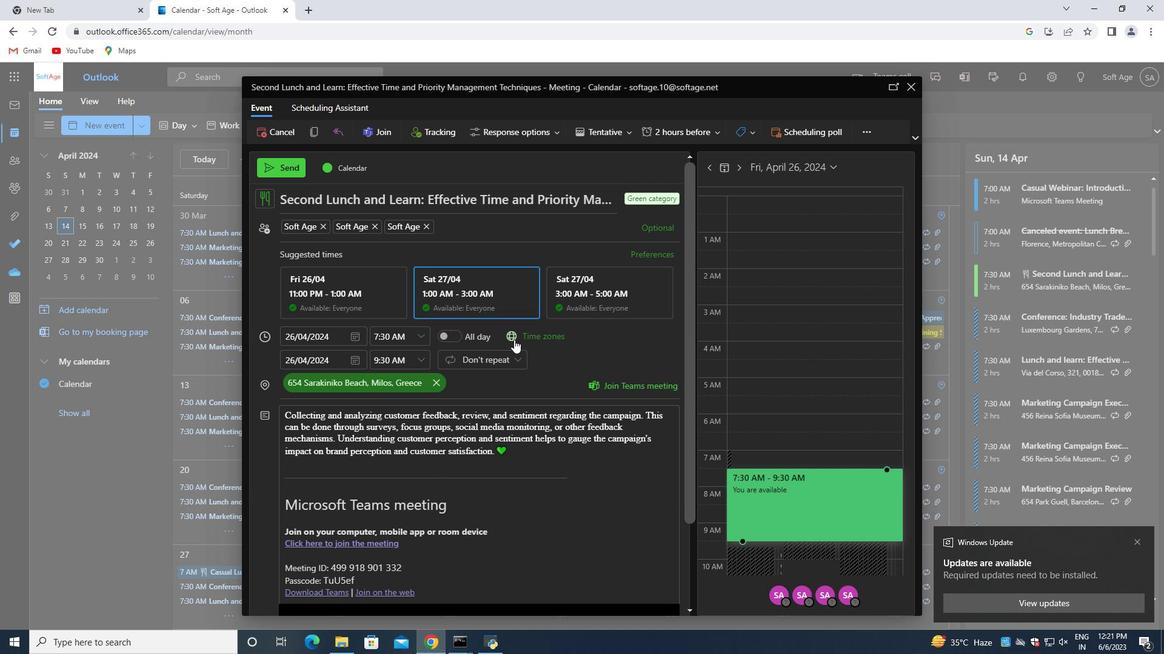 
Action: Mouse scrolled (516, 368) with delta (0, 0)
Screenshot: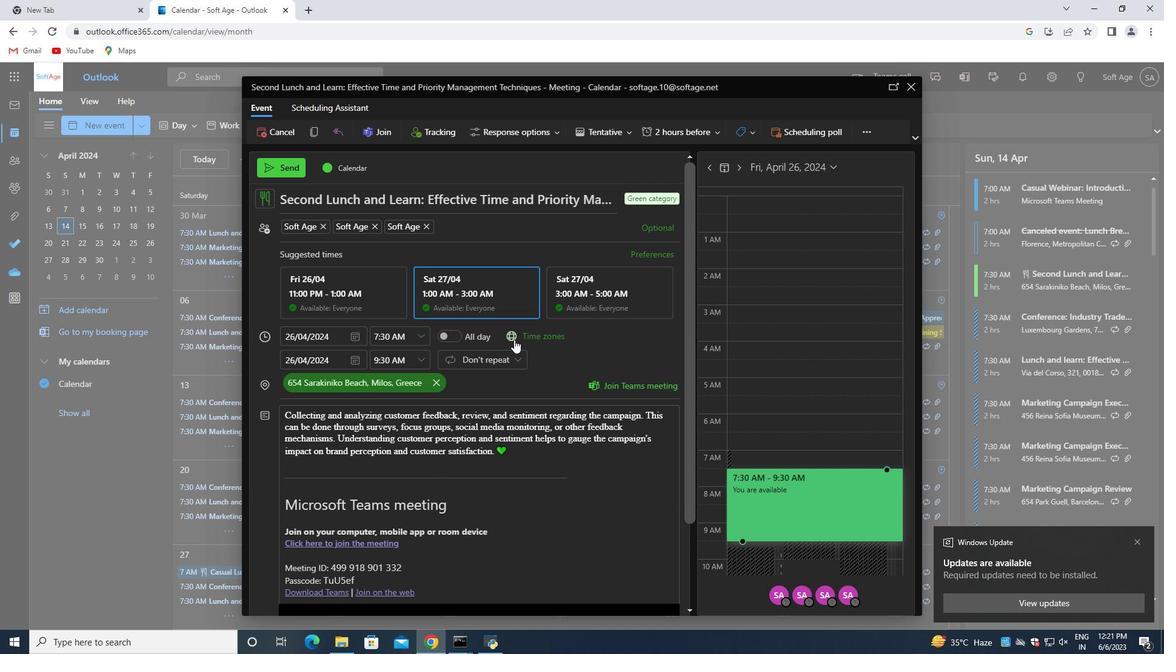 
Action: Mouse scrolled (516, 368) with delta (0, 0)
Screenshot: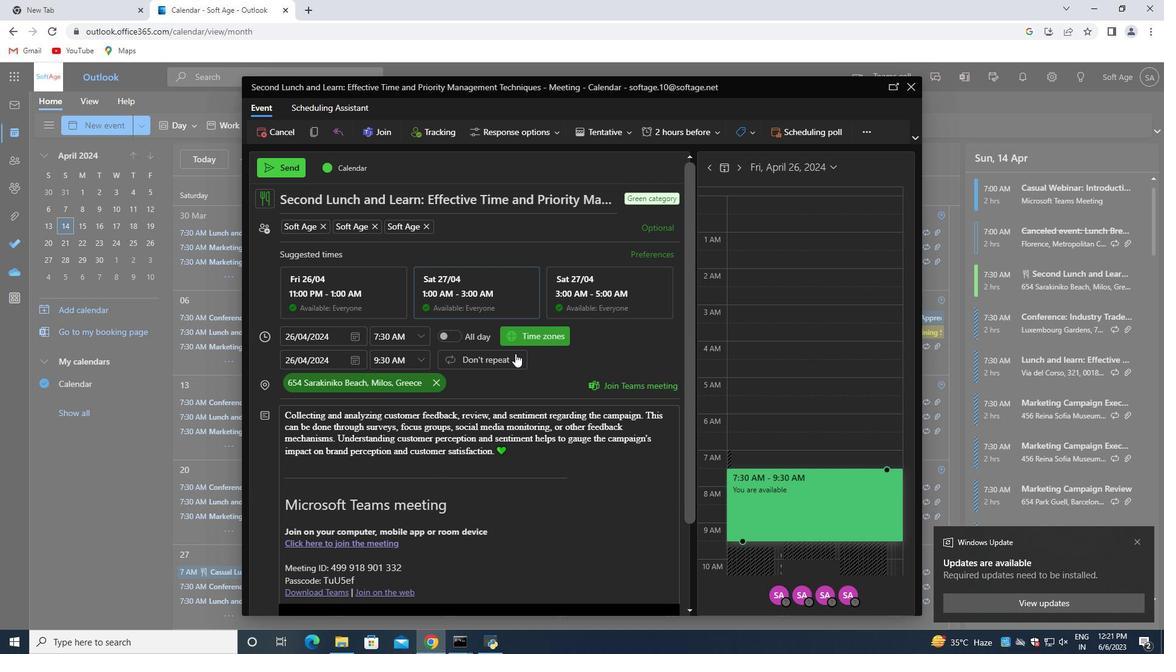 
Action: Mouse moved to (511, 348)
Screenshot: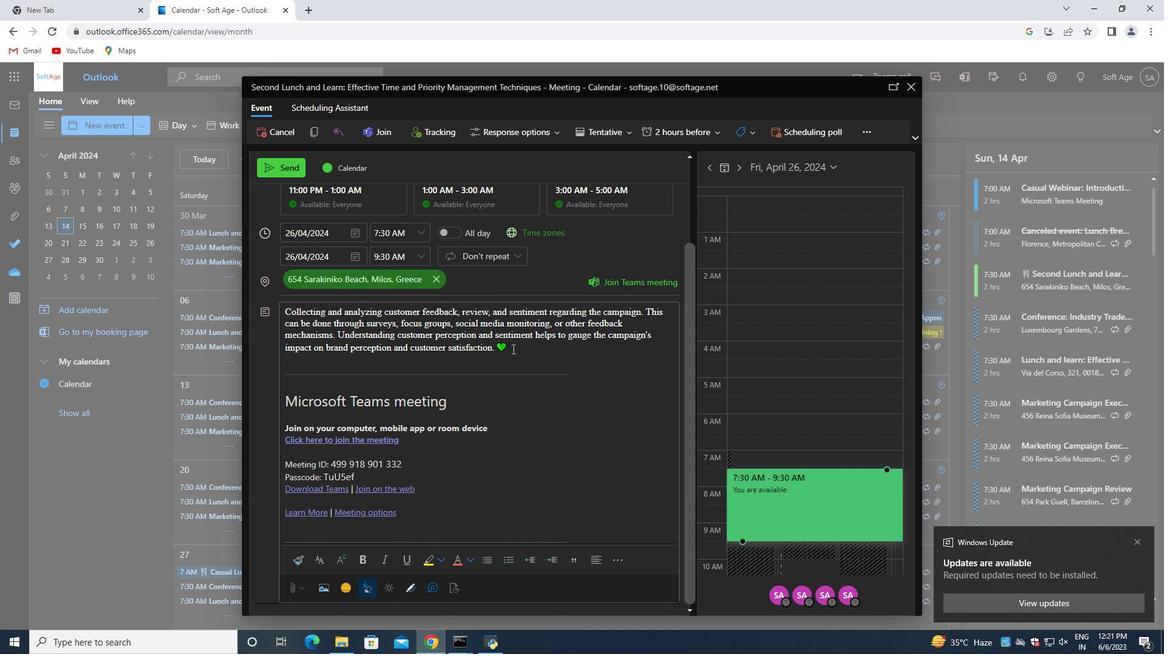 
Action: Mouse pressed left at (511, 348)
Screenshot: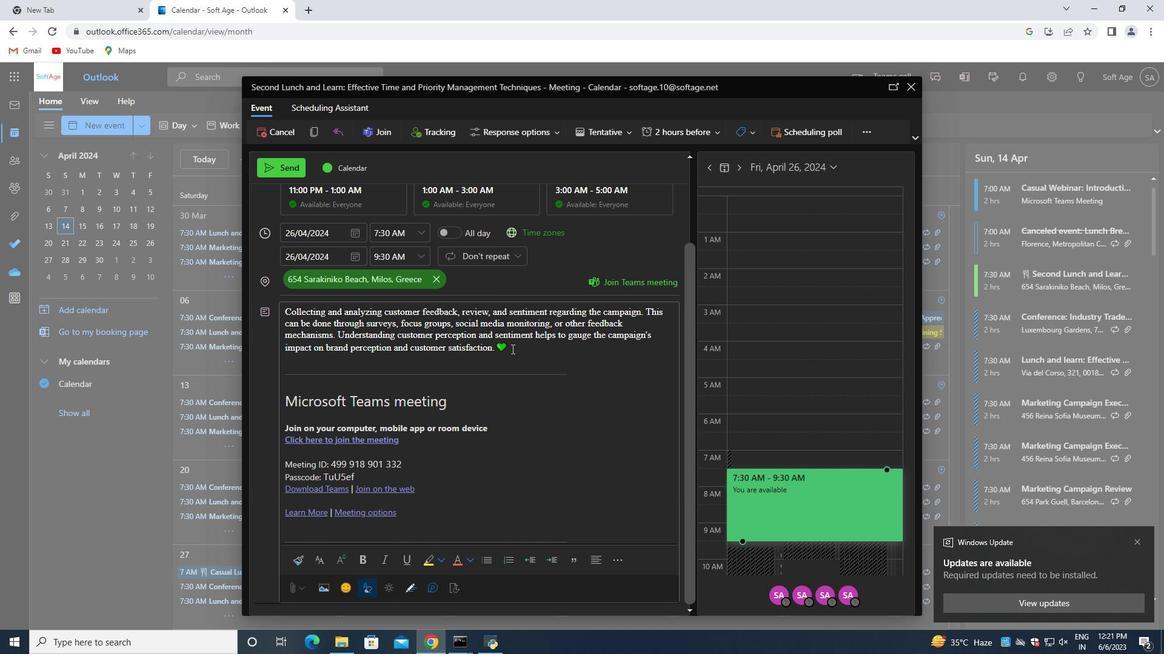 
Action: Mouse moved to (616, 562)
Screenshot: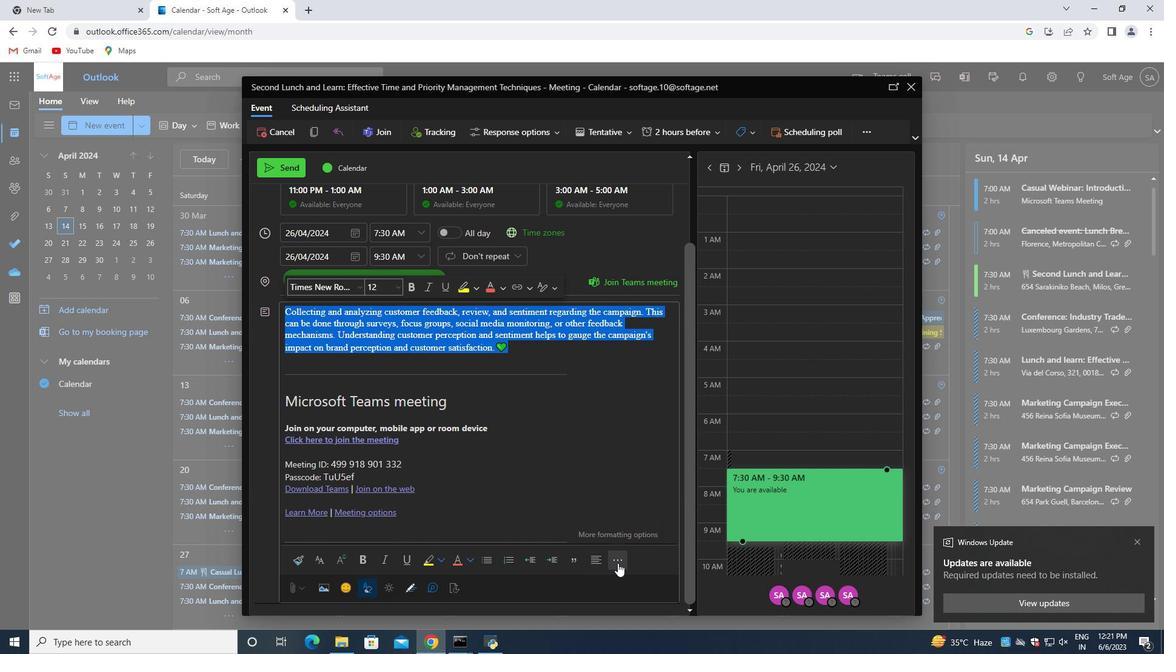 
Action: Mouse pressed left at (616, 562)
Screenshot: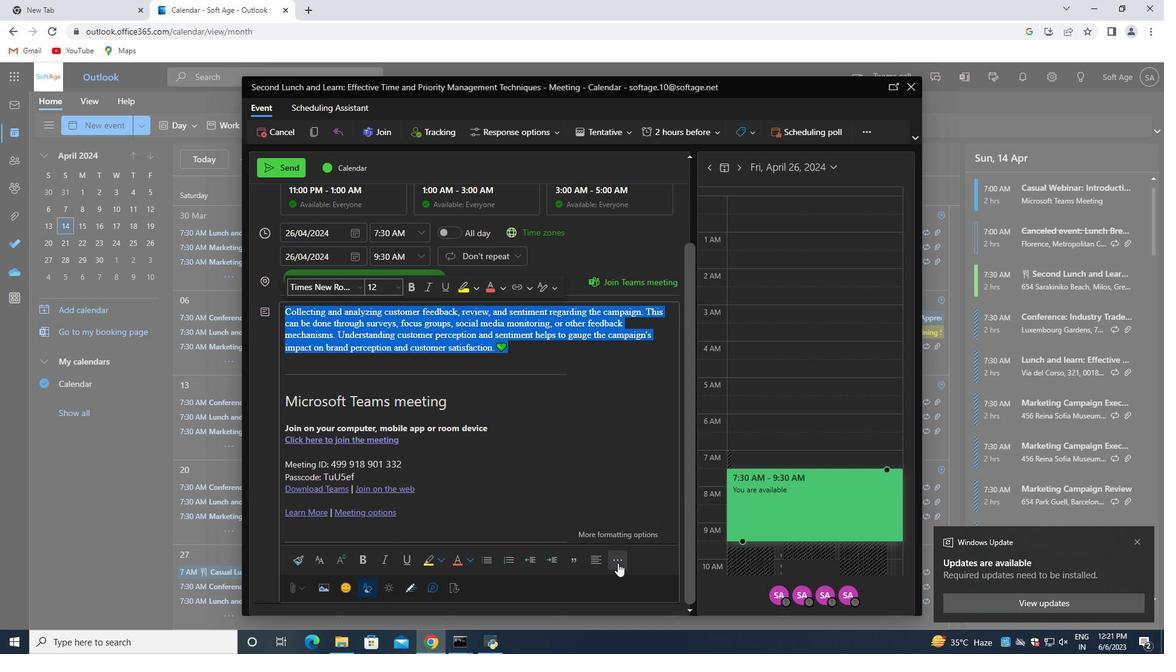 
Action: Mouse moved to (623, 483)
Screenshot: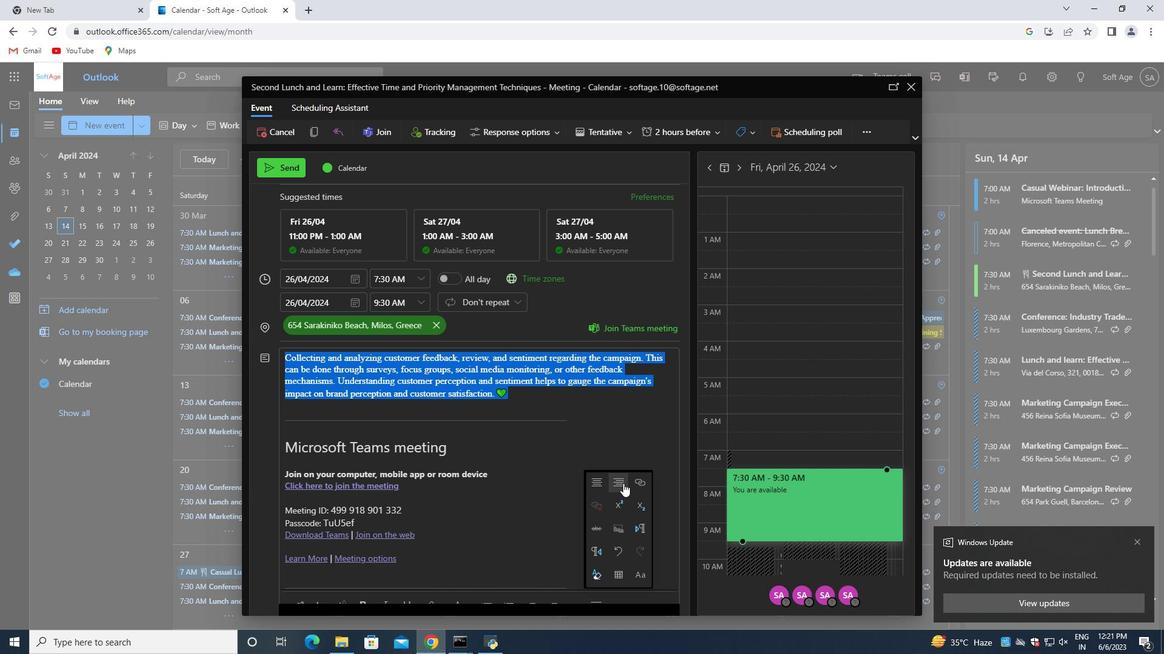 
Action: Mouse pressed left at (623, 483)
Screenshot: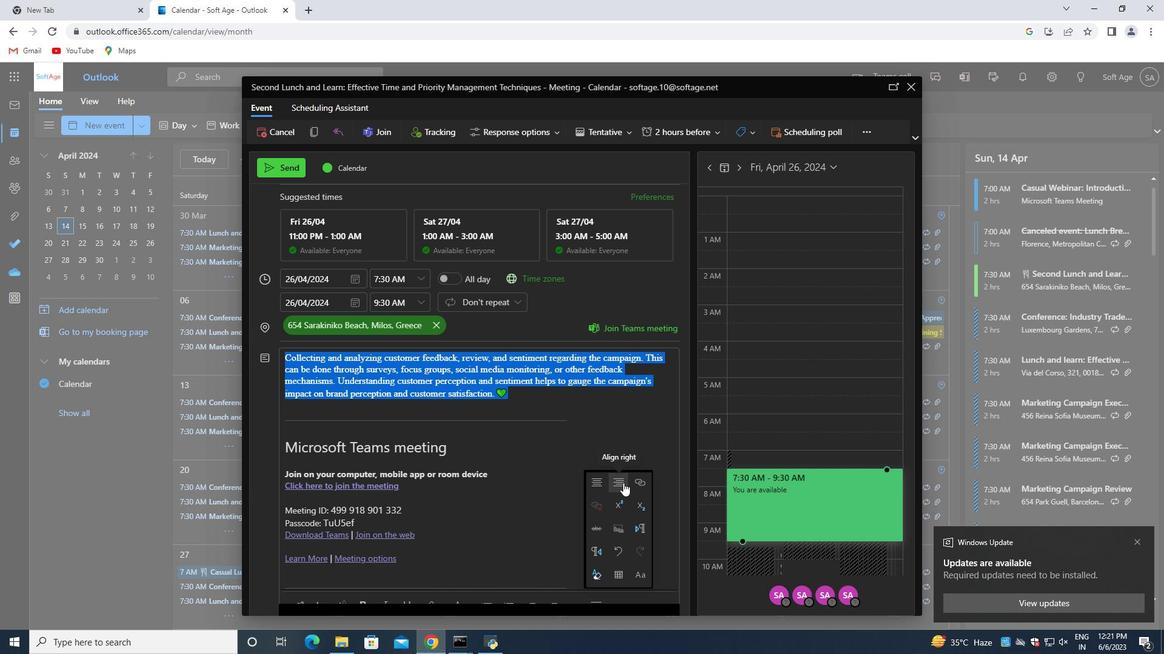 
Action: Mouse moved to (588, 414)
Screenshot: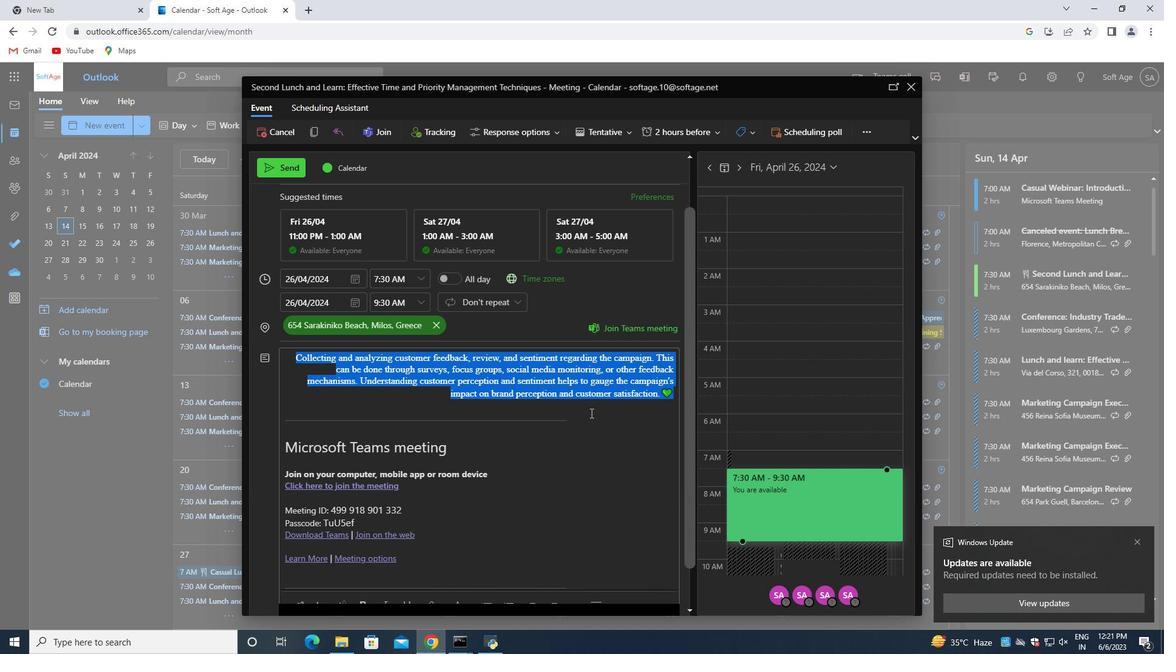 
Action: Mouse scrolled (588, 413) with delta (0, 0)
Screenshot: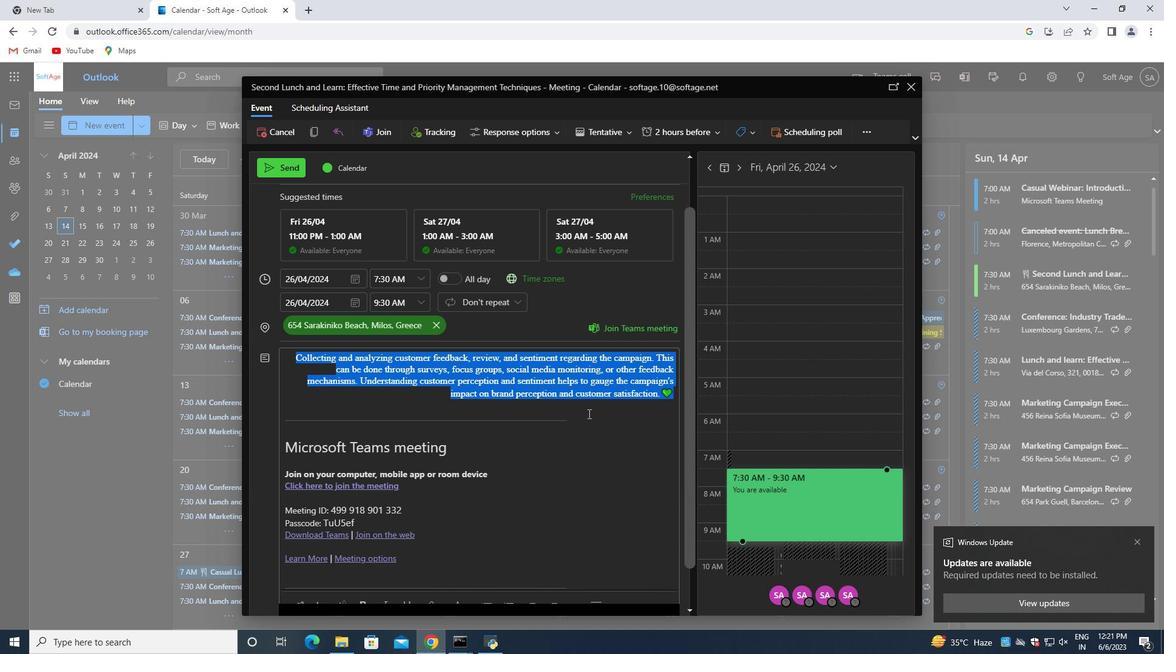 
Action: Mouse moved to (588, 414)
Screenshot: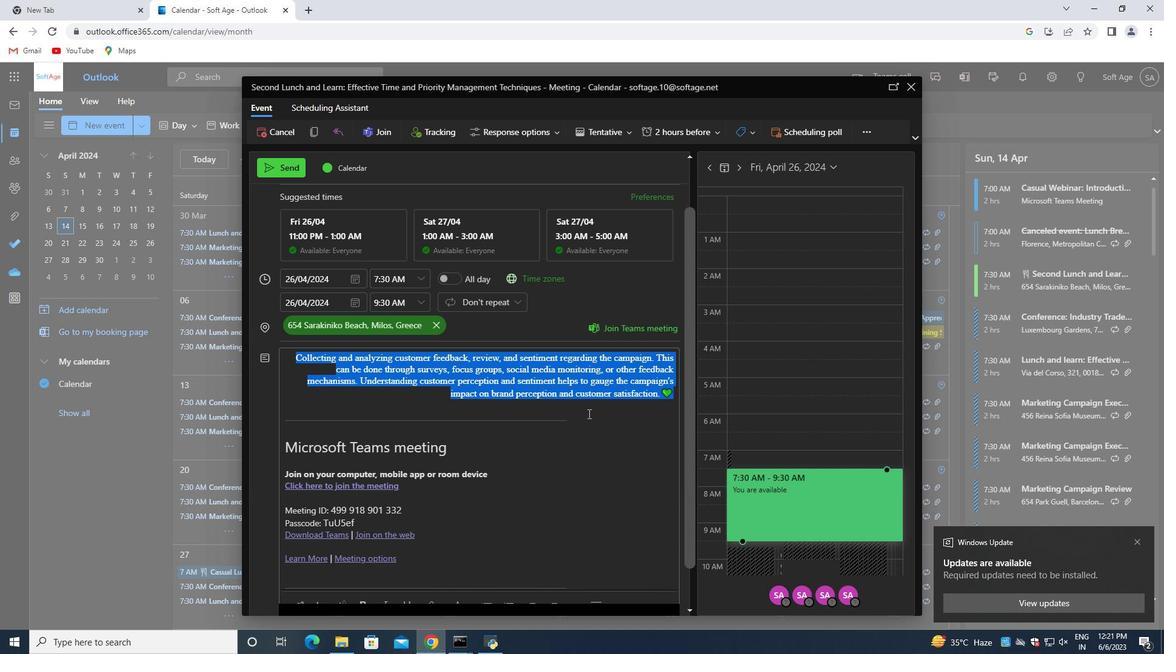 
Action: Mouse scrolled (588, 414) with delta (0, 0)
Screenshot: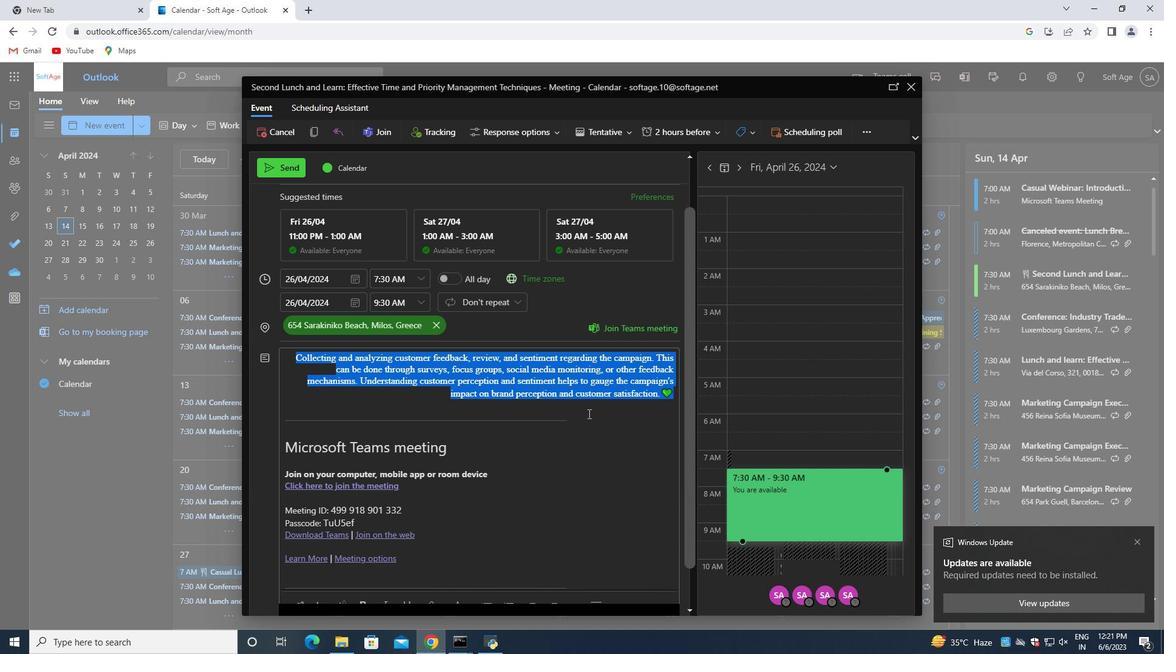 
Action: Mouse moved to (468, 560)
Screenshot: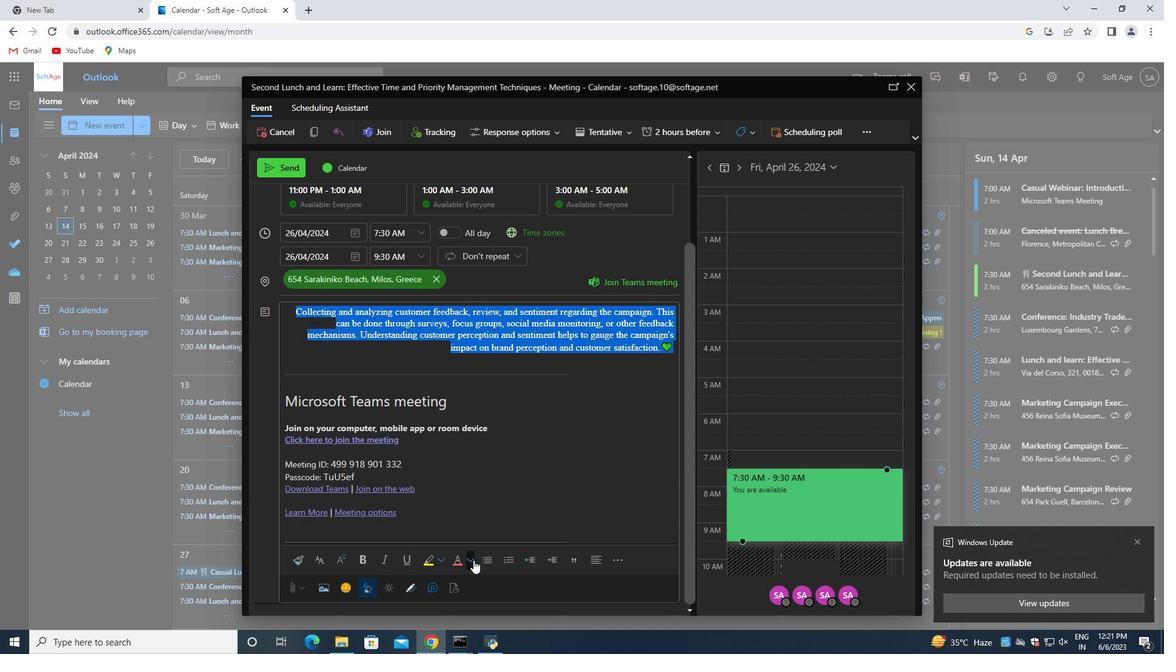 
Action: Mouse pressed left at (468, 560)
Screenshot: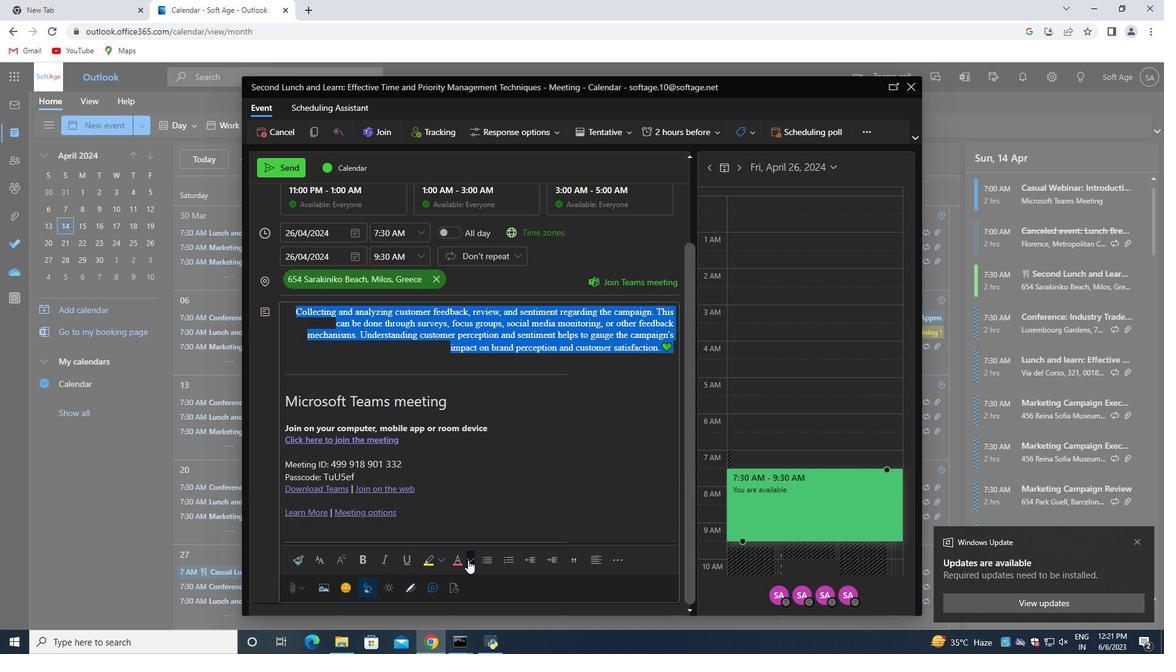 
Action: Mouse moved to (559, 496)
Screenshot: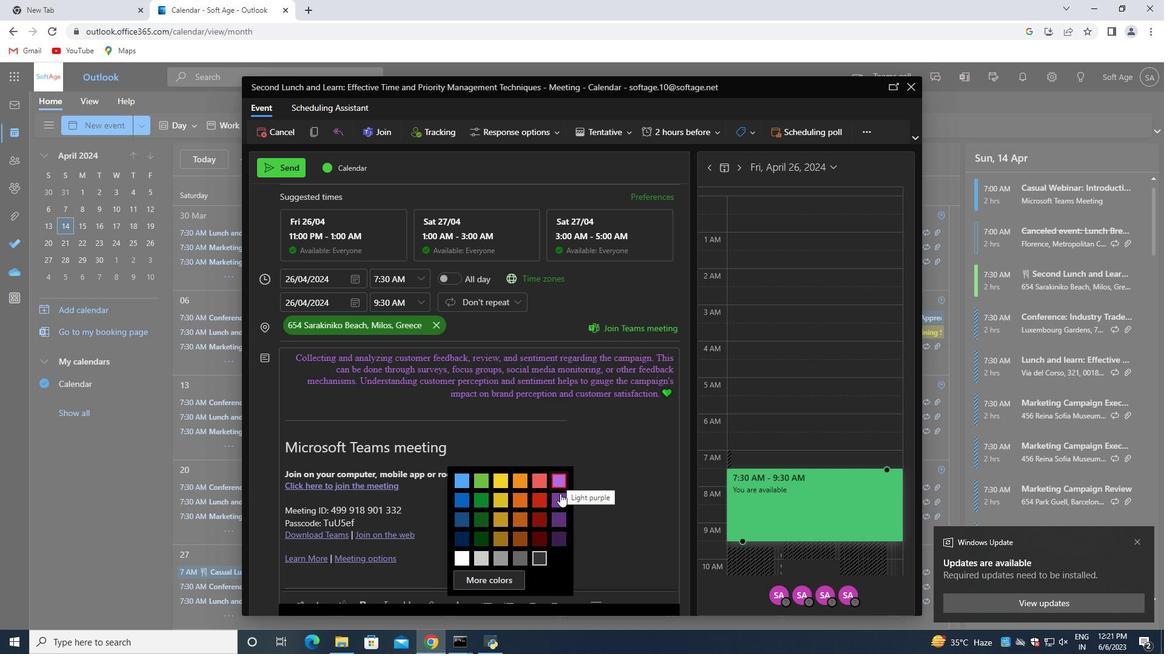 
Action: Mouse pressed left at (559, 496)
Screenshot: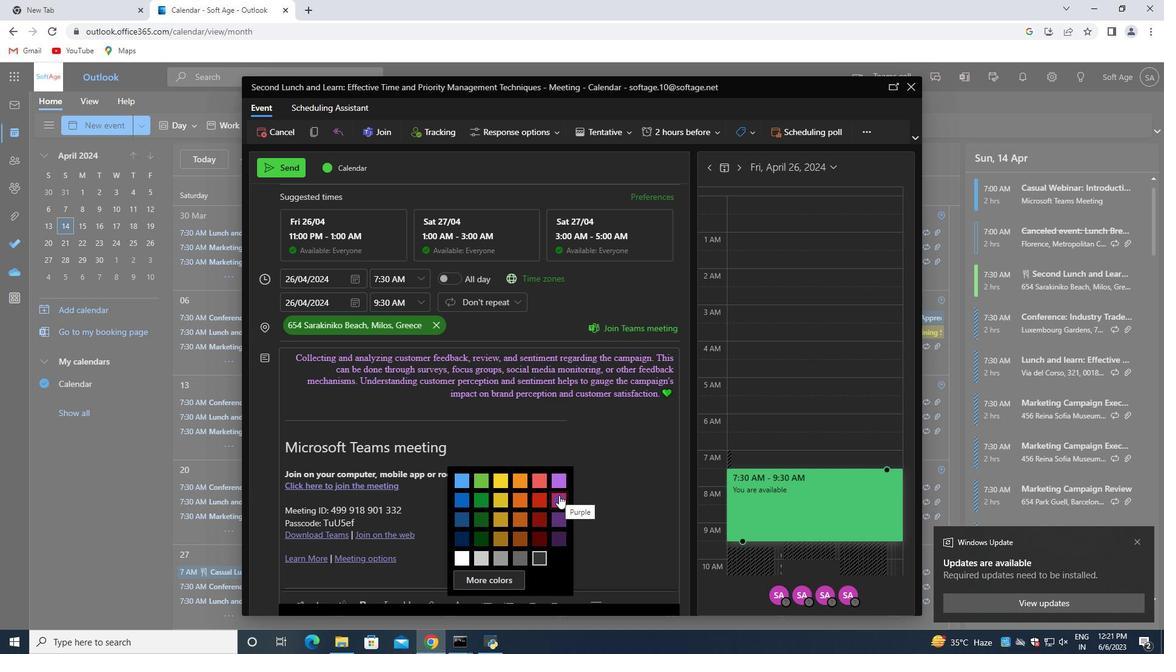 
Action: Mouse moved to (653, 411)
Screenshot: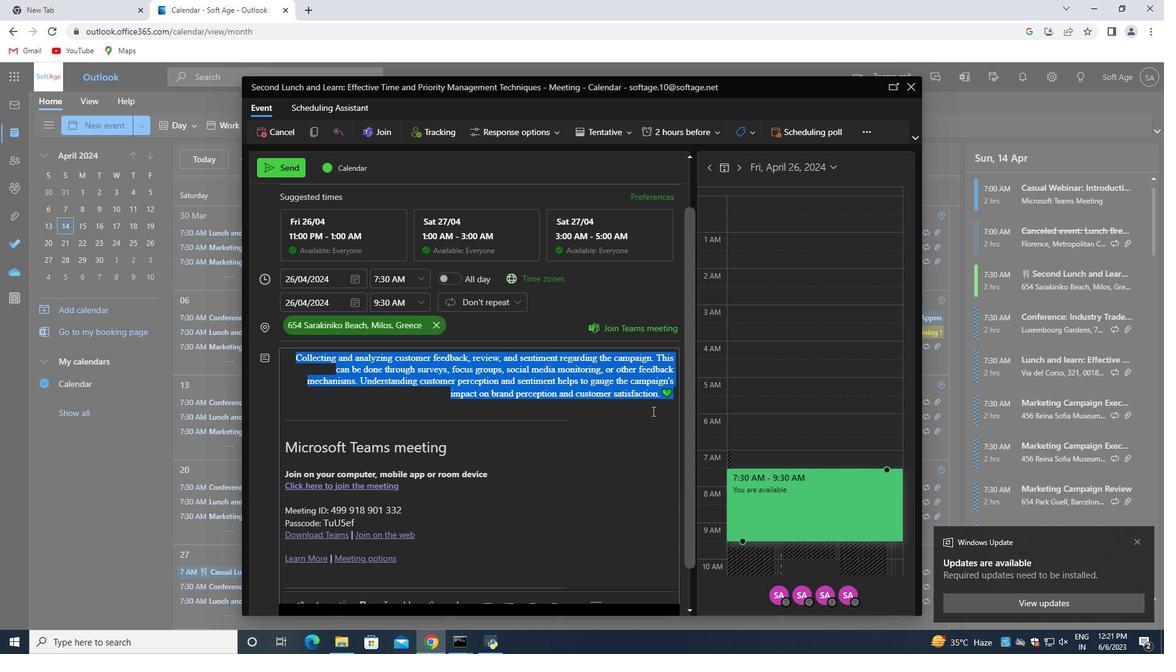 
Action: Mouse pressed left at (653, 411)
Screenshot: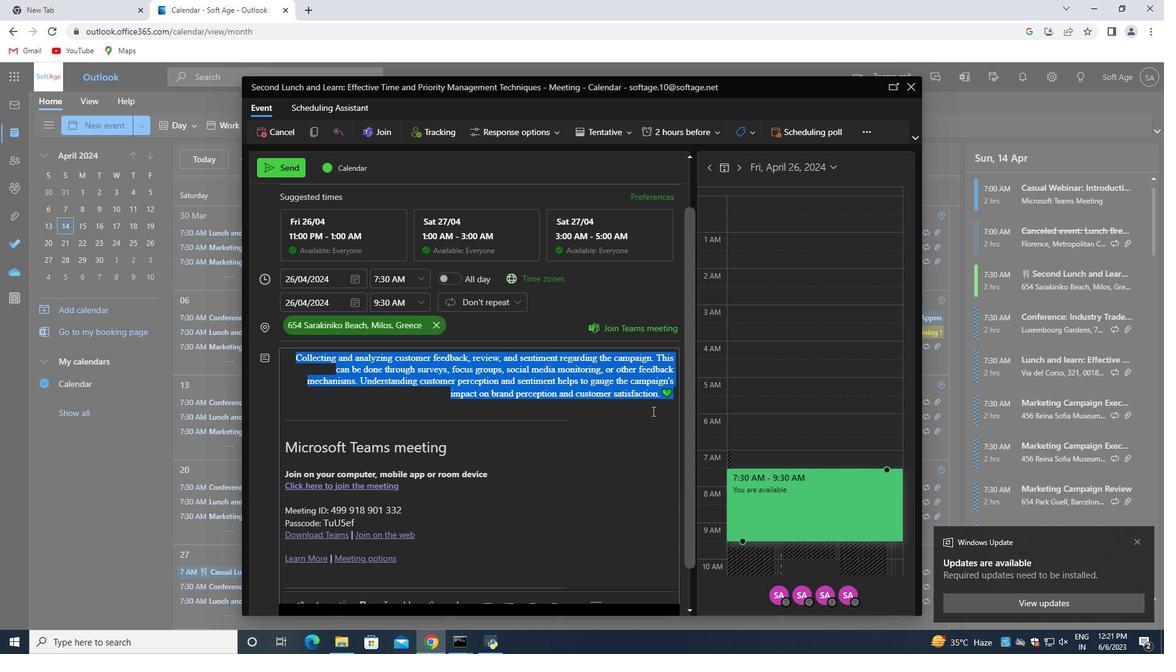 
Action: Mouse moved to (653, 409)
Screenshot: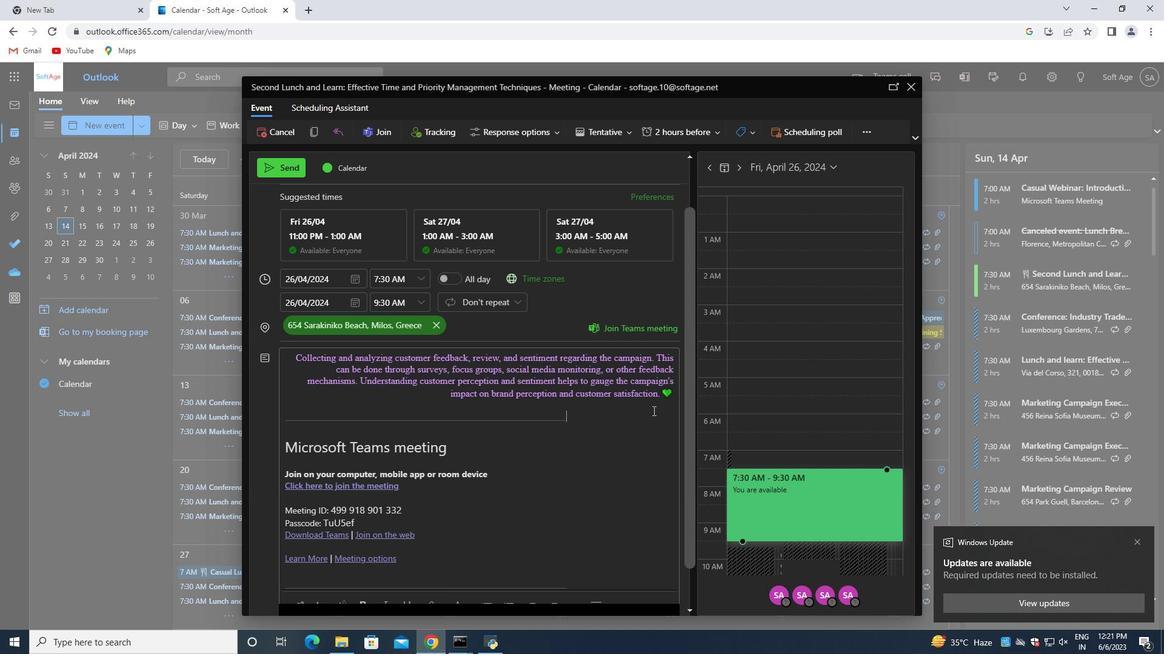 
Action: Mouse scrolled (653, 410) with delta (0, 0)
Screenshot: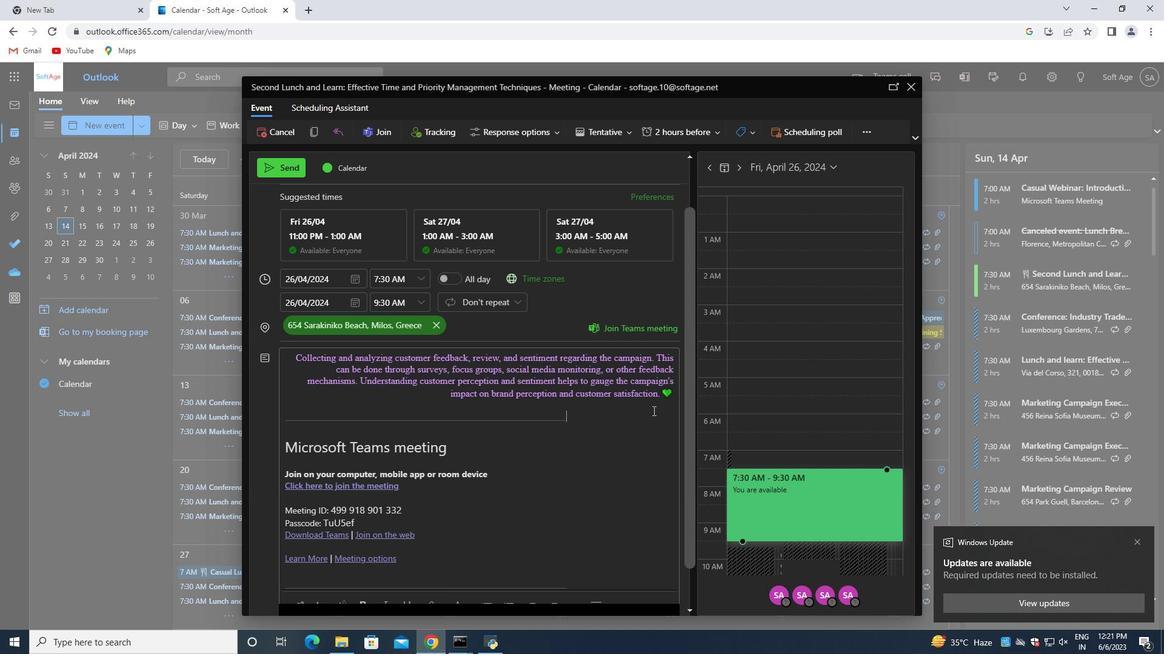 
Action: Mouse scrolled (653, 410) with delta (0, 0)
Screenshot: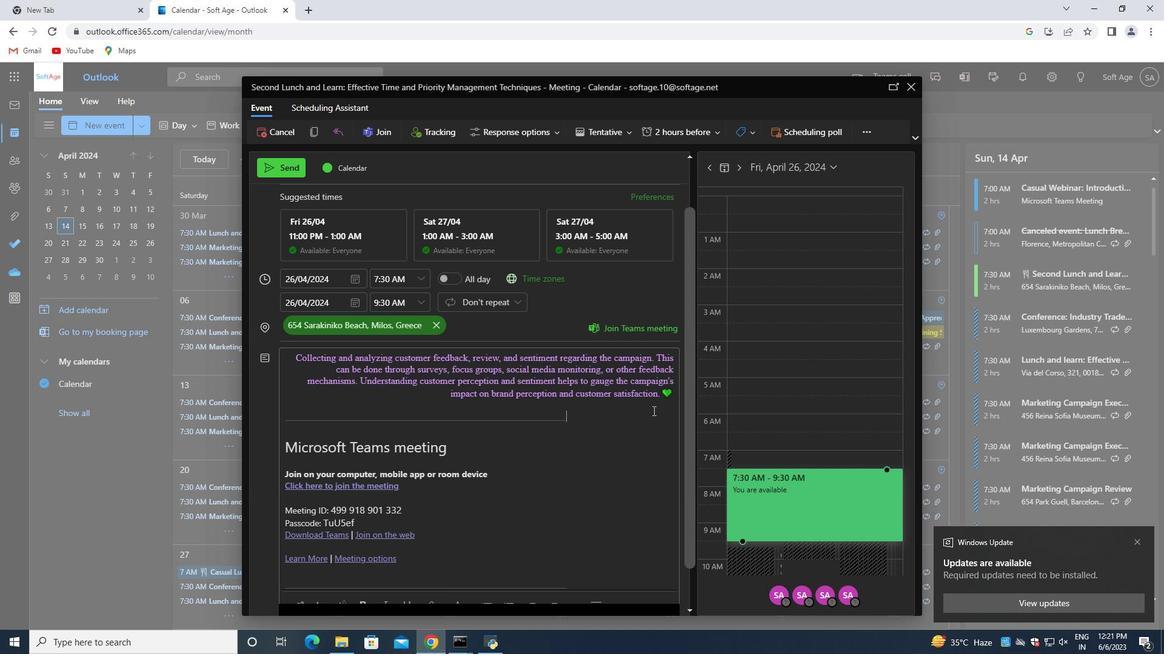 
Action: Mouse scrolled (653, 410) with delta (0, 0)
Screenshot: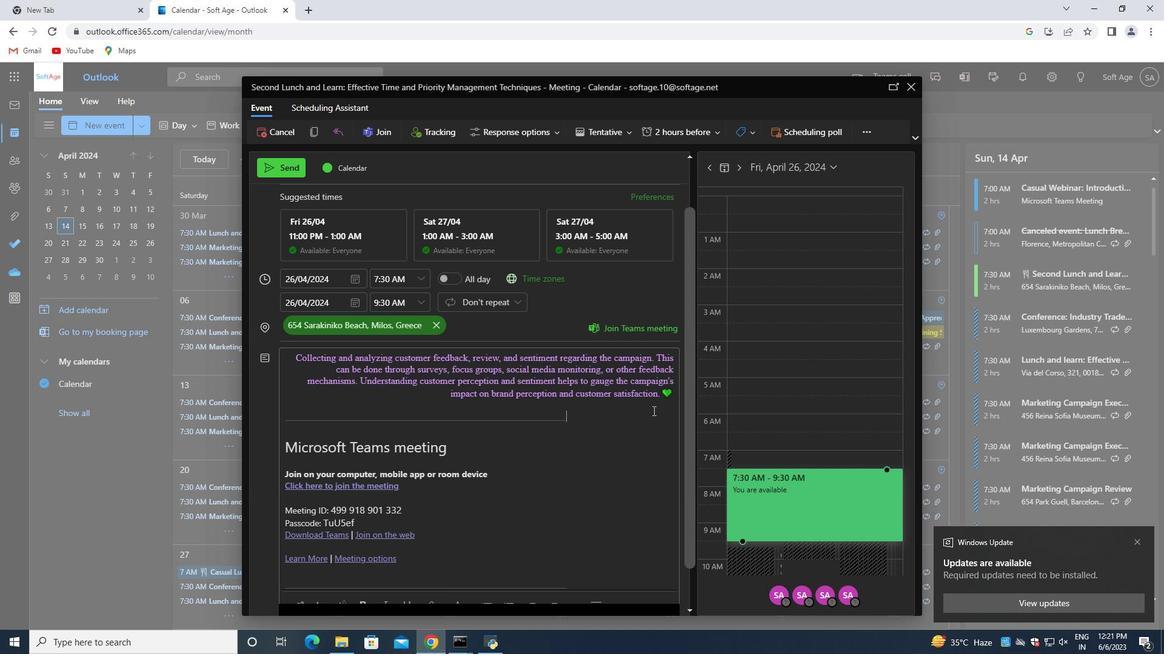 
Action: Mouse scrolled (653, 410) with delta (0, 0)
Screenshot: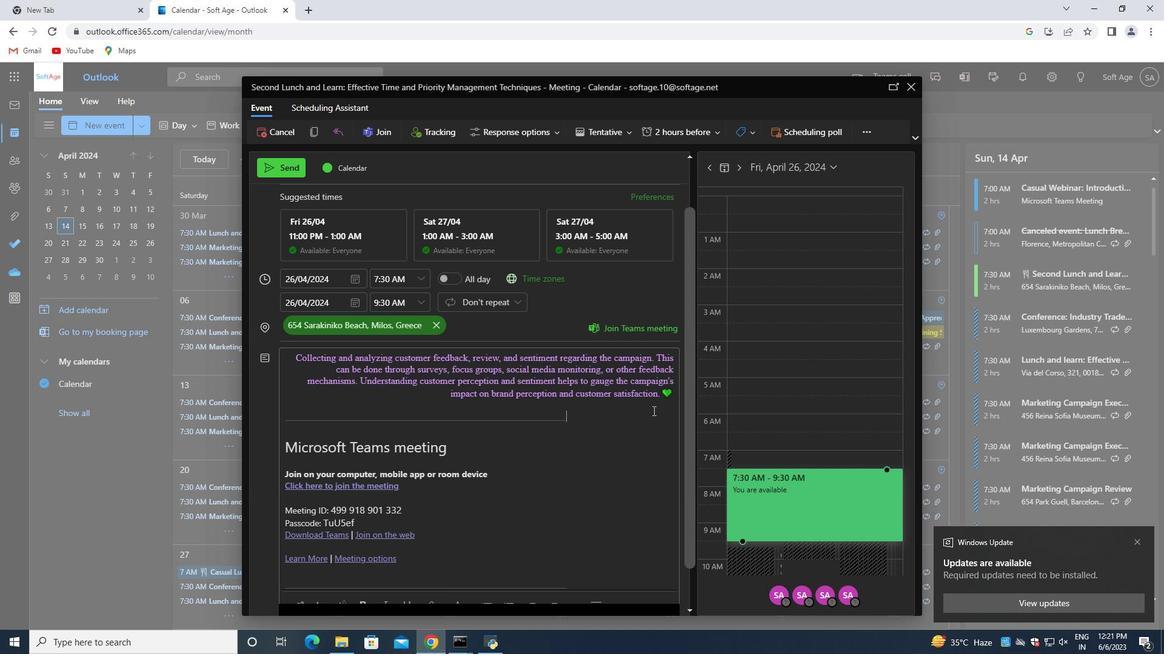 
Action: Mouse moved to (270, 197)
Screenshot: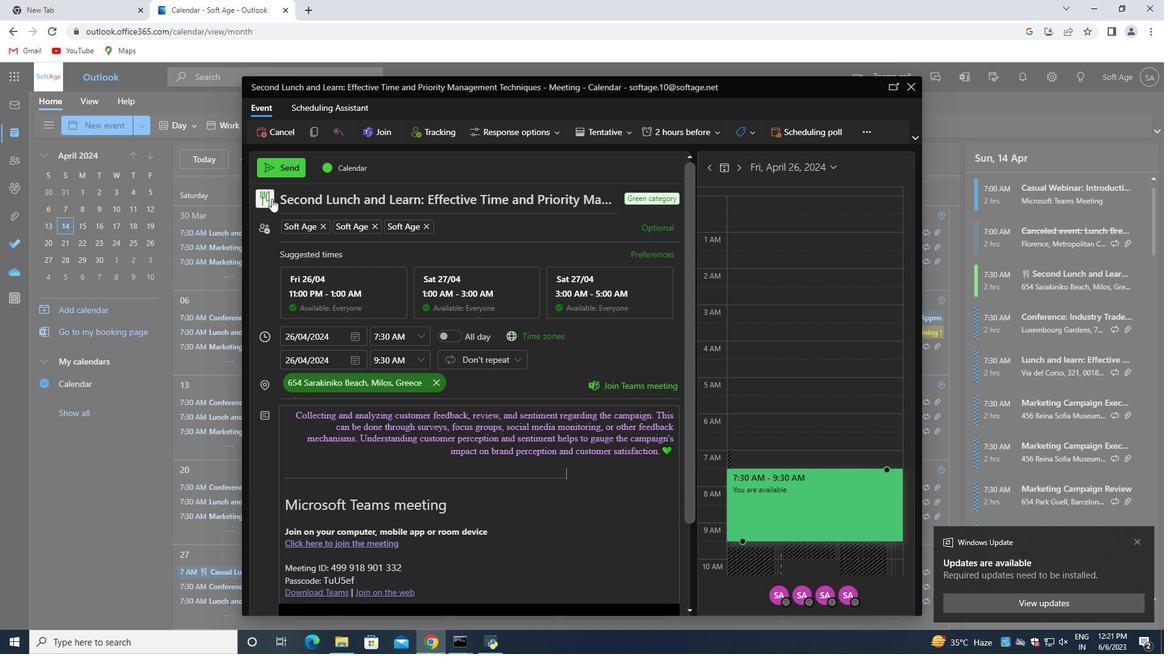 
Action: Mouse pressed left at (270, 197)
Screenshot: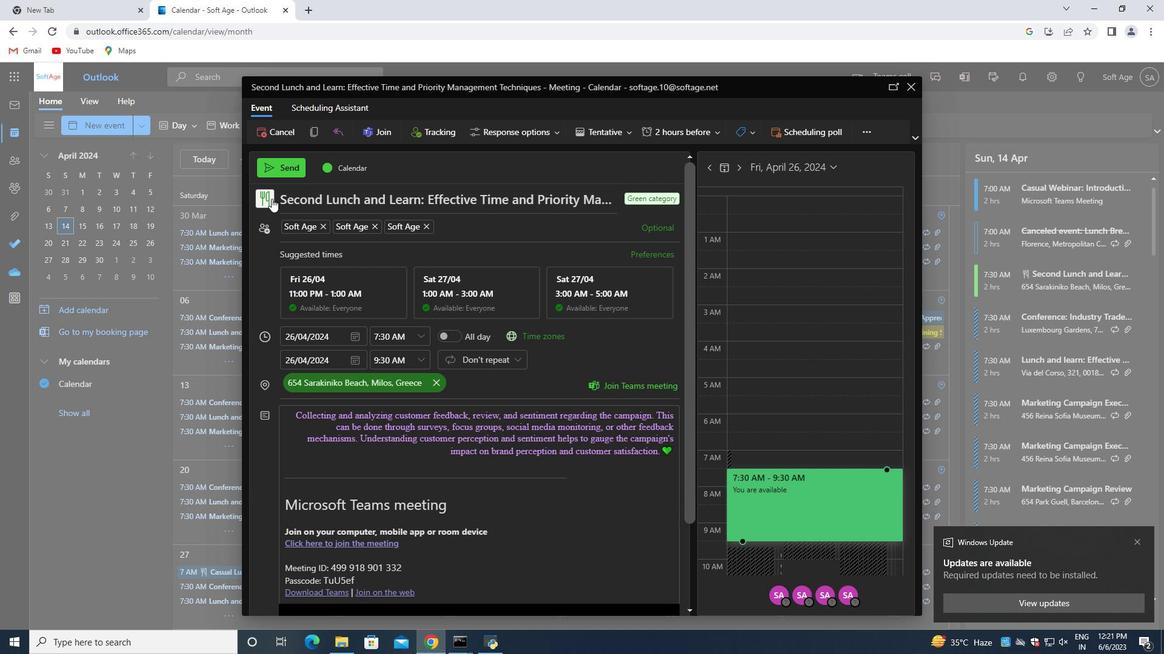 
Action: Mouse moved to (330, 241)
Screenshot: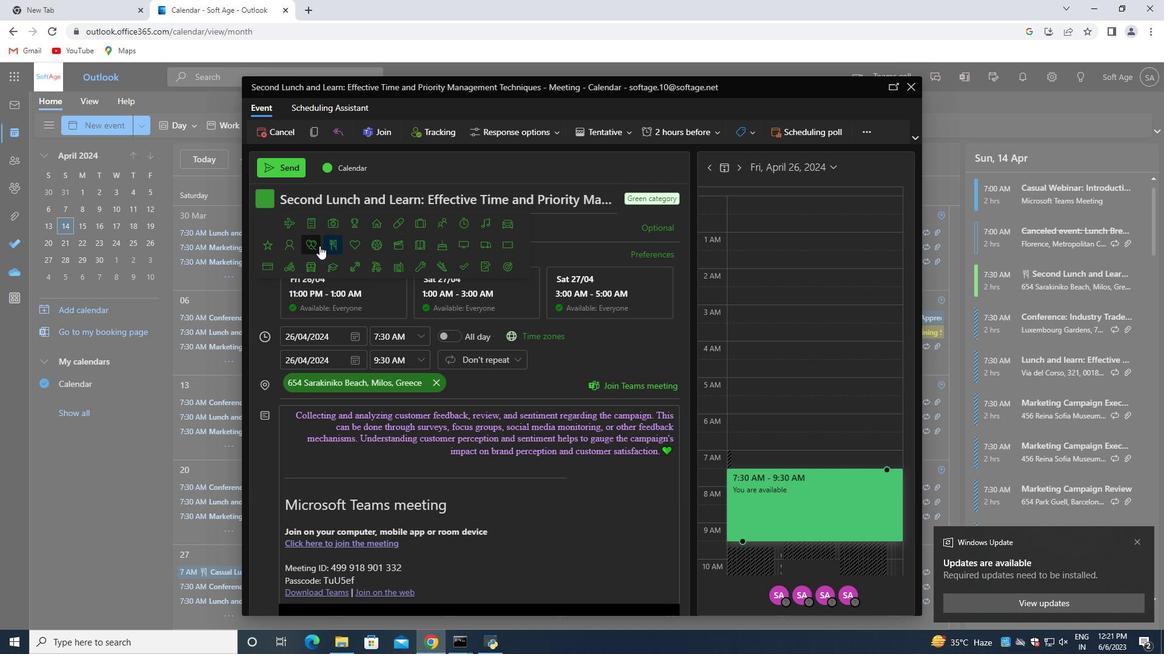 
Action: Mouse pressed left at (330, 241)
Screenshot: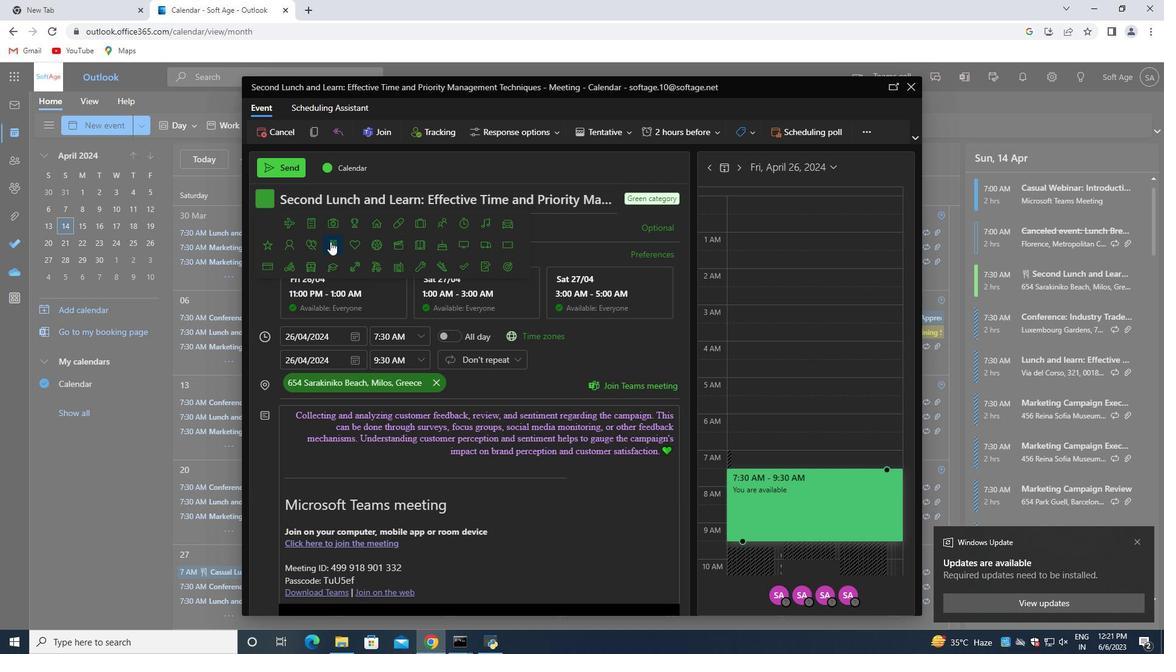 
Action: Mouse moved to (283, 168)
Screenshot: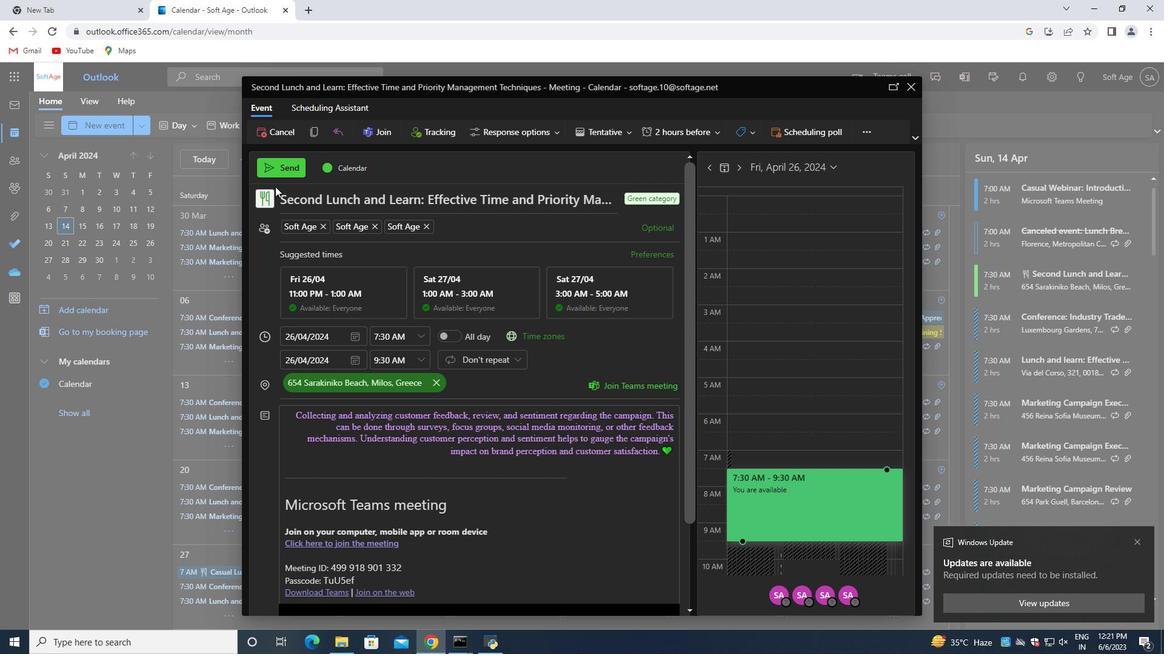 
Action: Mouse pressed left at (283, 168)
Screenshot: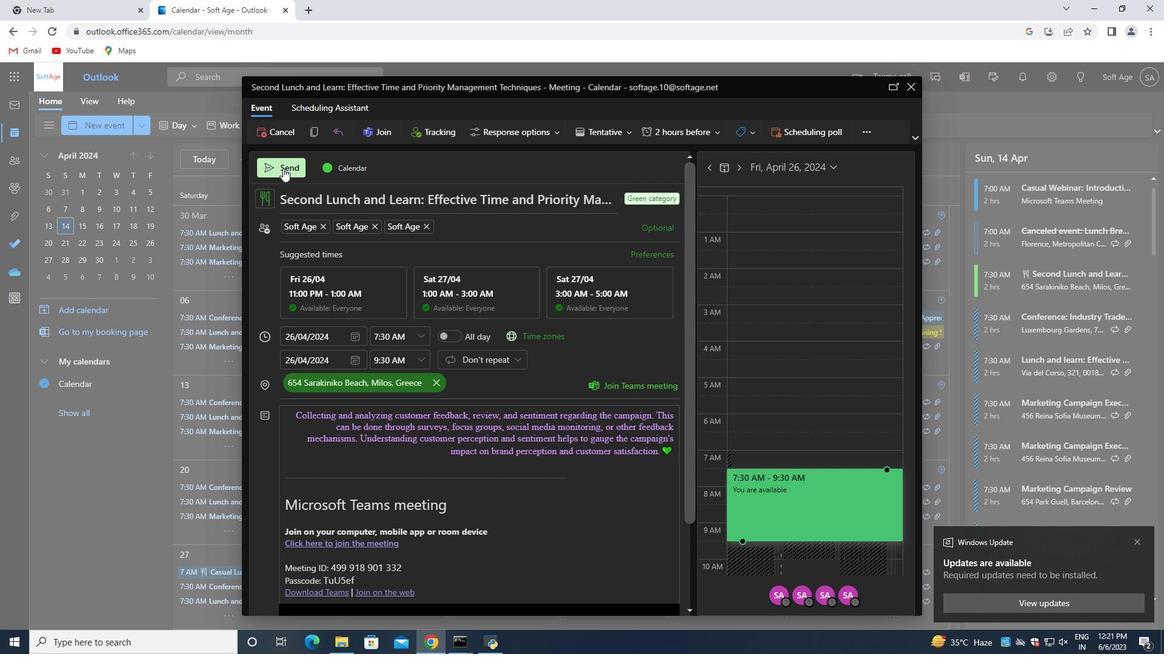 
